 Task: Find connections with filter location Slaný with filter topic #Careerwith filter profile language Spanish with filter current company Hire Rightt - Executive Search with filter school Chaudhary Devi Lal University with filter industry Climate Data and Analytics with filter service category Social Media Marketing with filter keywords title Scrum Master
Action: Mouse moved to (654, 84)
Screenshot: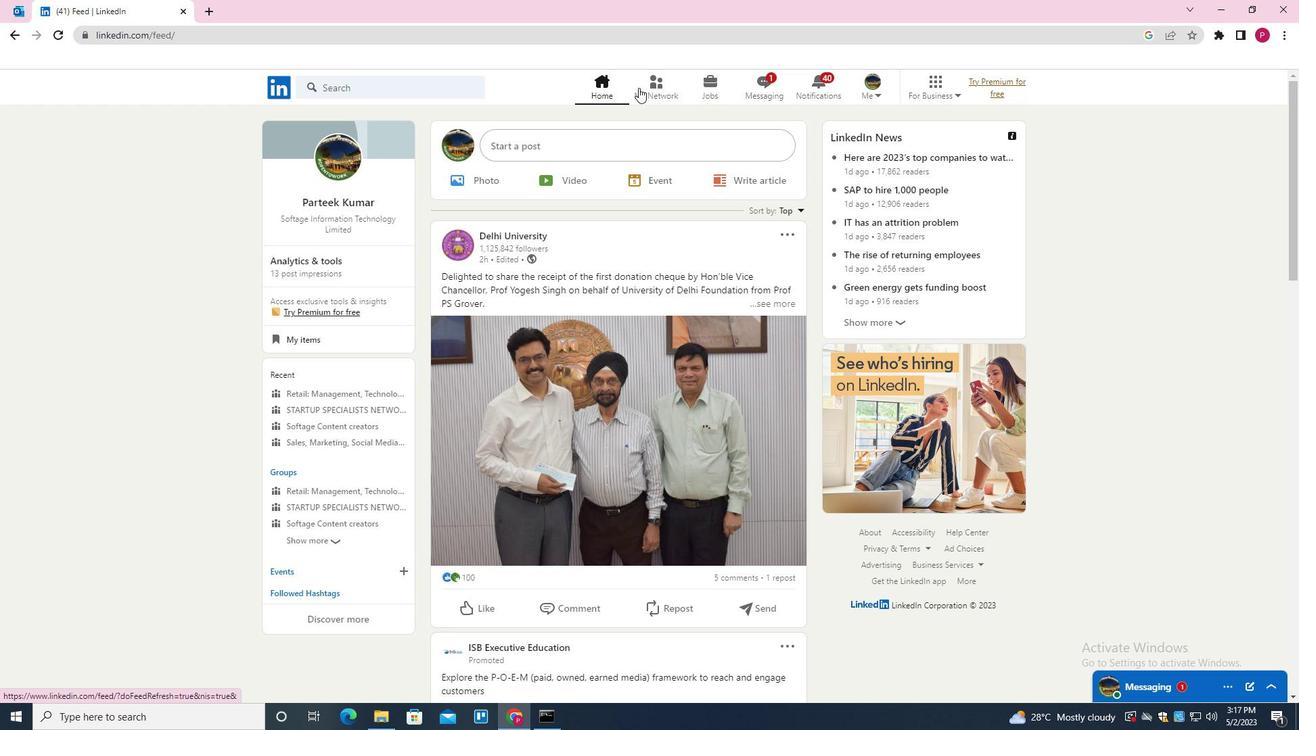 
Action: Mouse pressed left at (654, 84)
Screenshot: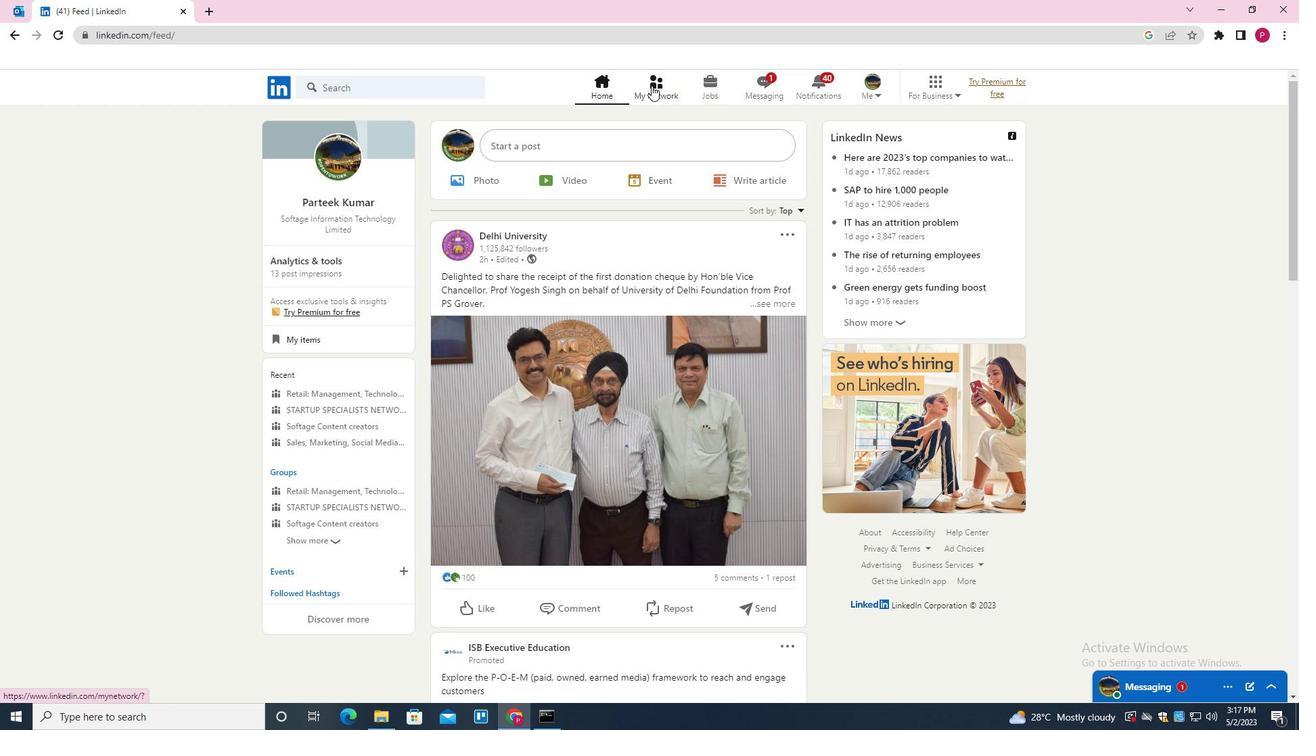 
Action: Mouse moved to (380, 153)
Screenshot: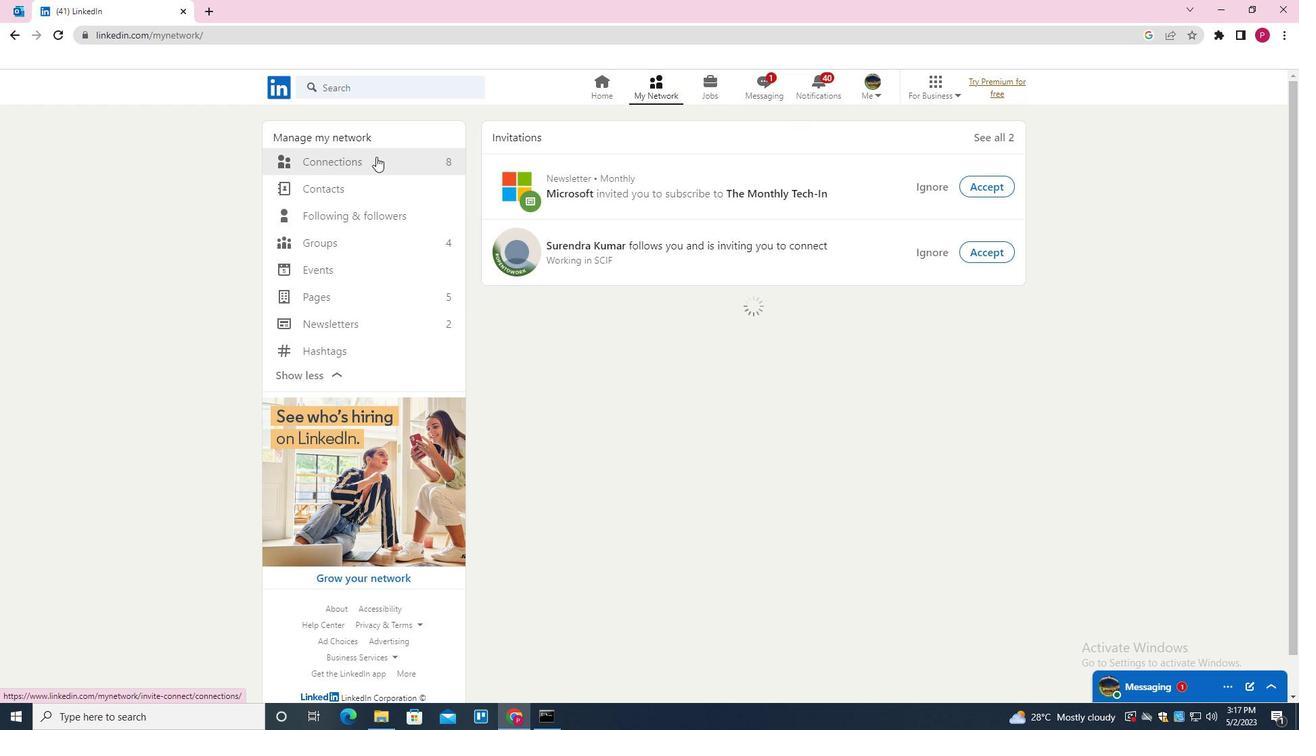 
Action: Mouse pressed left at (380, 153)
Screenshot: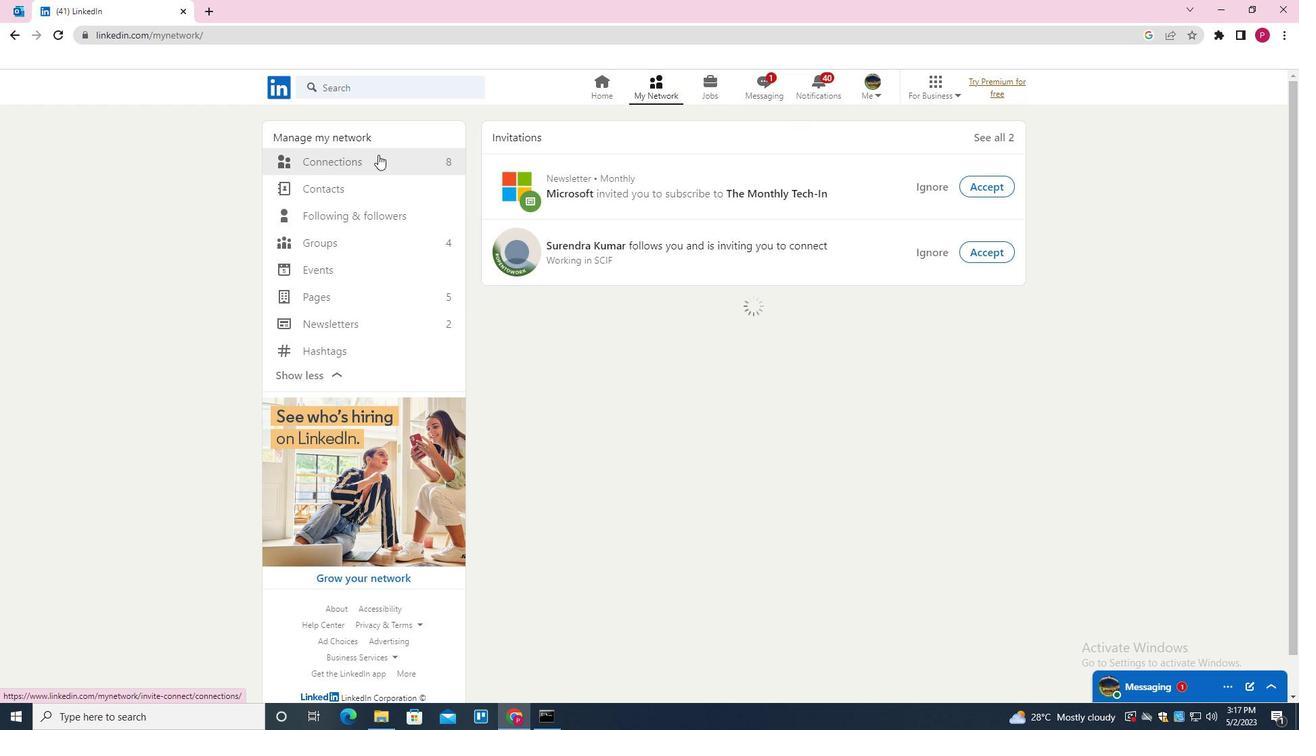 
Action: Mouse moved to (766, 160)
Screenshot: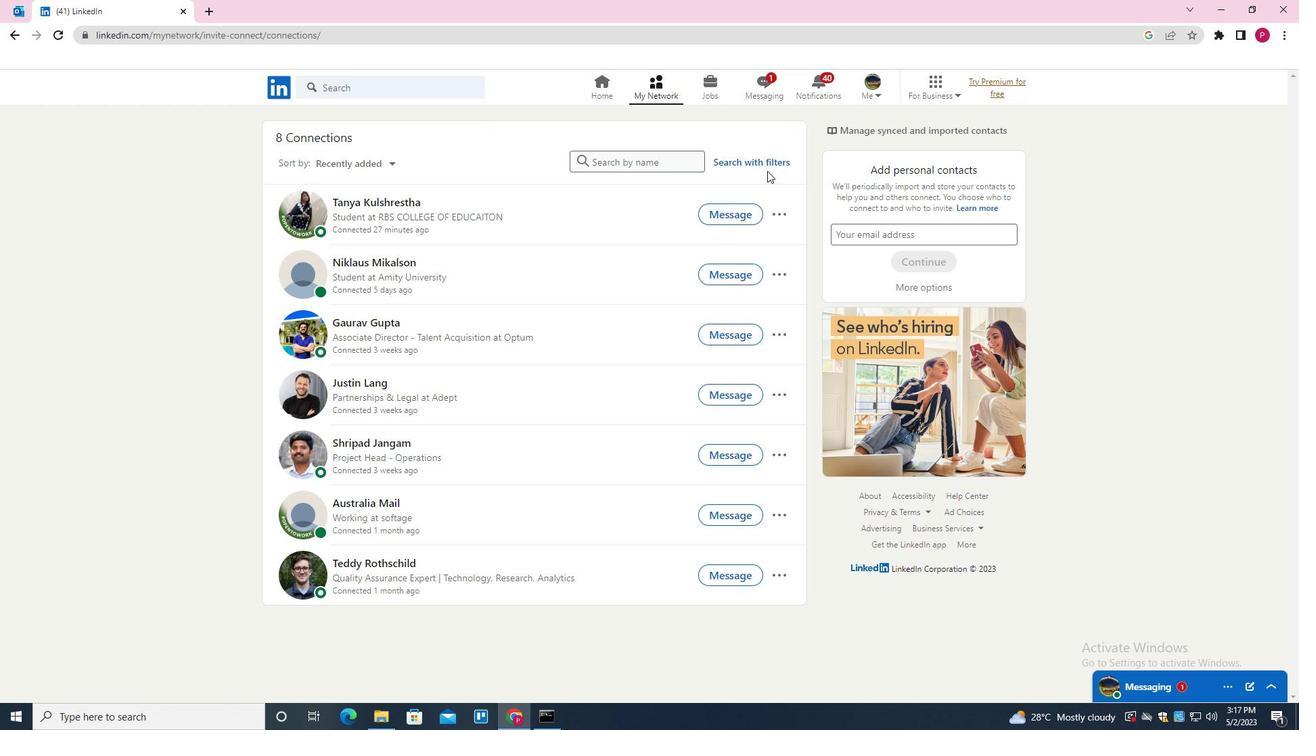 
Action: Mouse pressed left at (766, 160)
Screenshot: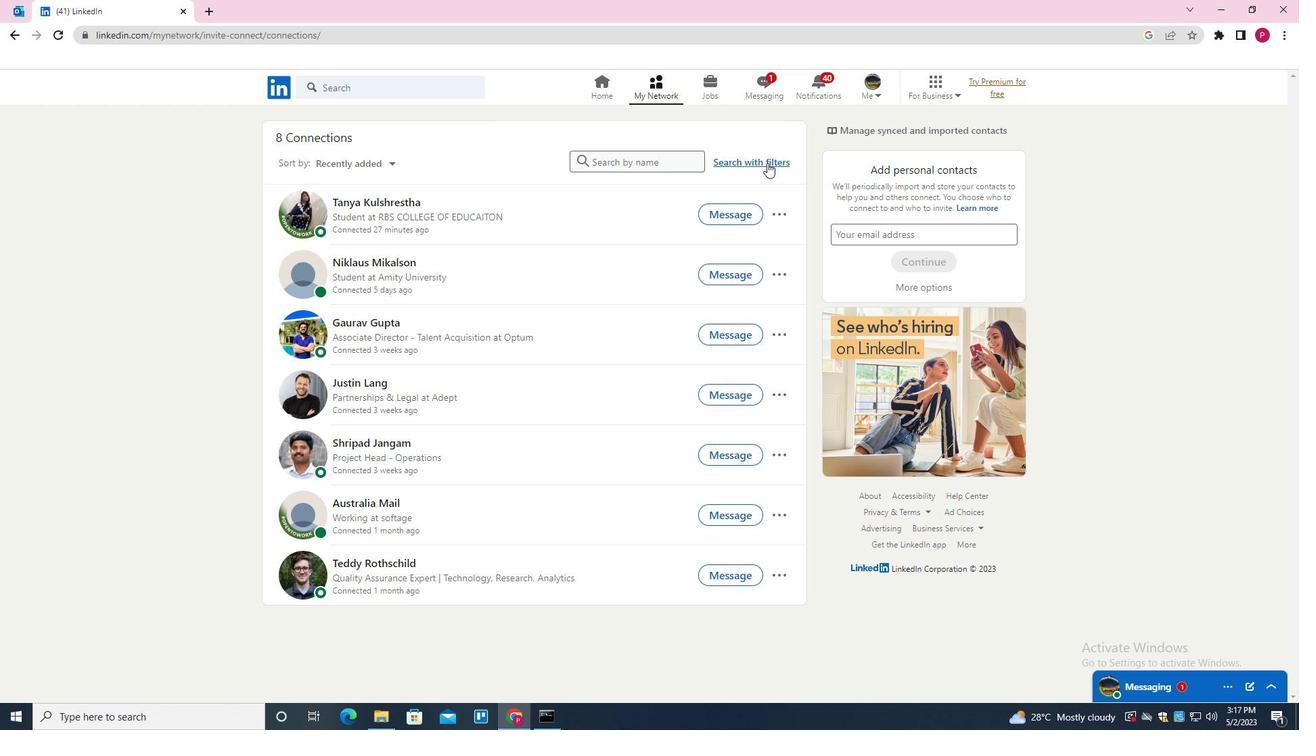 
Action: Mouse moved to (695, 123)
Screenshot: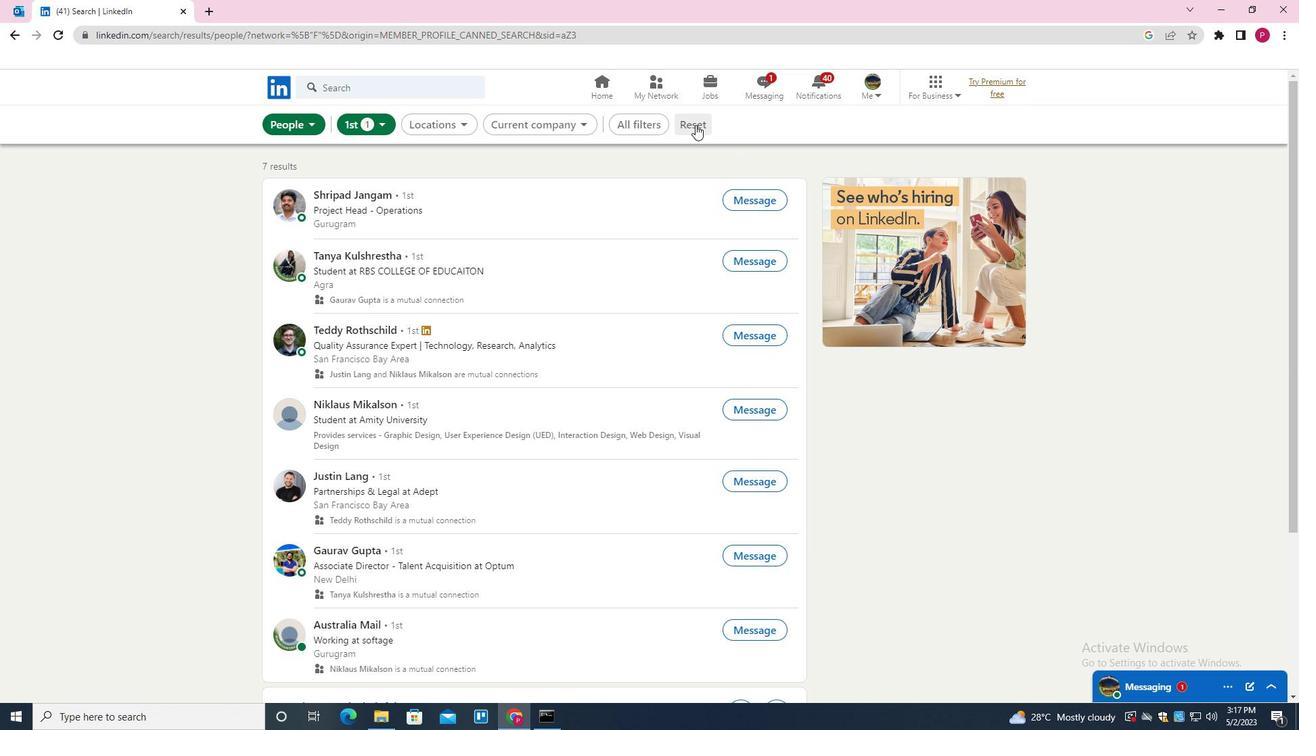 
Action: Mouse pressed left at (695, 123)
Screenshot: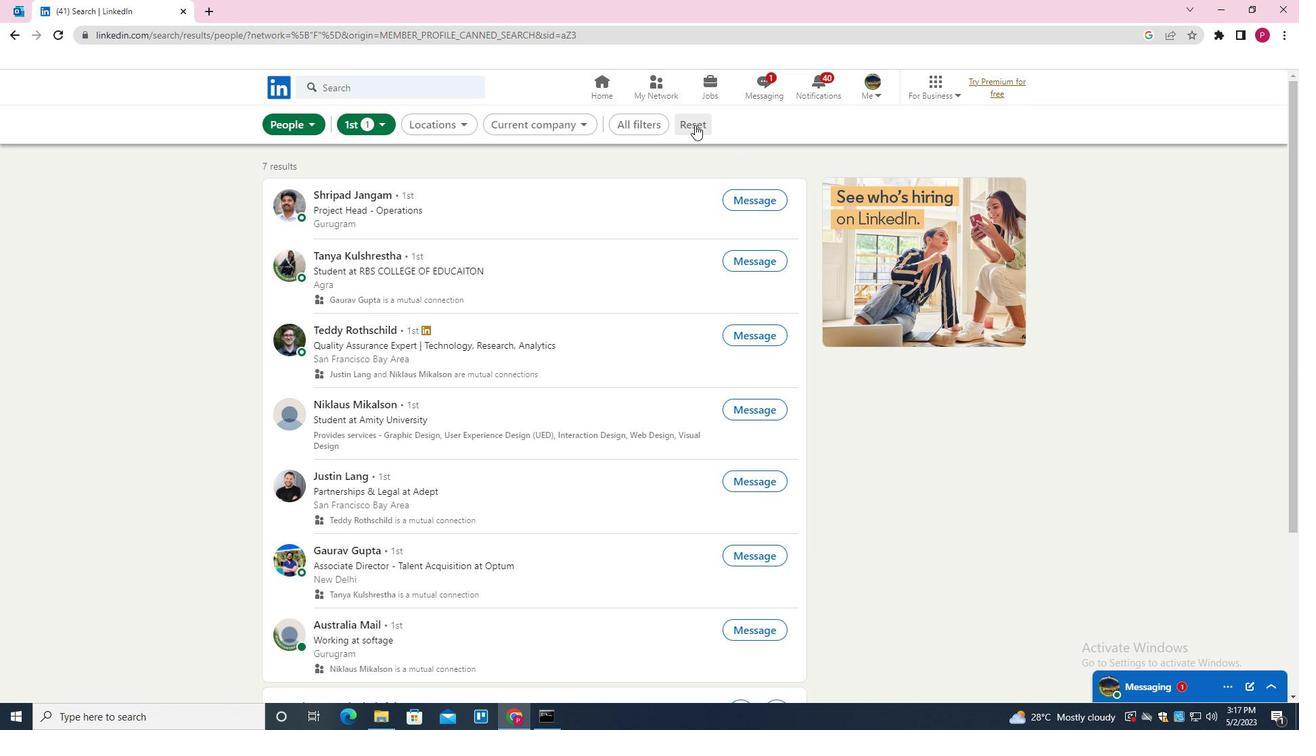 
Action: Mouse moved to (656, 124)
Screenshot: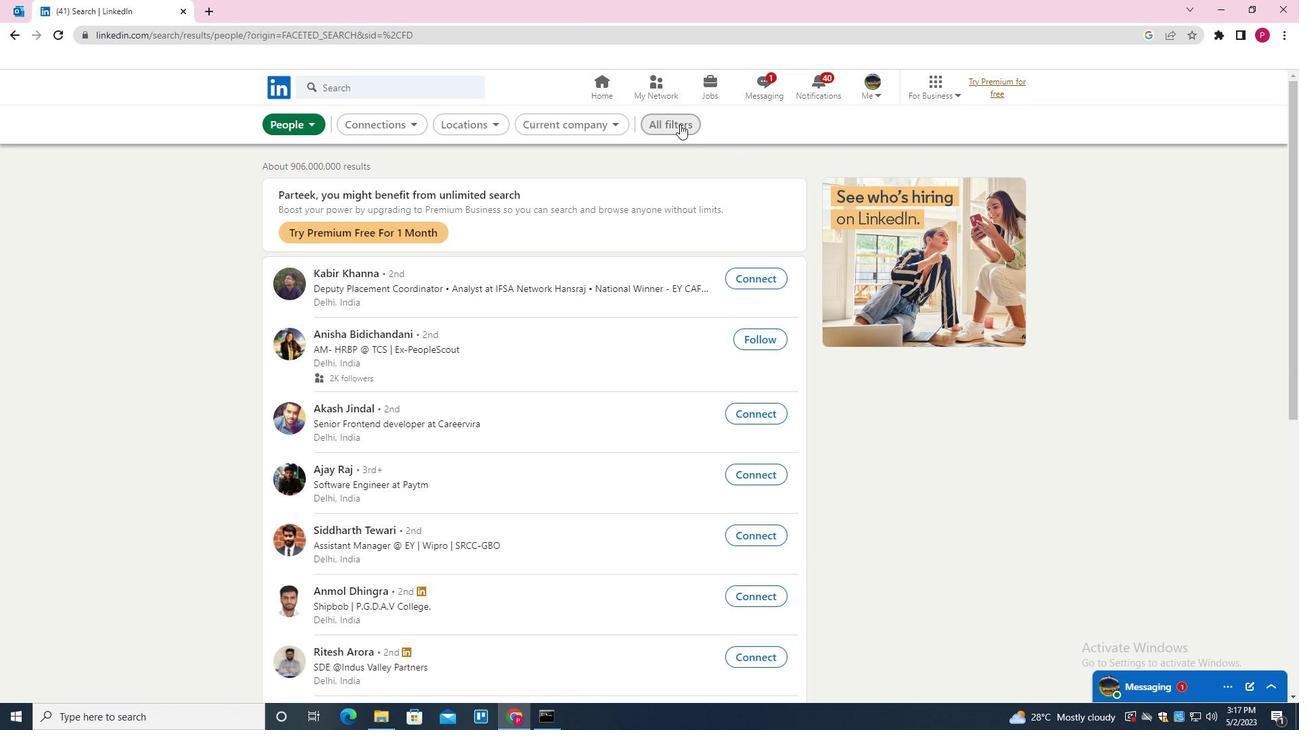 
Action: Mouse pressed left at (656, 124)
Screenshot: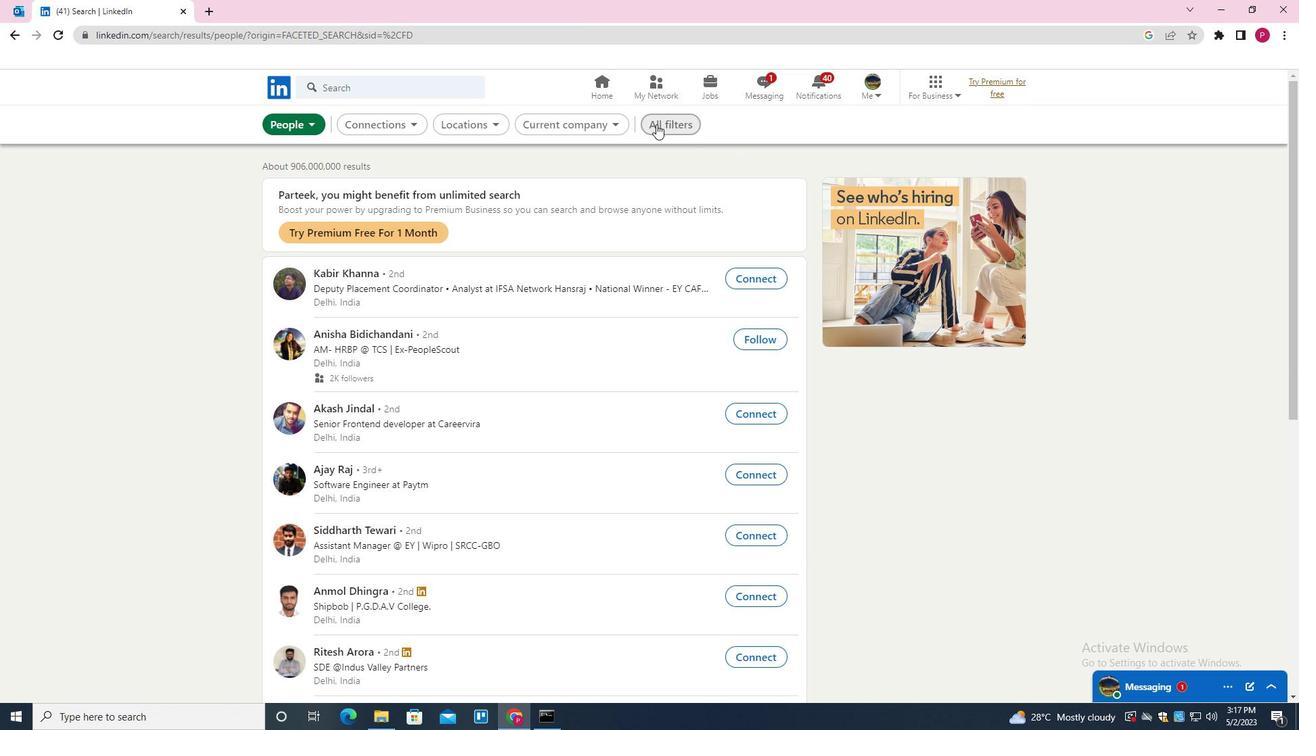 
Action: Mouse moved to (1151, 429)
Screenshot: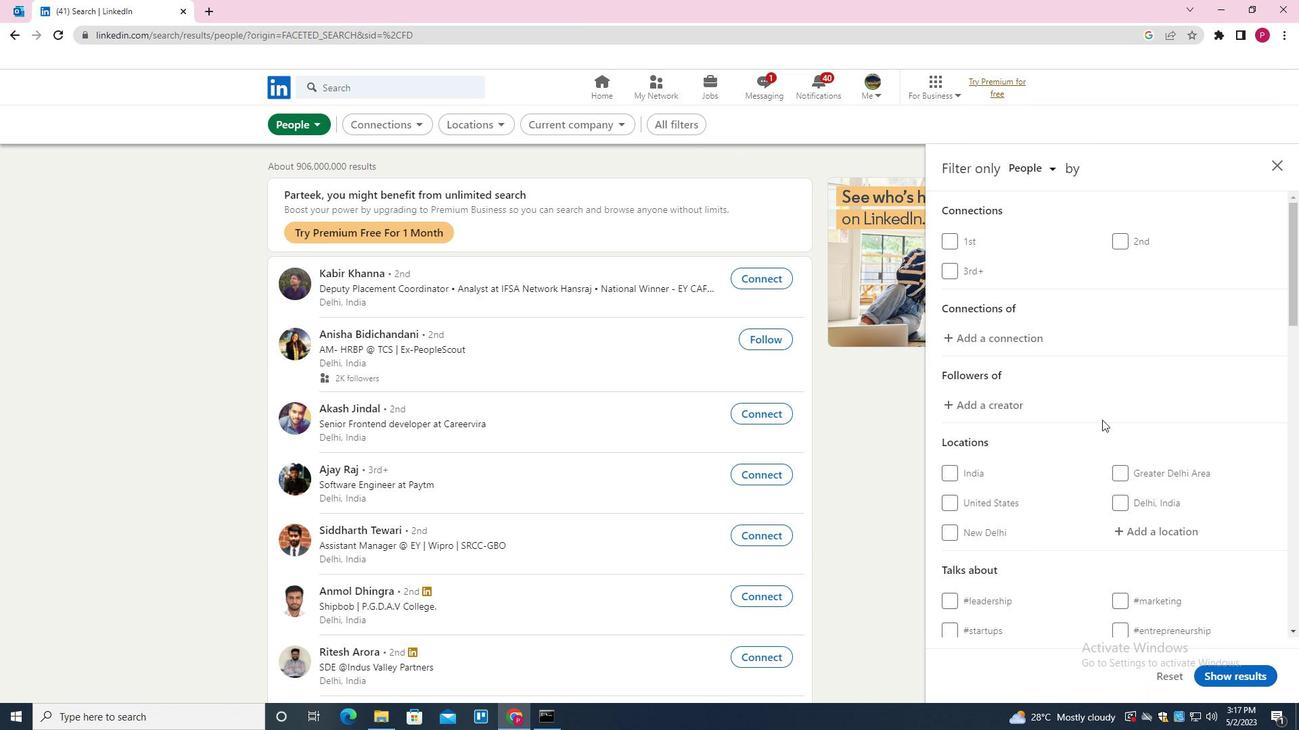 
Action: Mouse scrolled (1151, 429) with delta (0, 0)
Screenshot: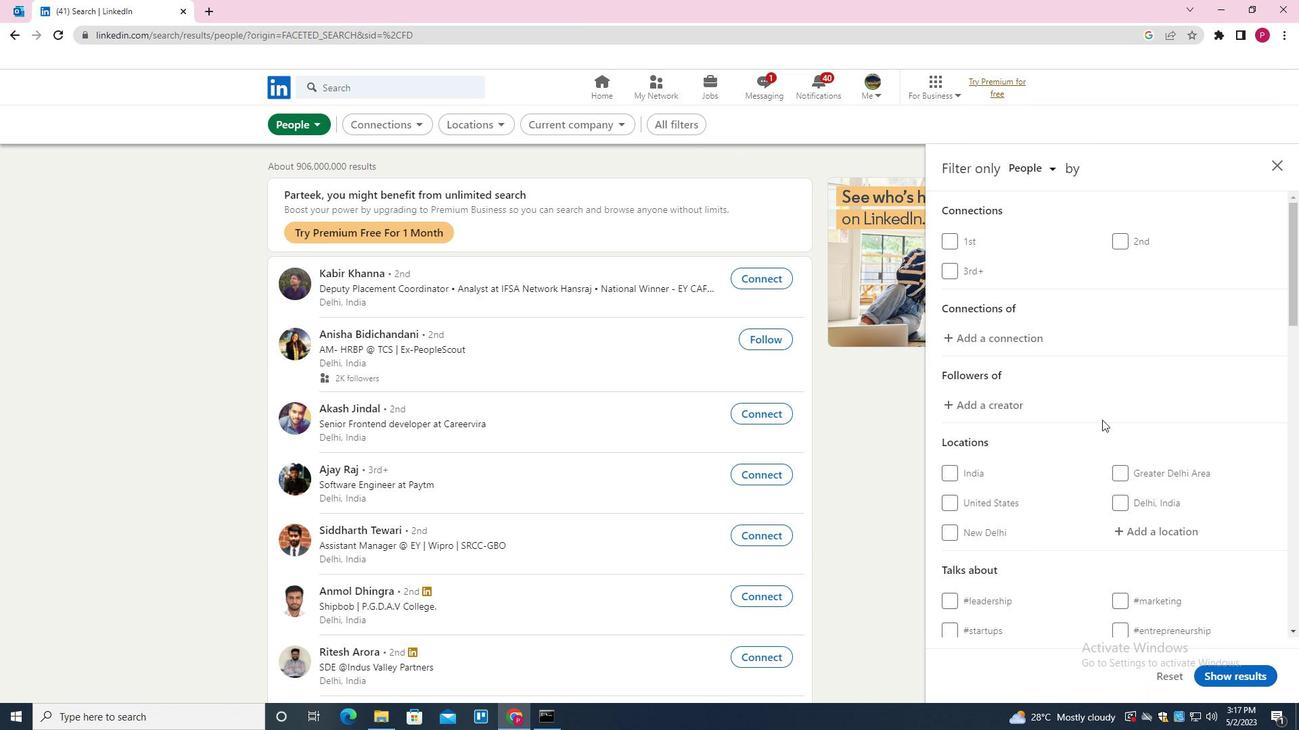 
Action: Mouse scrolled (1151, 429) with delta (0, 0)
Screenshot: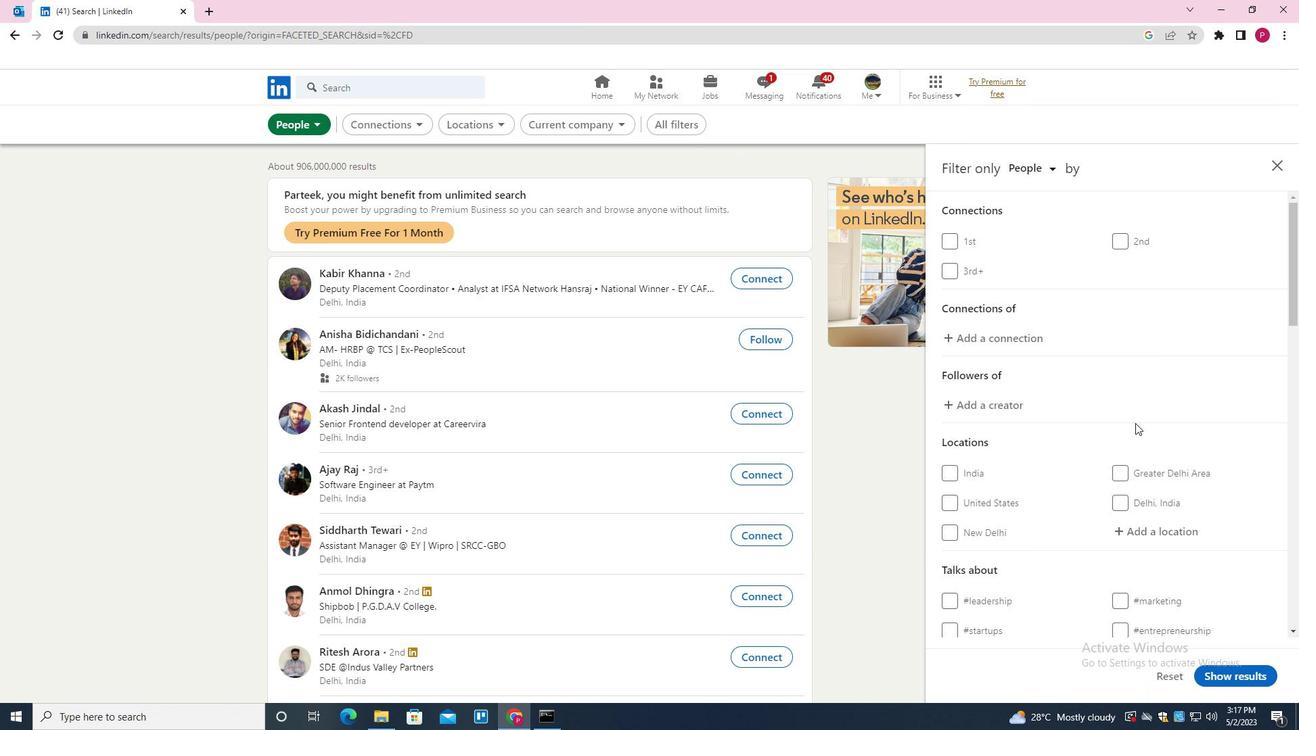
Action: Mouse moved to (1149, 397)
Screenshot: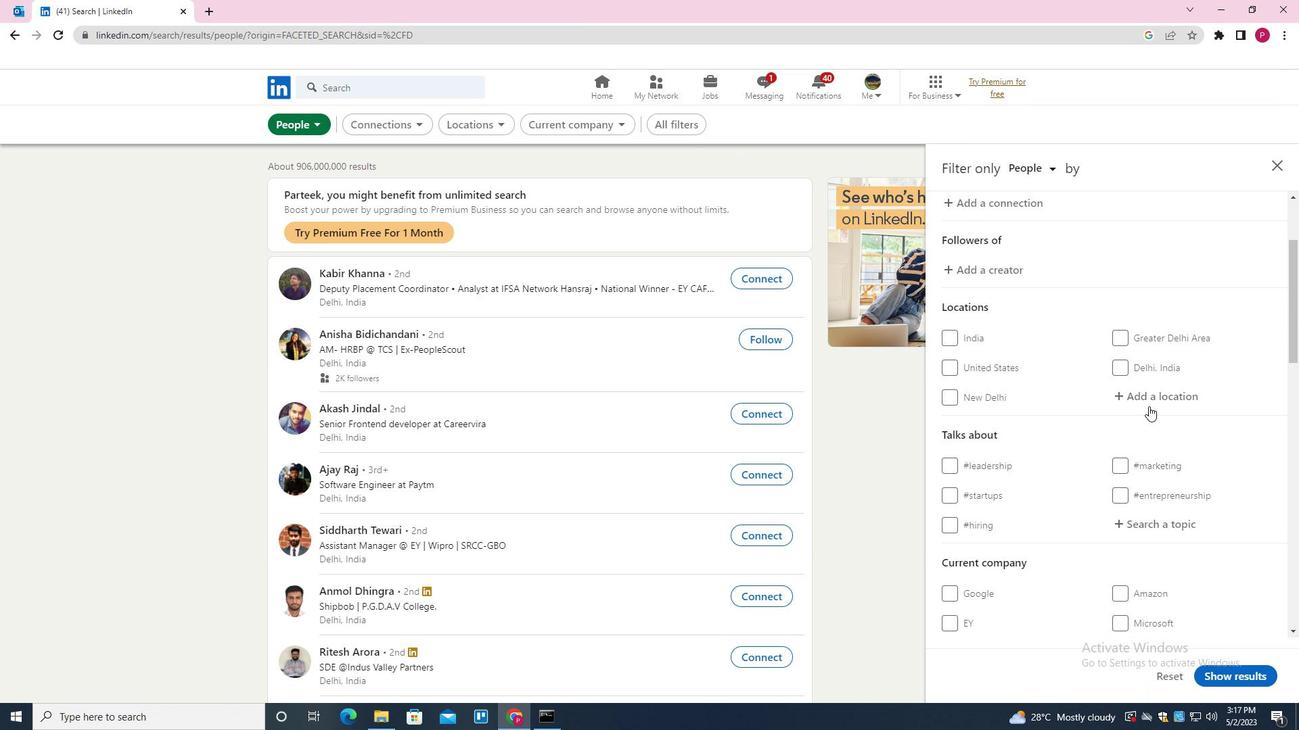 
Action: Mouse pressed left at (1149, 397)
Screenshot: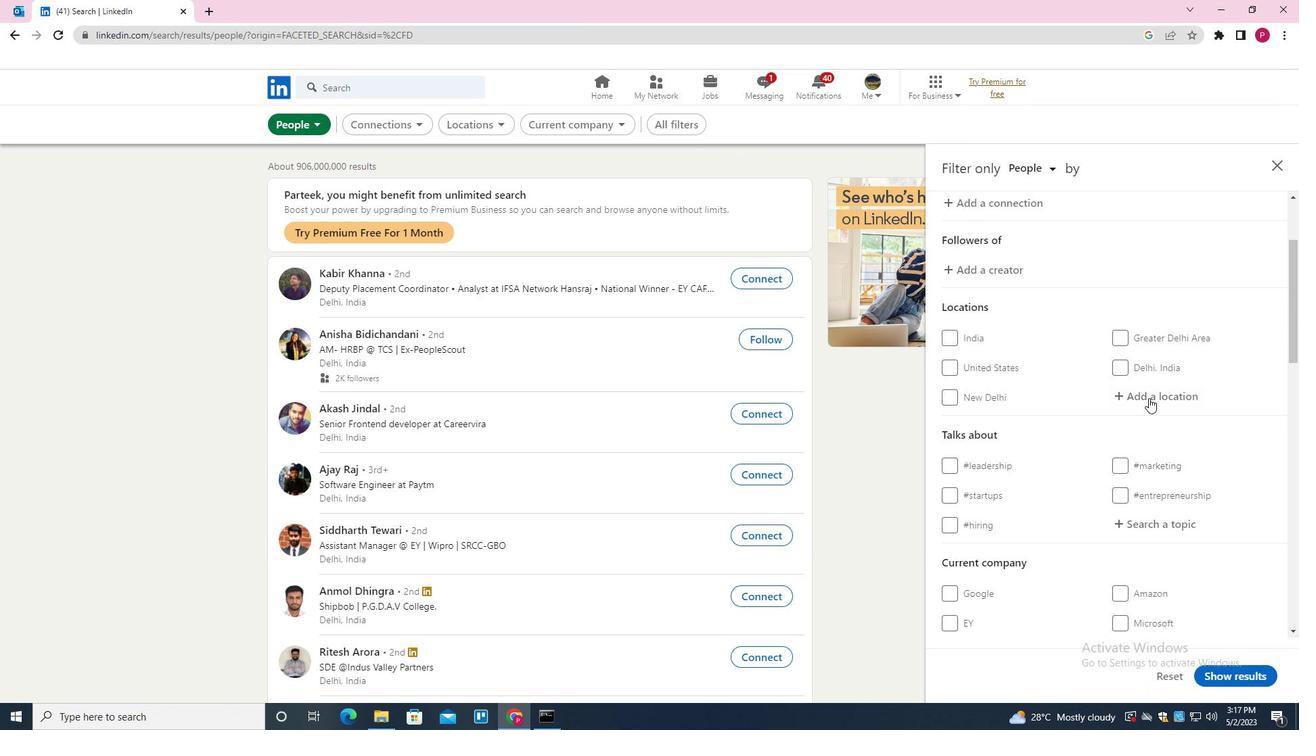 
Action: Key pressed <Key.shift>SLNAY<Key.backspace>
Screenshot: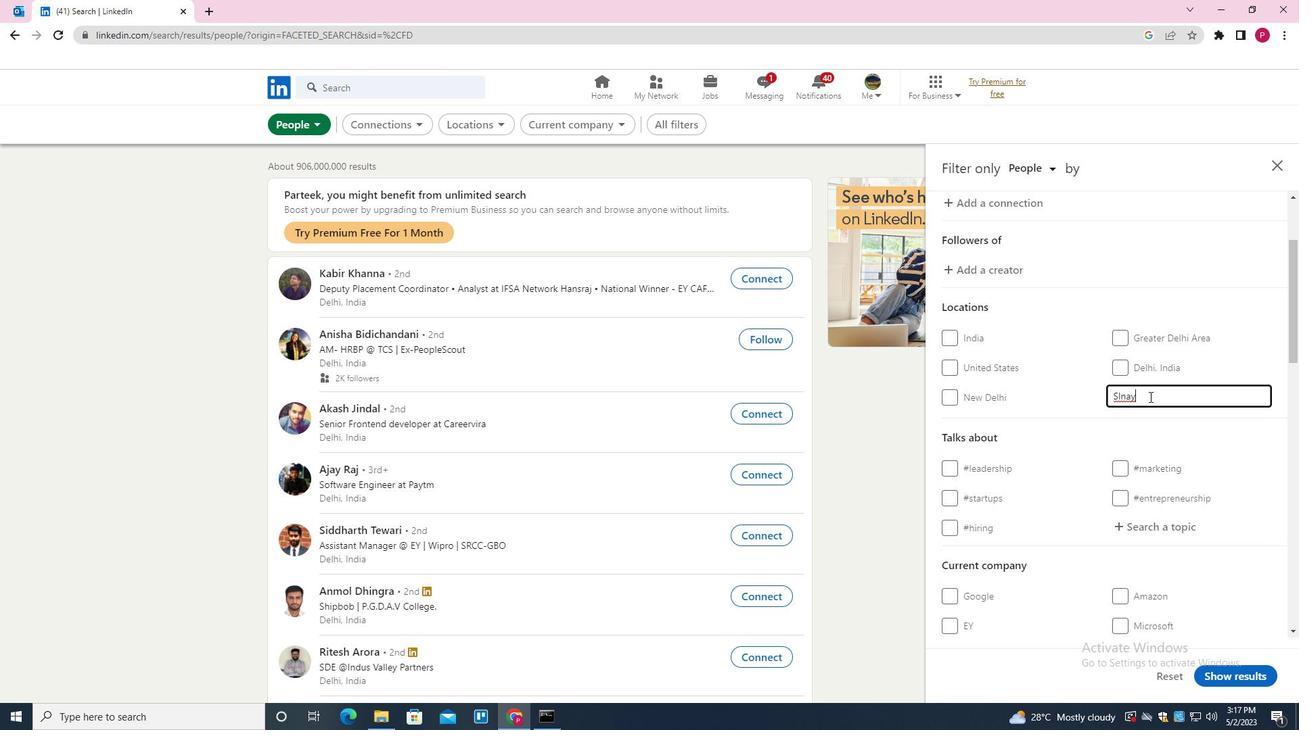 
Action: Mouse moved to (1149, 397)
Screenshot: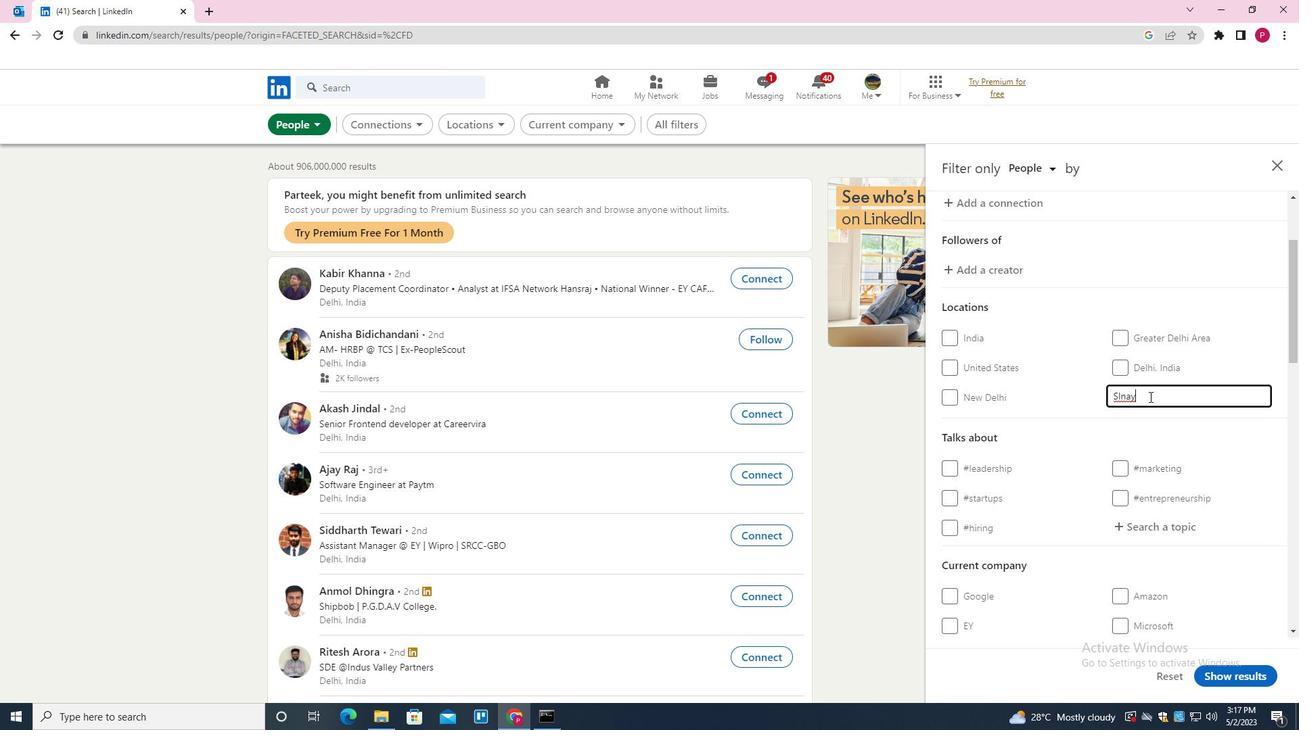 
Action: Key pressed <Key.backspace><Key.backspace>ANY<Key.down><Key.enter>
Screenshot: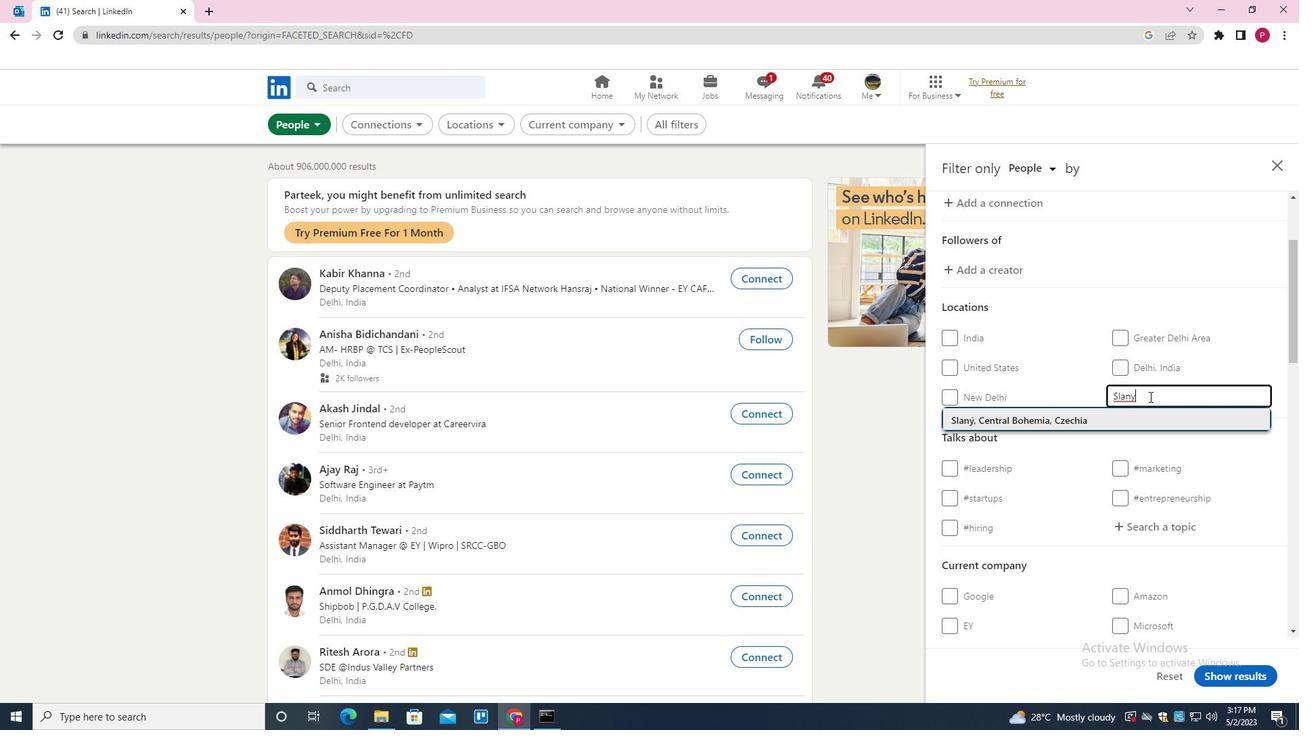 
Action: Mouse moved to (1116, 419)
Screenshot: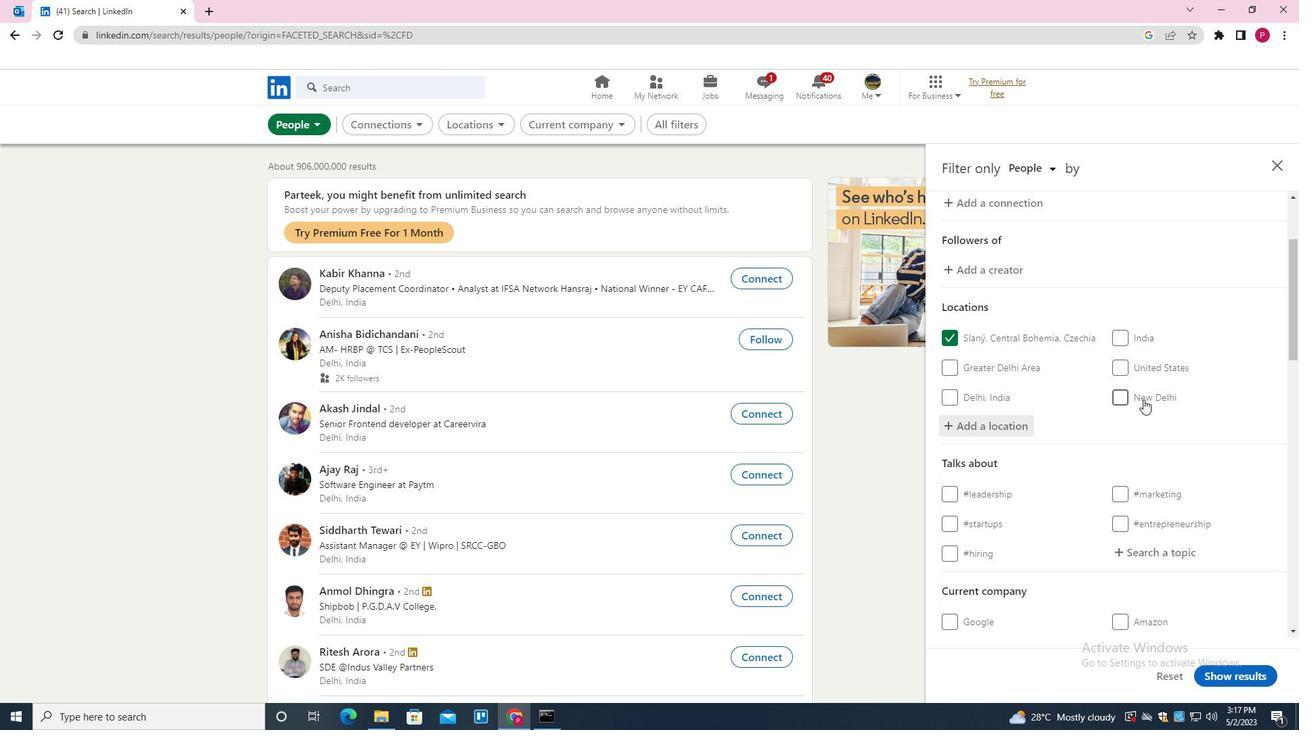 
Action: Mouse scrolled (1116, 418) with delta (0, 0)
Screenshot: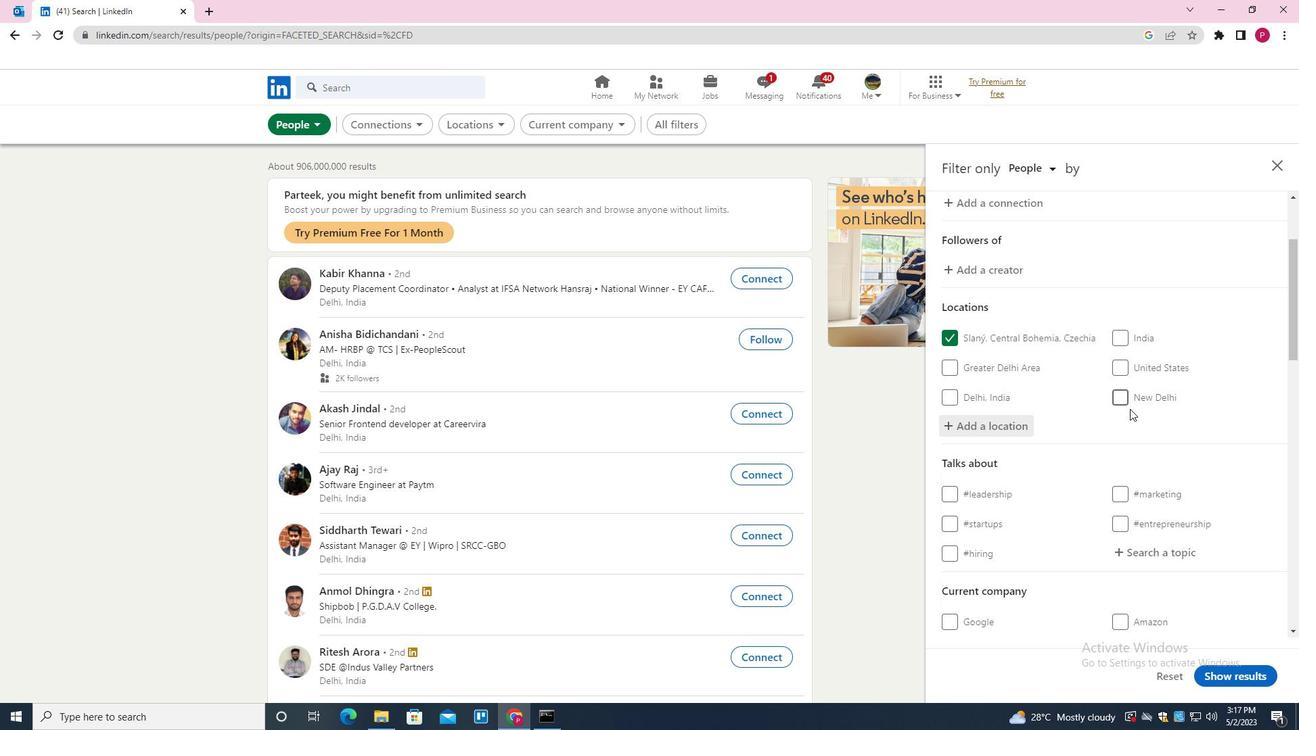 
Action: Mouse scrolled (1116, 418) with delta (0, 0)
Screenshot: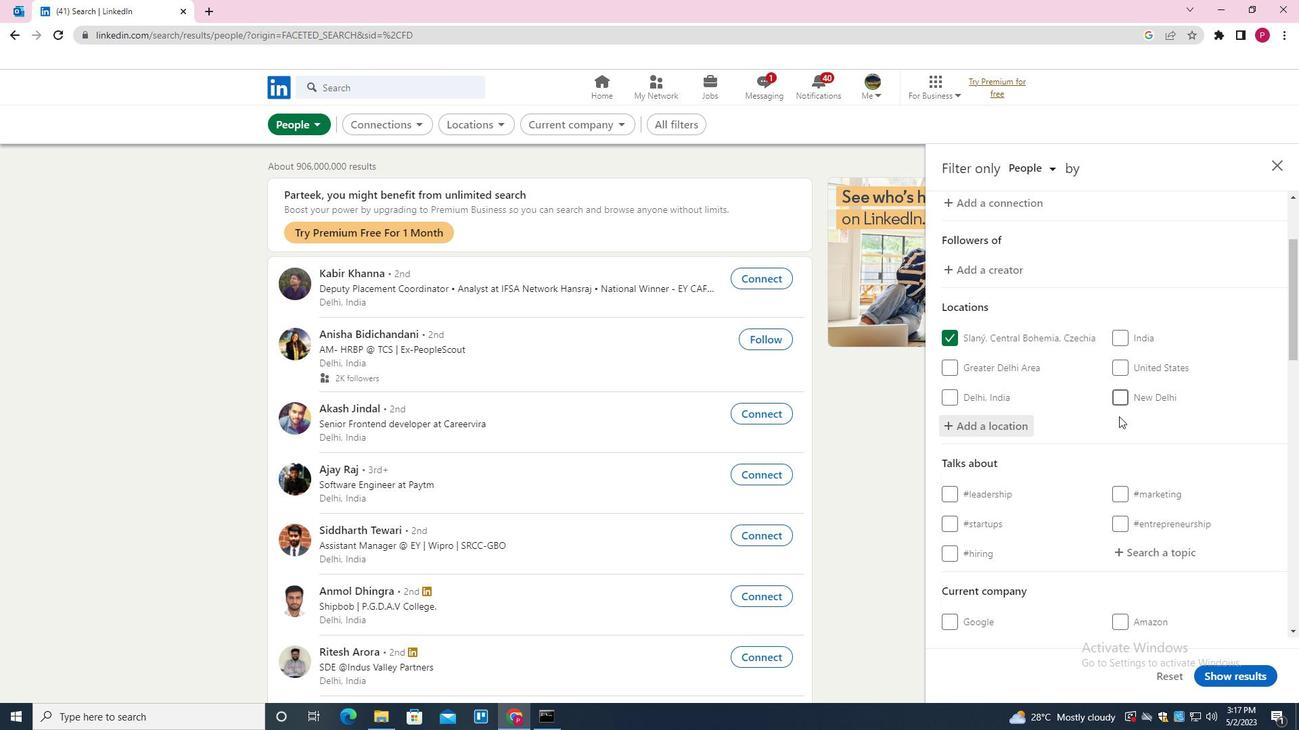 
Action: Mouse scrolled (1116, 418) with delta (0, 0)
Screenshot: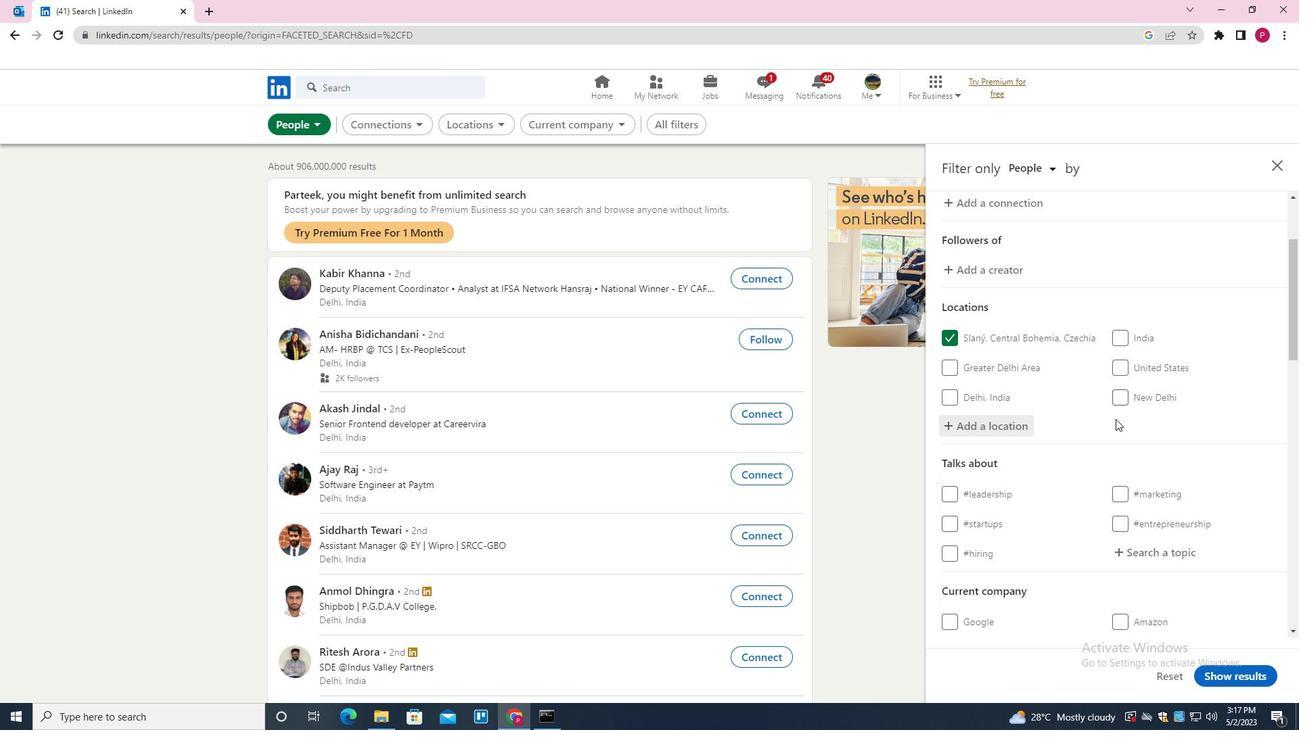 
Action: Mouse moved to (1143, 354)
Screenshot: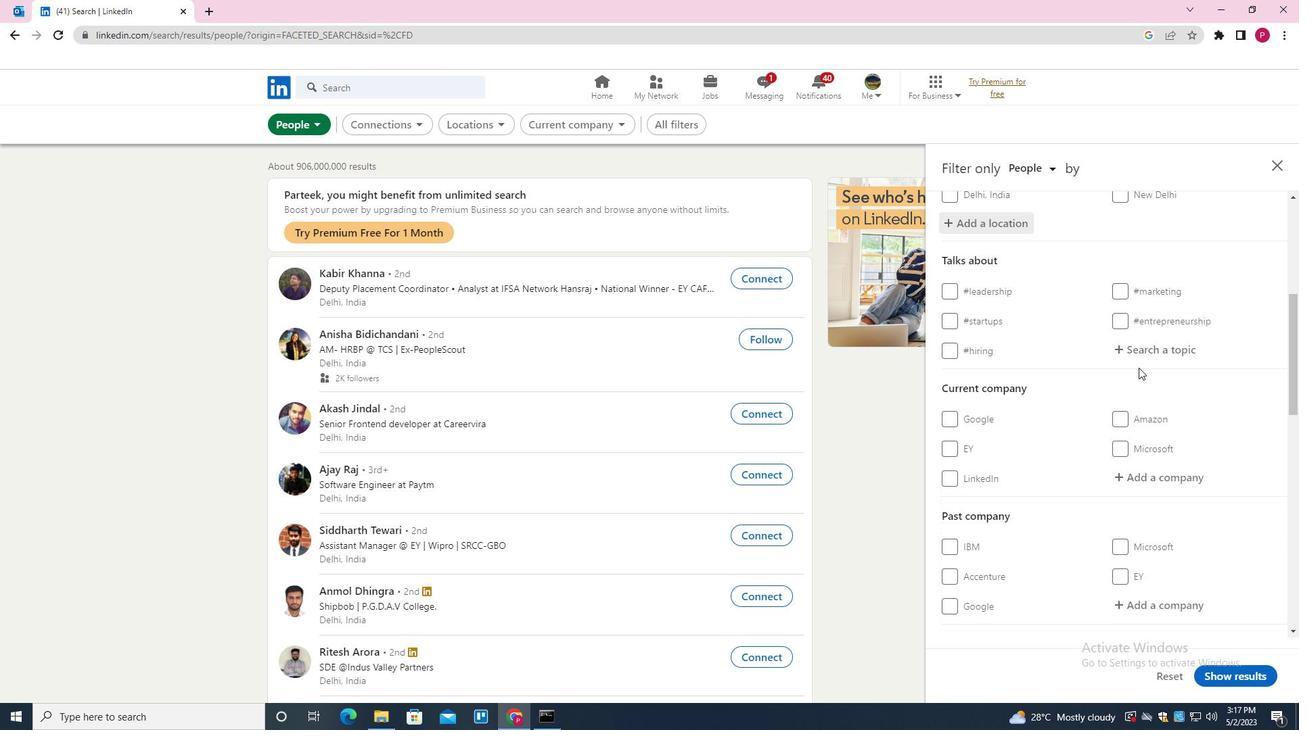 
Action: Mouse pressed left at (1143, 354)
Screenshot: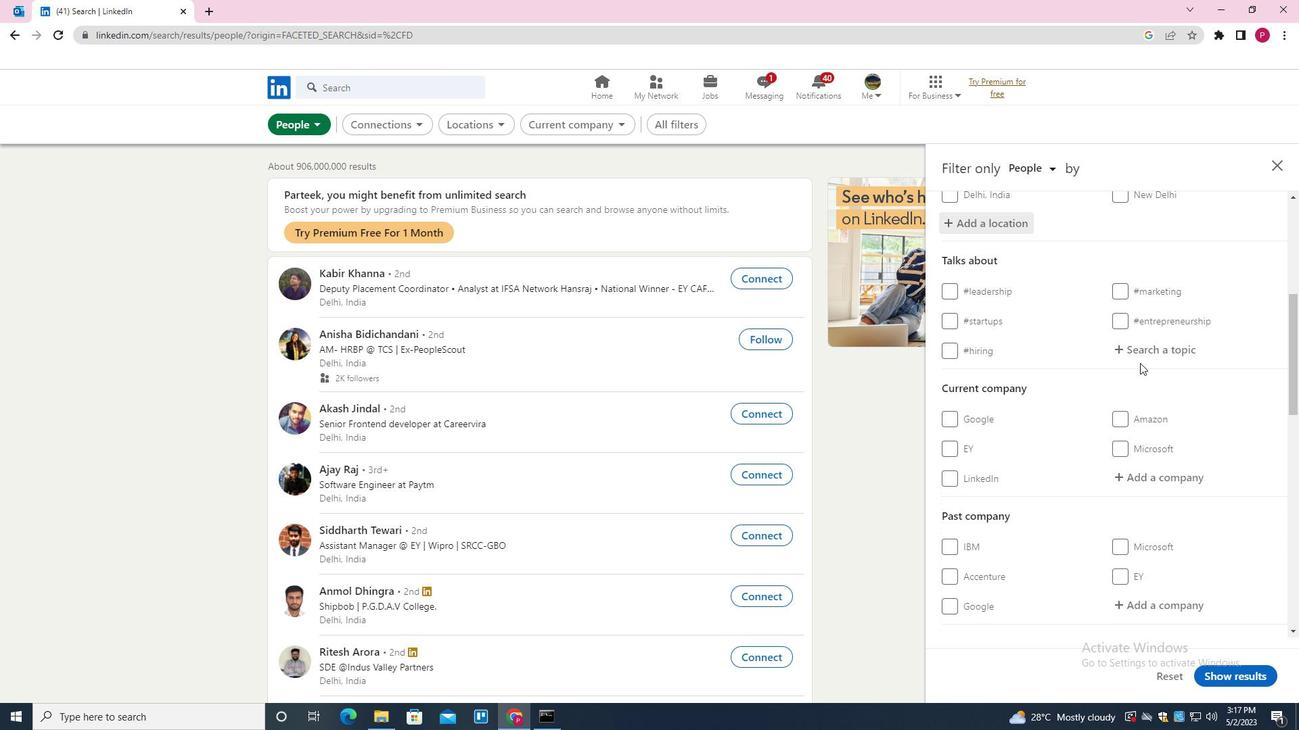 
Action: Key pressed <Key.shift><Key.shift><Key.shift><Key.shift><Key.shift><Key.shift><Key.shift><Key.shift><Key.shift><Key.shift>CAREER<Key.down><Key.enter>
Screenshot: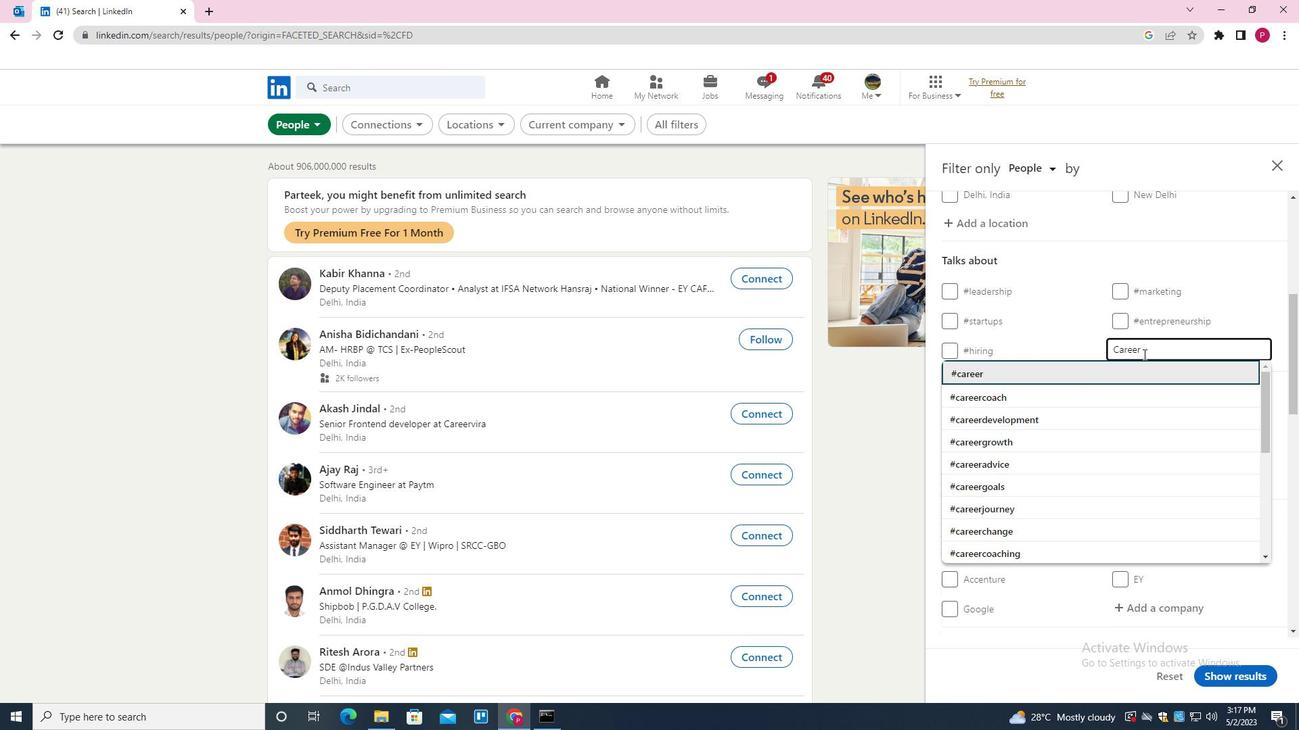 
Action: Mouse moved to (1074, 391)
Screenshot: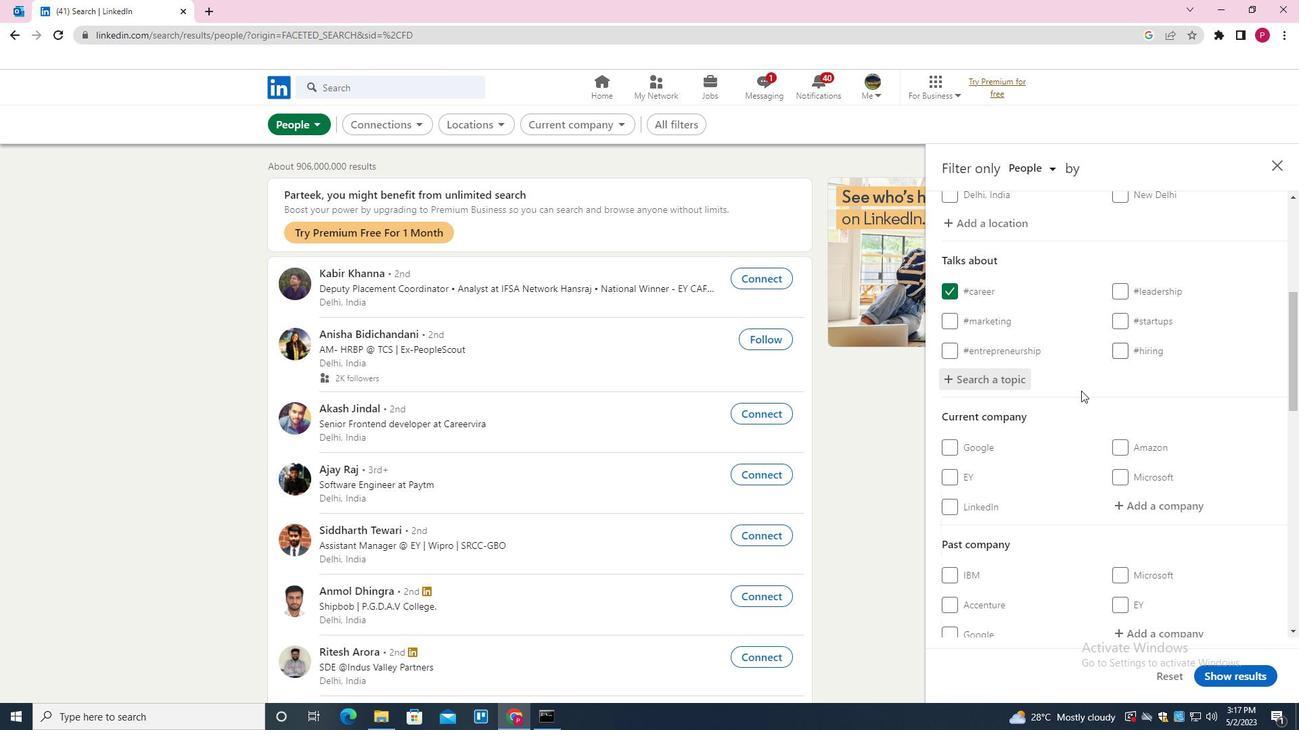 
Action: Mouse scrolled (1074, 390) with delta (0, 0)
Screenshot: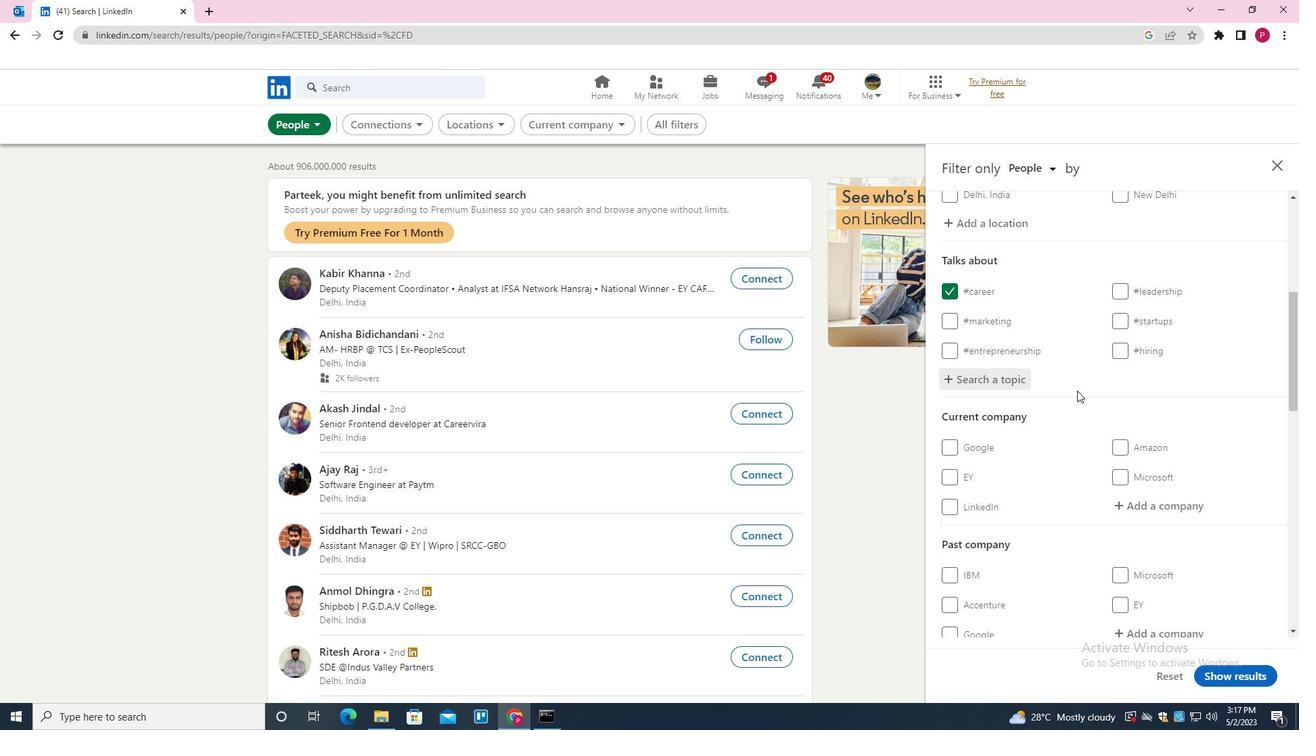 
Action: Mouse scrolled (1074, 390) with delta (0, 0)
Screenshot: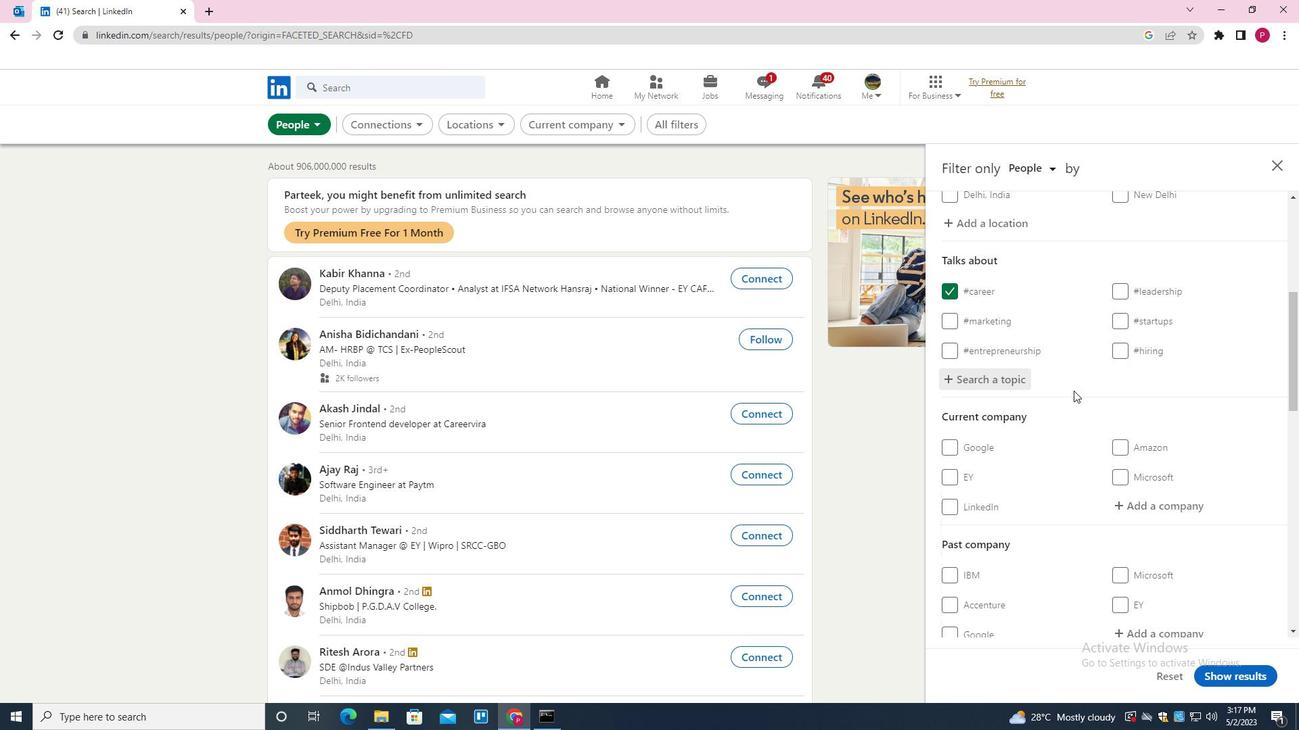 
Action: Mouse scrolled (1074, 390) with delta (0, 0)
Screenshot: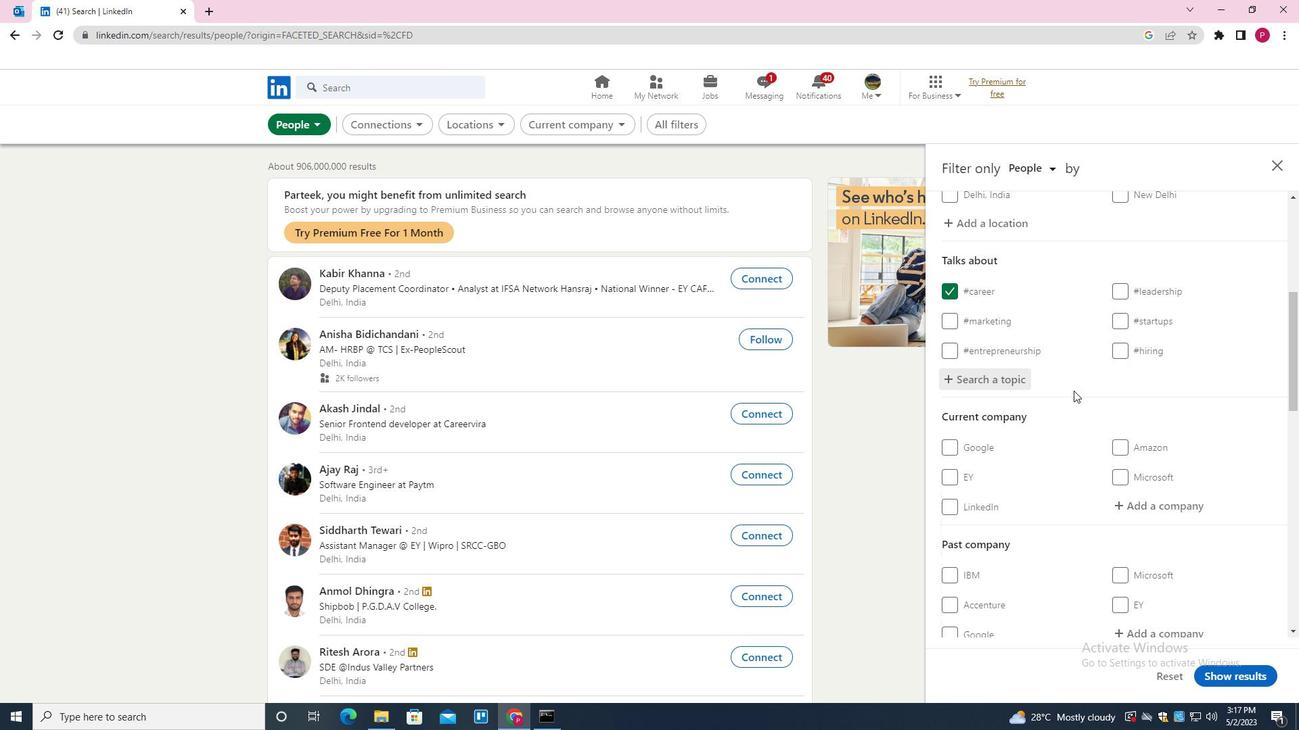 
Action: Mouse scrolled (1074, 390) with delta (0, 0)
Screenshot: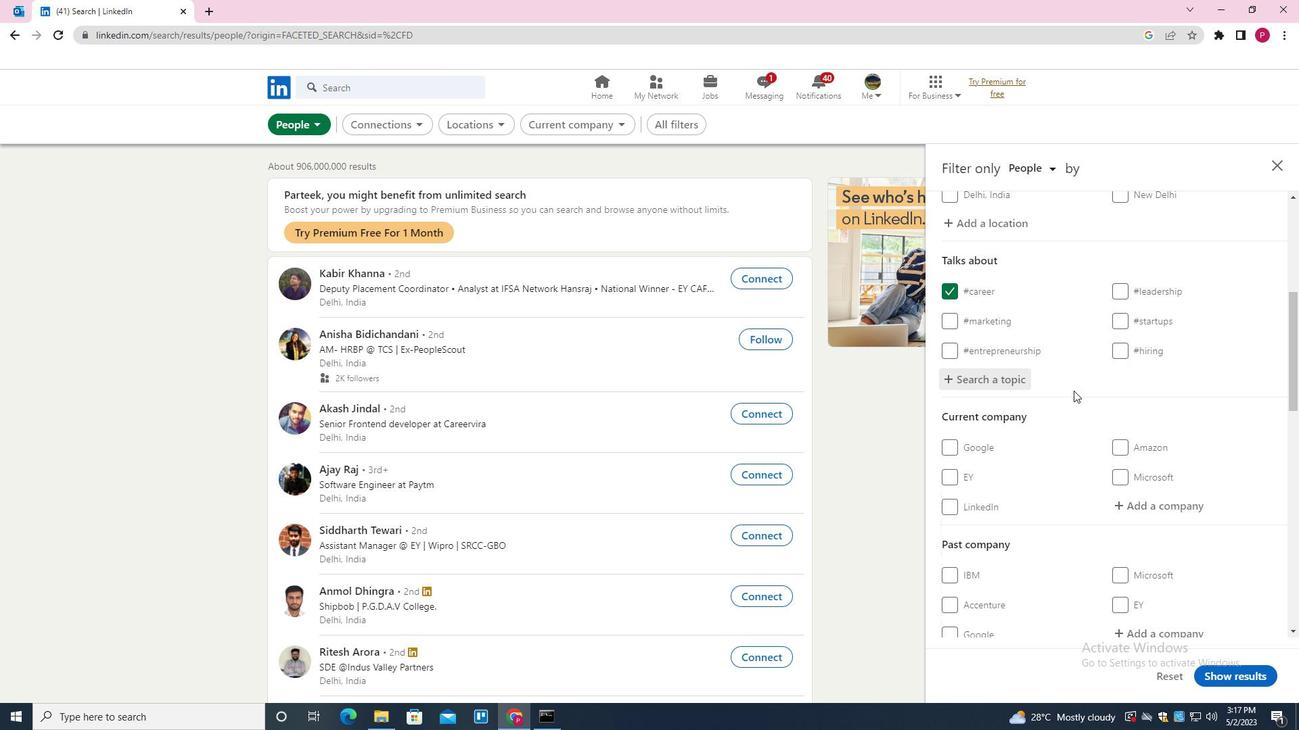
Action: Mouse scrolled (1074, 390) with delta (0, 0)
Screenshot: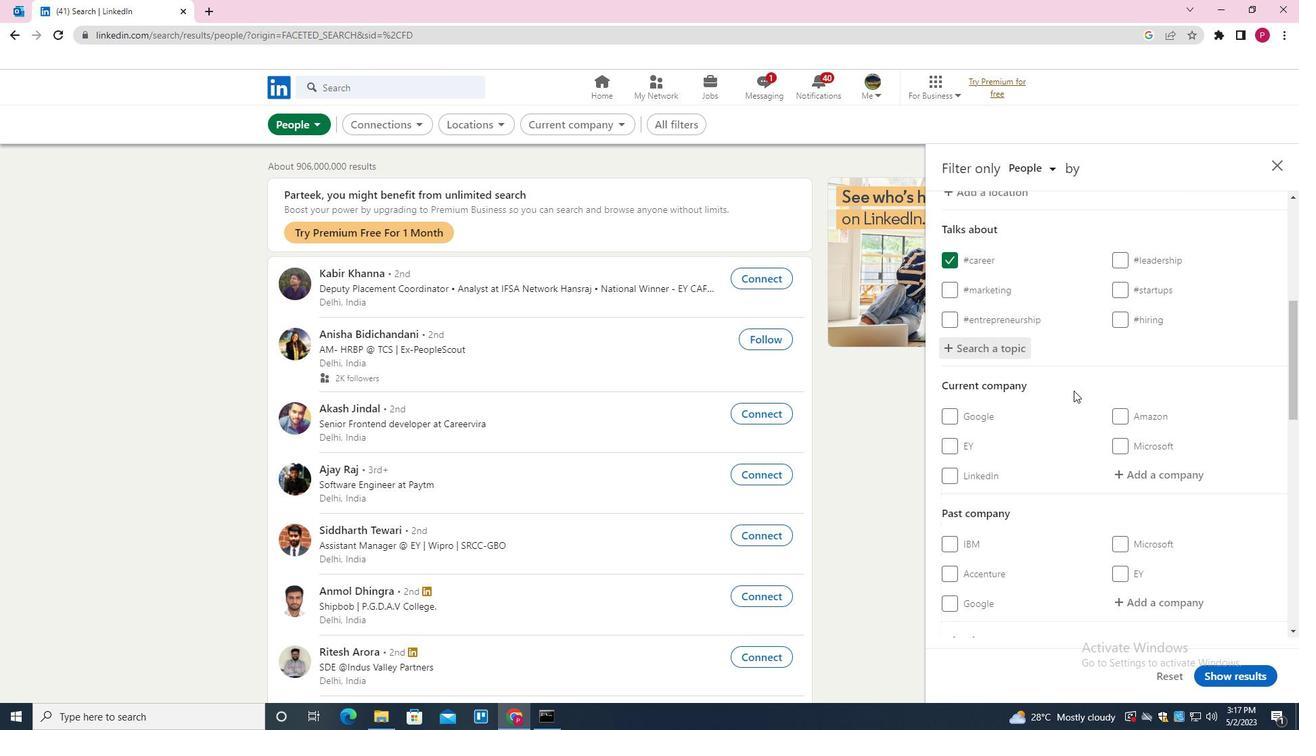 
Action: Mouse moved to (1074, 392)
Screenshot: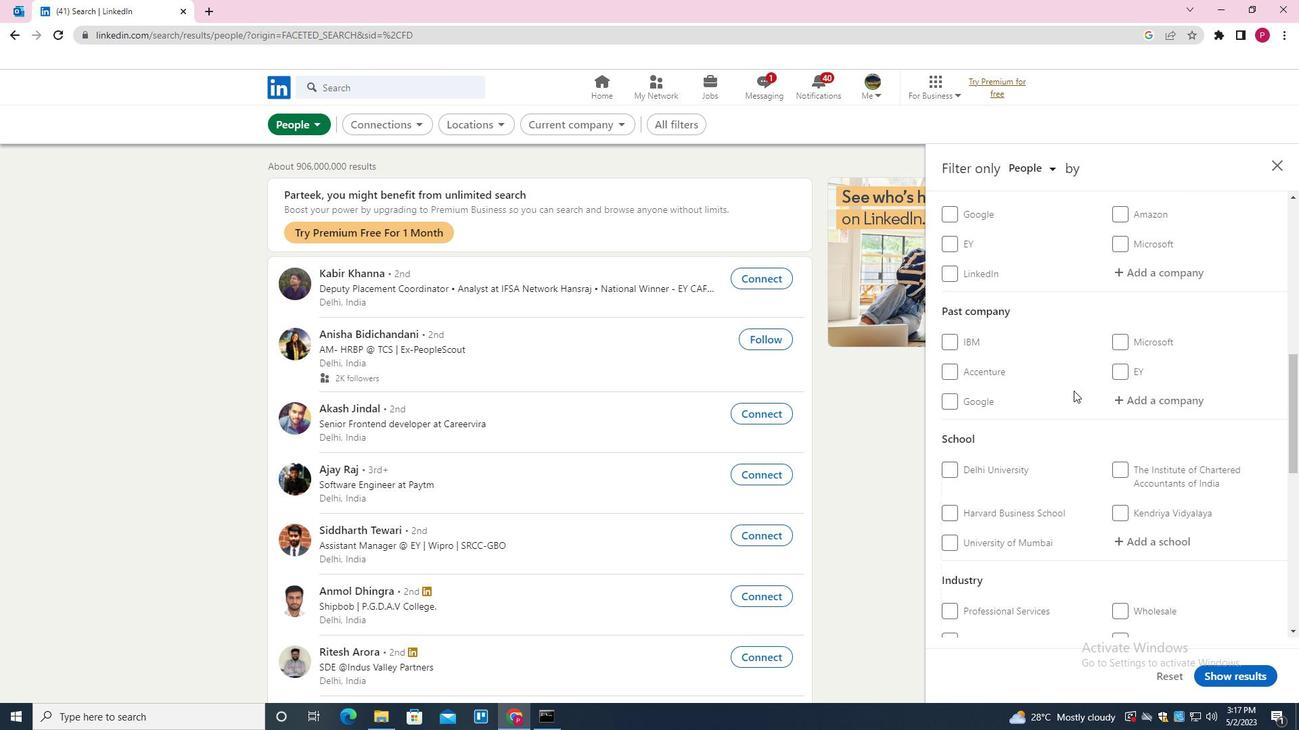 
Action: Mouse scrolled (1074, 391) with delta (0, 0)
Screenshot: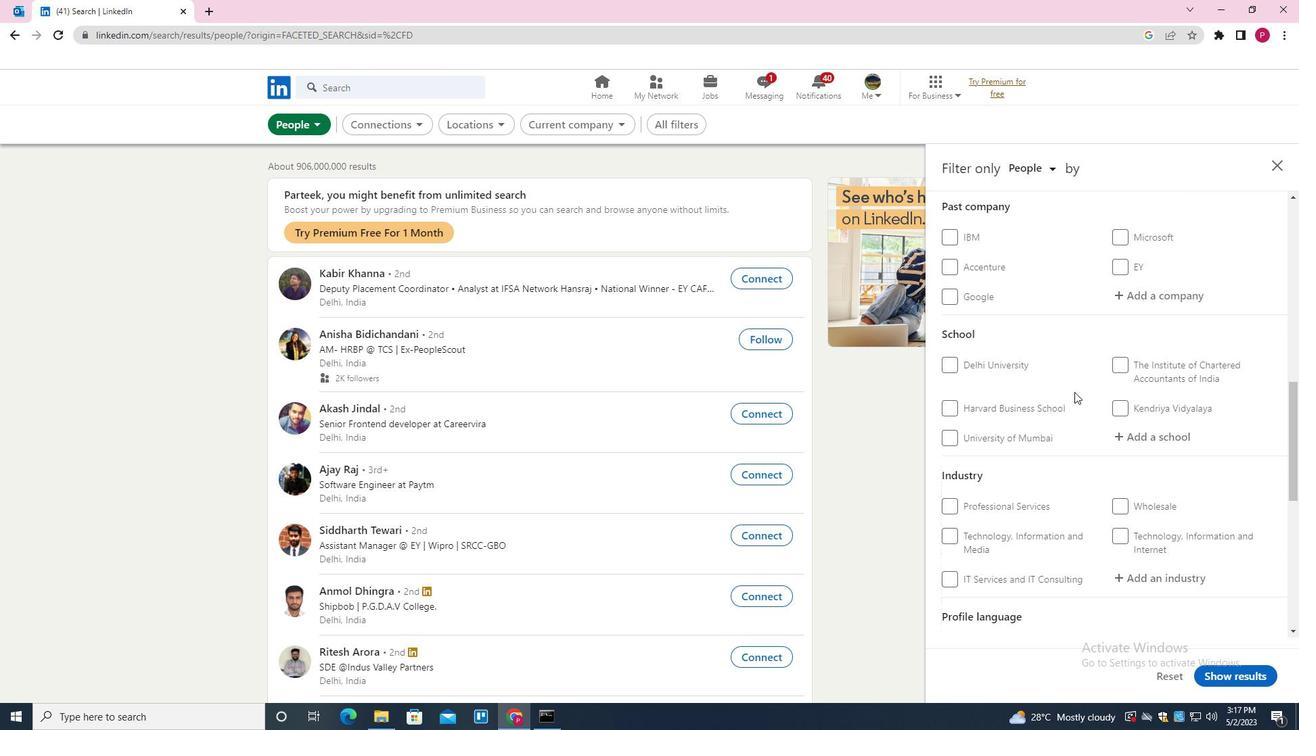 
Action: Mouse scrolled (1074, 391) with delta (0, 0)
Screenshot: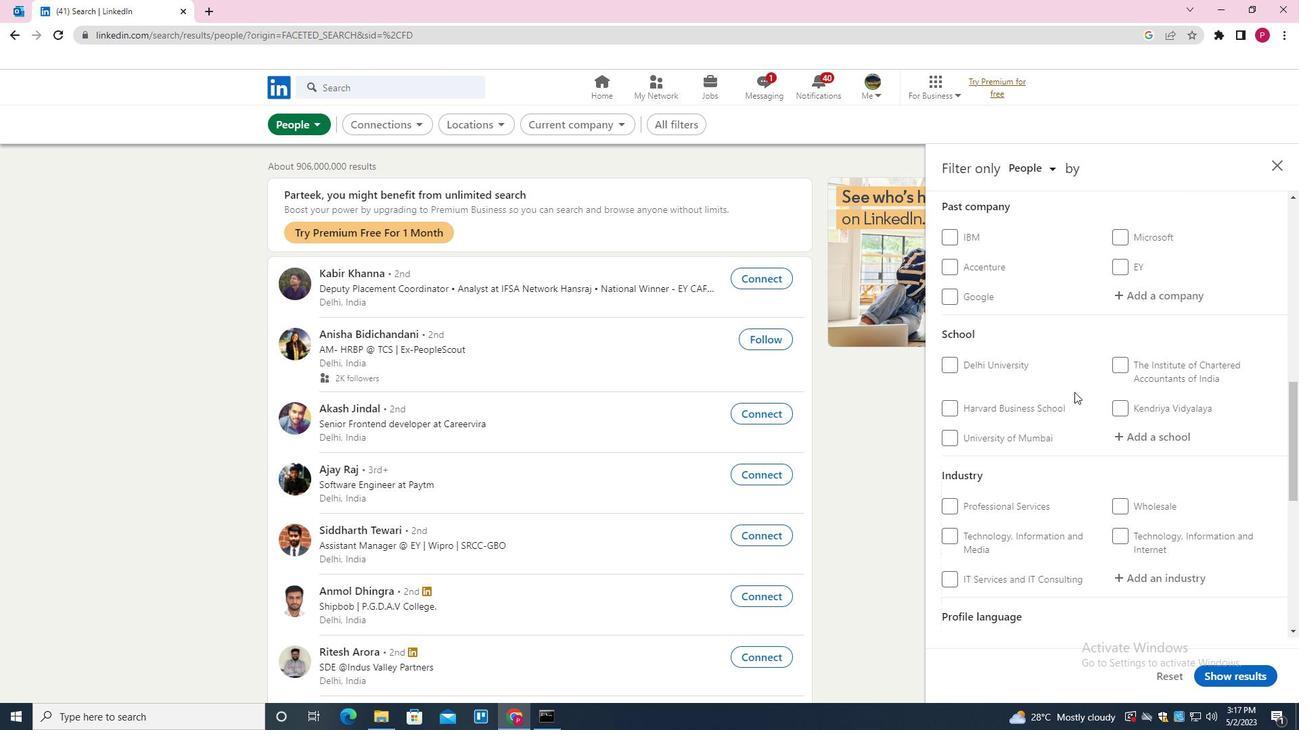 
Action: Mouse scrolled (1074, 391) with delta (0, 0)
Screenshot: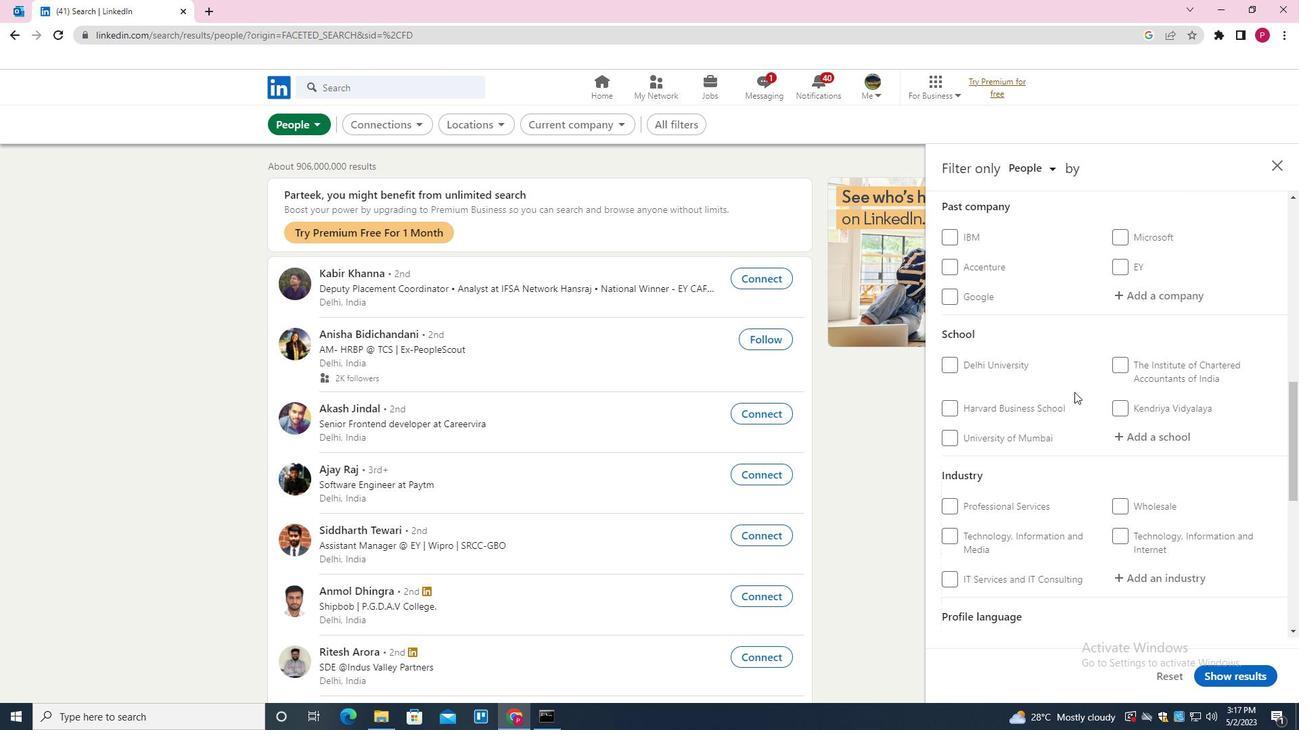 
Action: Mouse scrolled (1074, 391) with delta (0, 0)
Screenshot: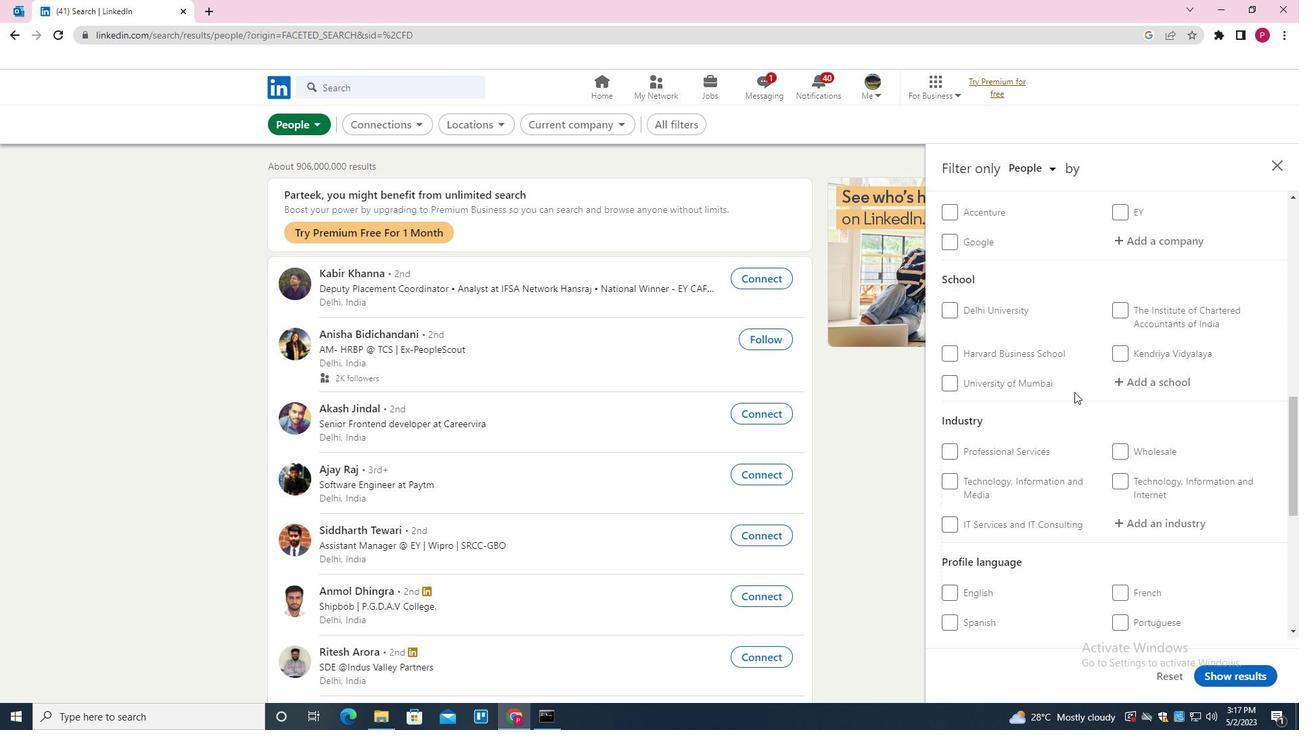 
Action: Mouse moved to (986, 406)
Screenshot: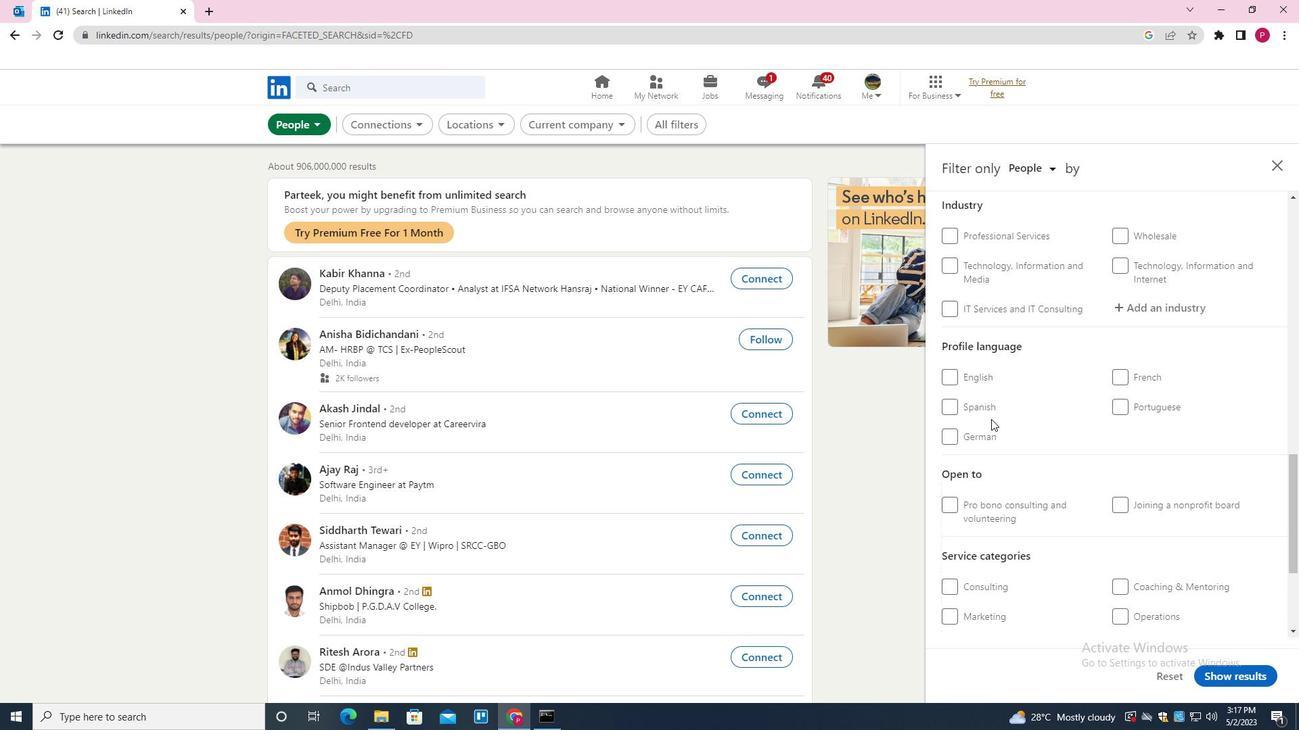 
Action: Mouse pressed left at (986, 406)
Screenshot: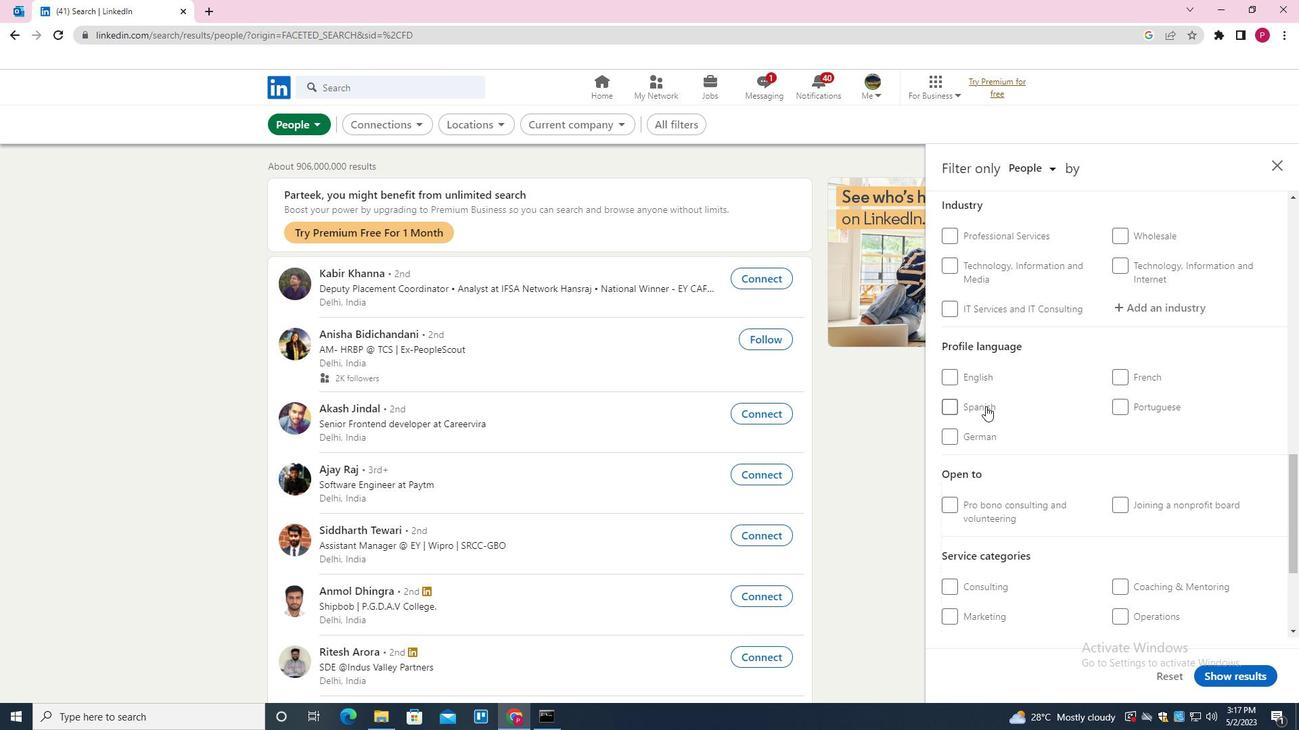 
Action: Mouse moved to (1013, 412)
Screenshot: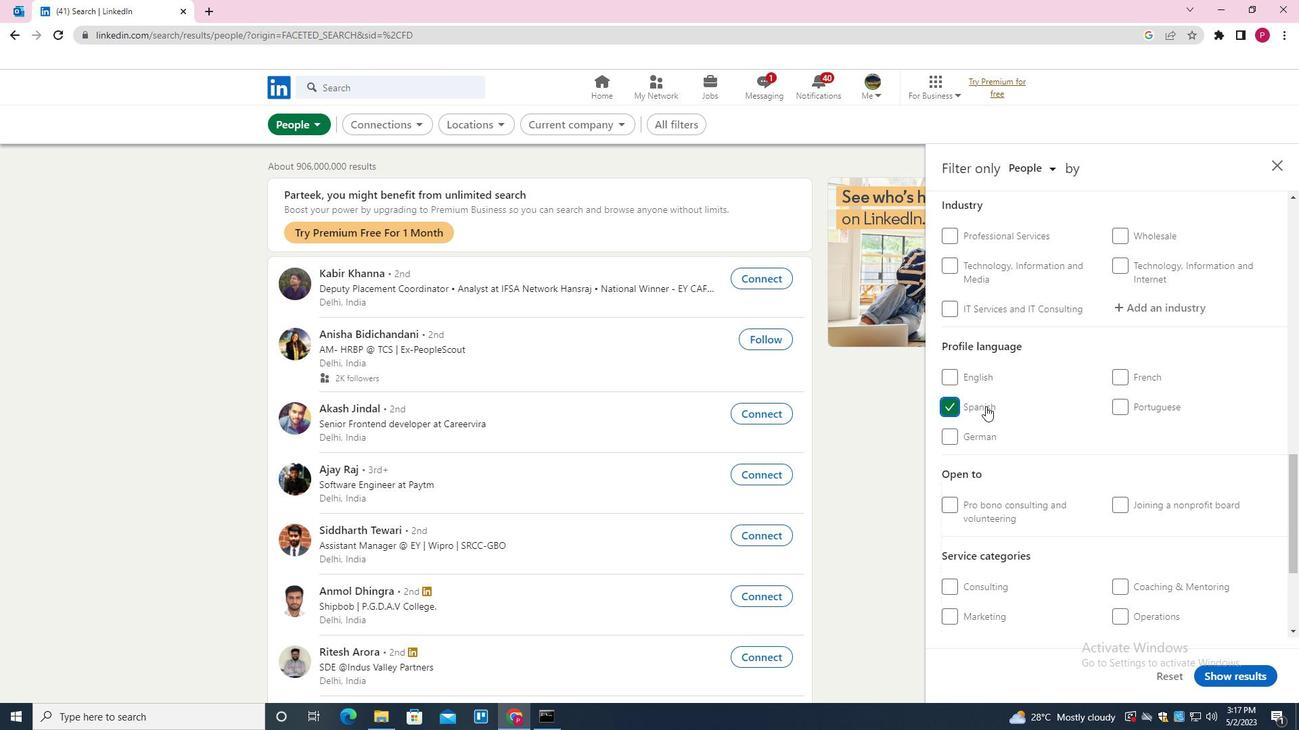 
Action: Mouse scrolled (1013, 413) with delta (0, 0)
Screenshot: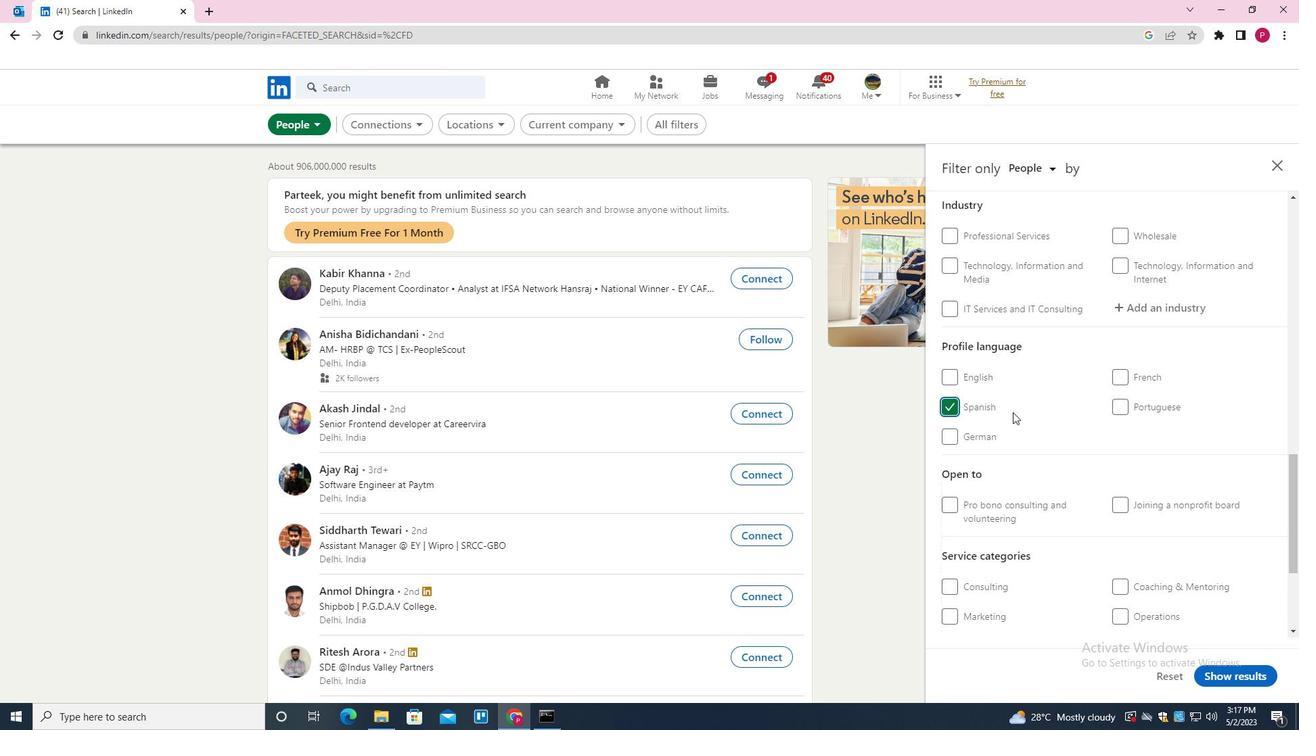 
Action: Mouse scrolled (1013, 413) with delta (0, 0)
Screenshot: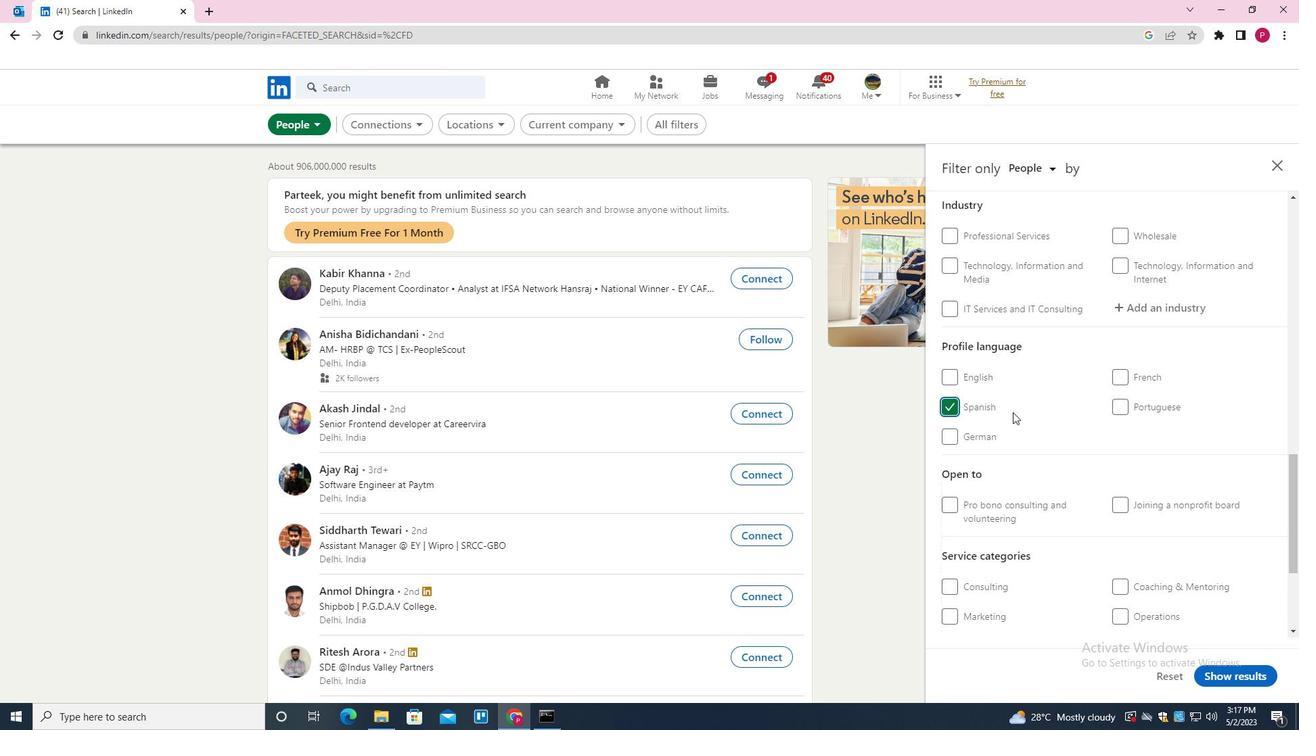 
Action: Mouse scrolled (1013, 413) with delta (0, 0)
Screenshot: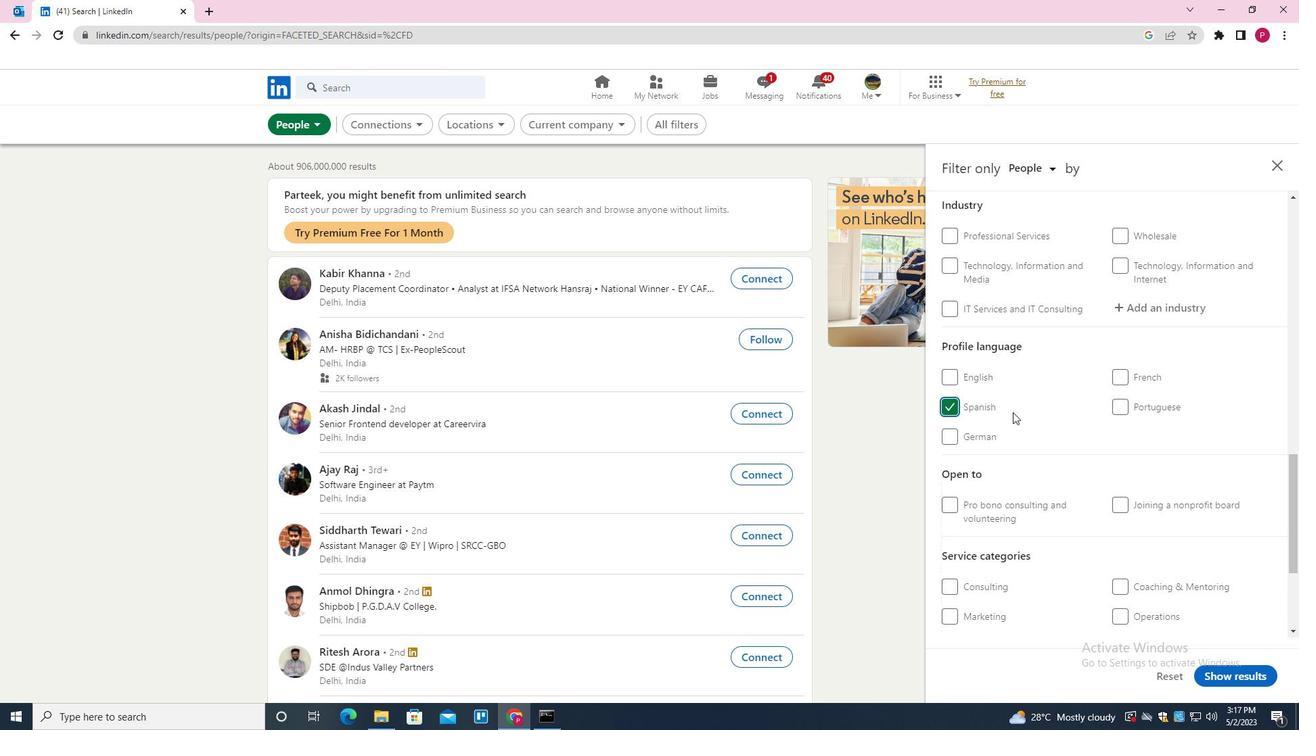 
Action: Mouse scrolled (1013, 413) with delta (0, 0)
Screenshot: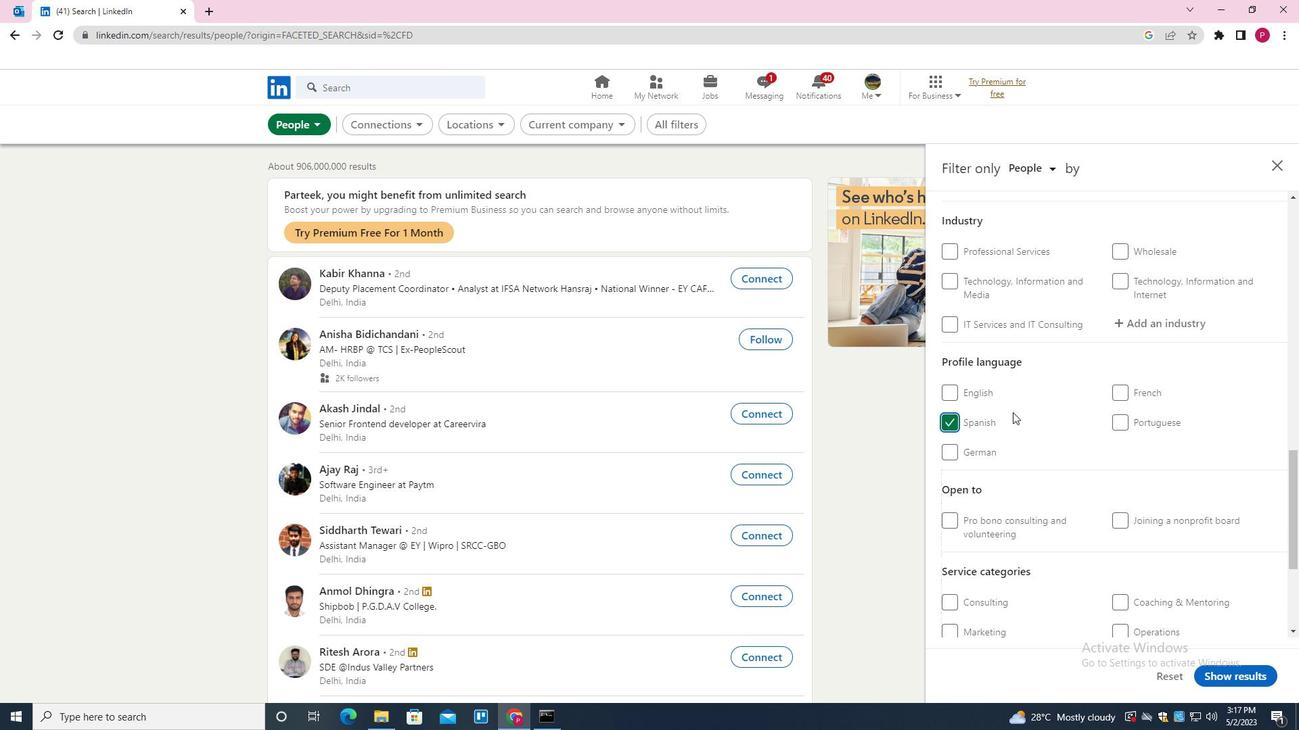 
Action: Mouse scrolled (1013, 413) with delta (0, 0)
Screenshot: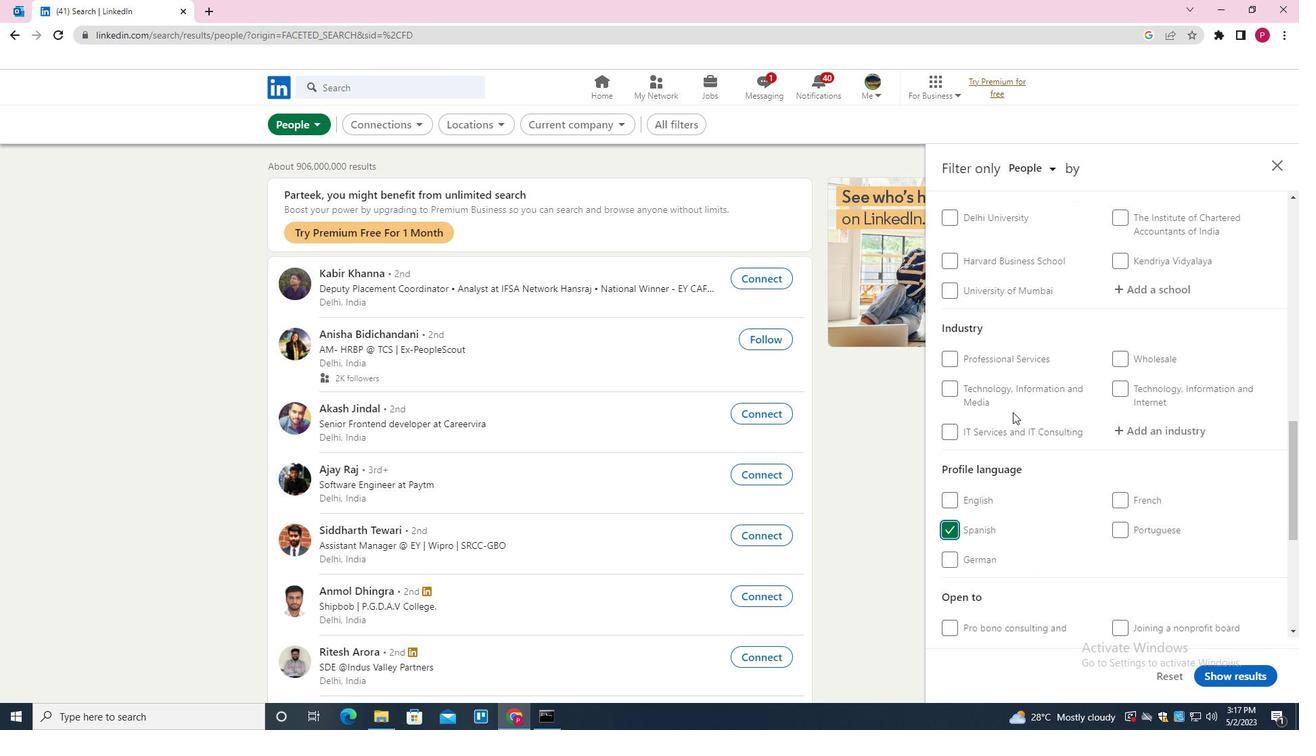 
Action: Mouse scrolled (1013, 413) with delta (0, 0)
Screenshot: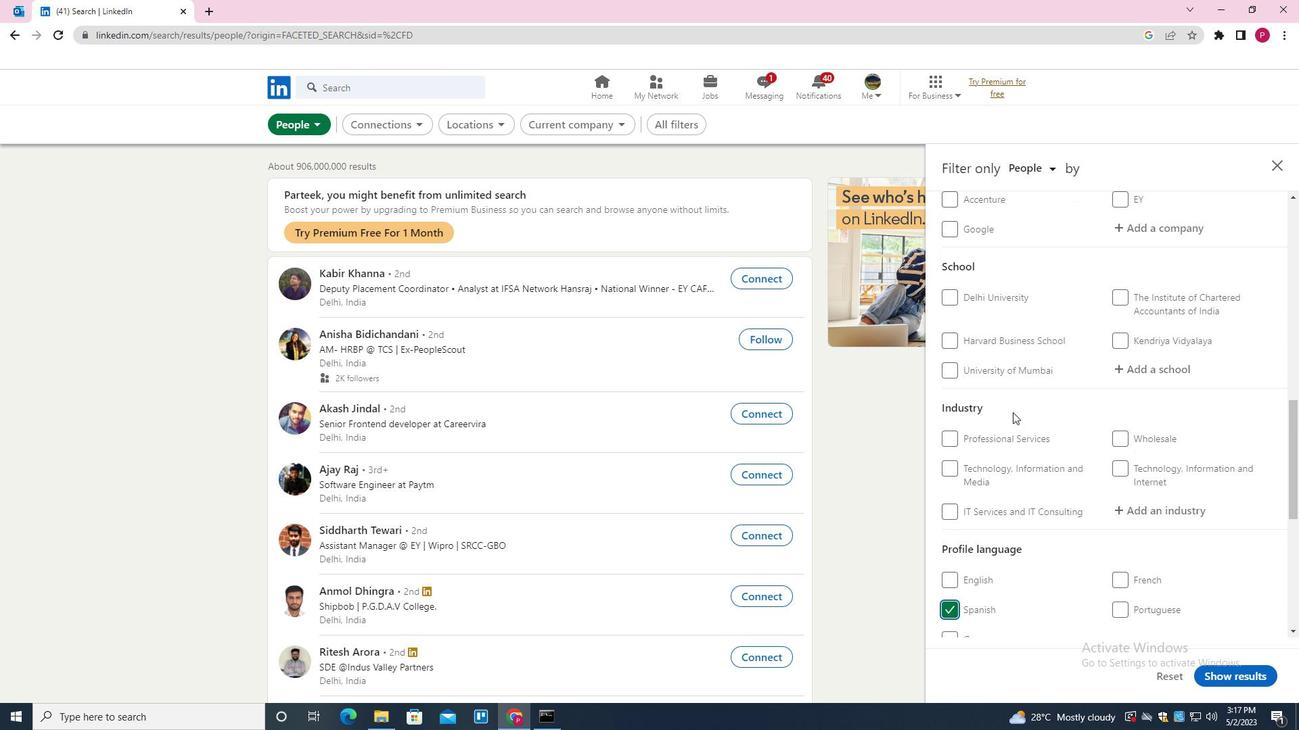 
Action: Mouse moved to (1171, 301)
Screenshot: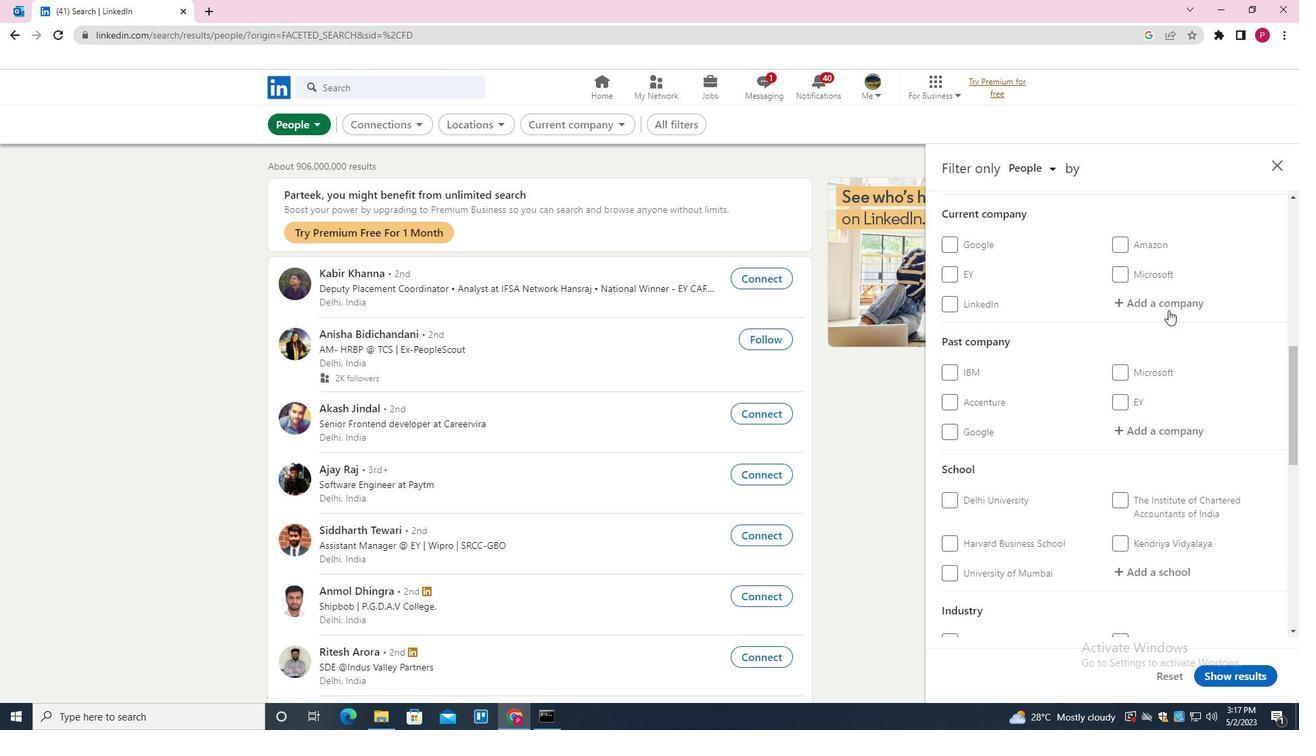 
Action: Mouse pressed left at (1171, 301)
Screenshot: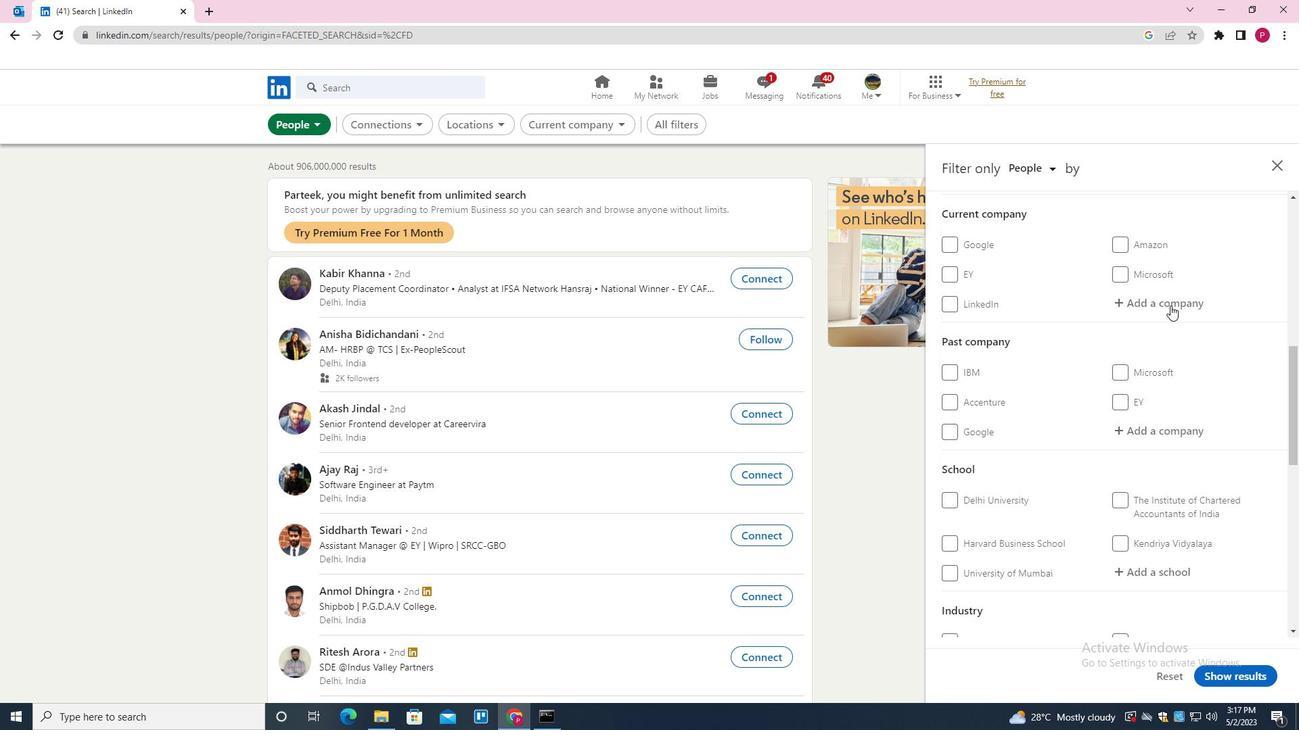 
Action: Key pressed <Key.shift><Key.shift><Key.shift><Key.shift><Key.shift><Key.shift><Key.shift><Key.shift><Key.shift><Key.shift><Key.shift><Key.shift><Key.shift><Key.shift><Key.shift><Key.shift><Key.shift><Key.shift><Key.shift><Key.shift><Key.shift><Key.shift><Key.shift><Key.shift><Key.shift><Key.shift><Key.shift><Key.shift><Key.shift><Key.shift><Key.shift>HIRE<Key.space><Key.shift><Key.shift><Key.shift><Key.shift><Key.shift><Key.shift><Key.shift><Key.shift><Key.shift>RIGHTT<Key.down><Key.enter>
Screenshot: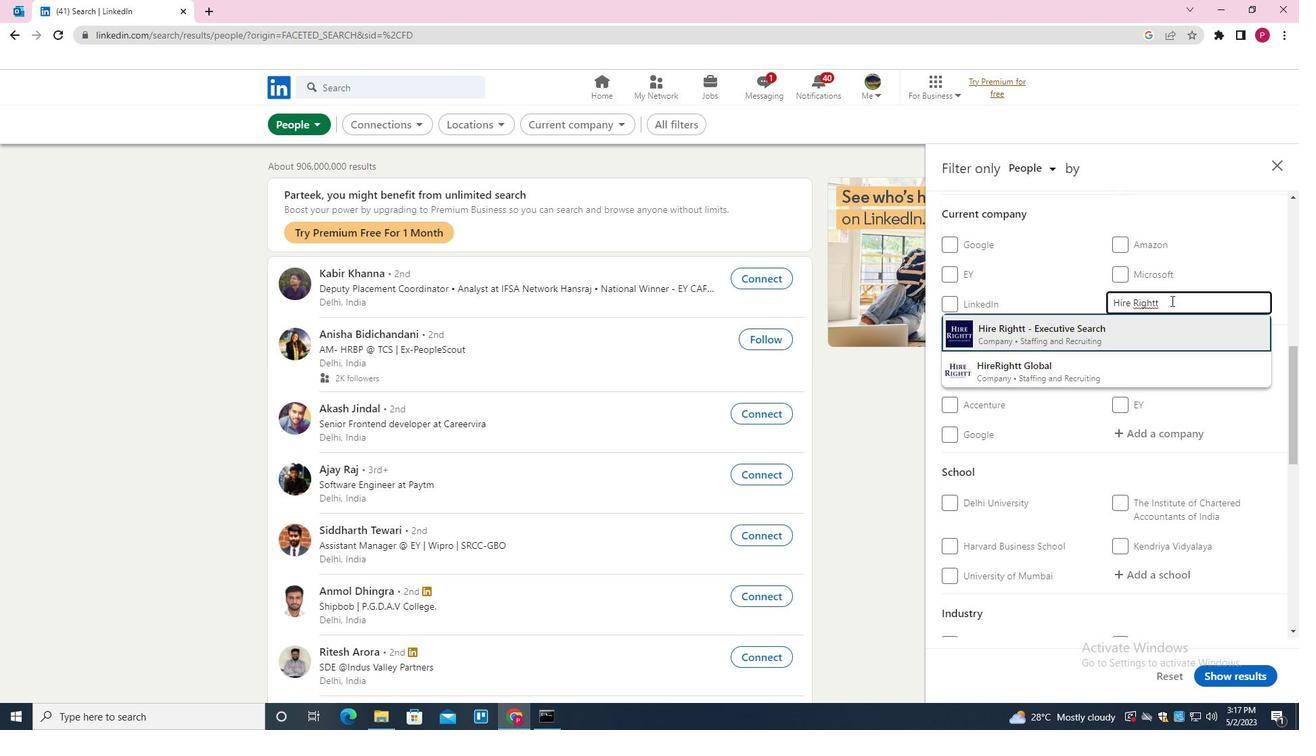 
Action: Mouse moved to (1103, 362)
Screenshot: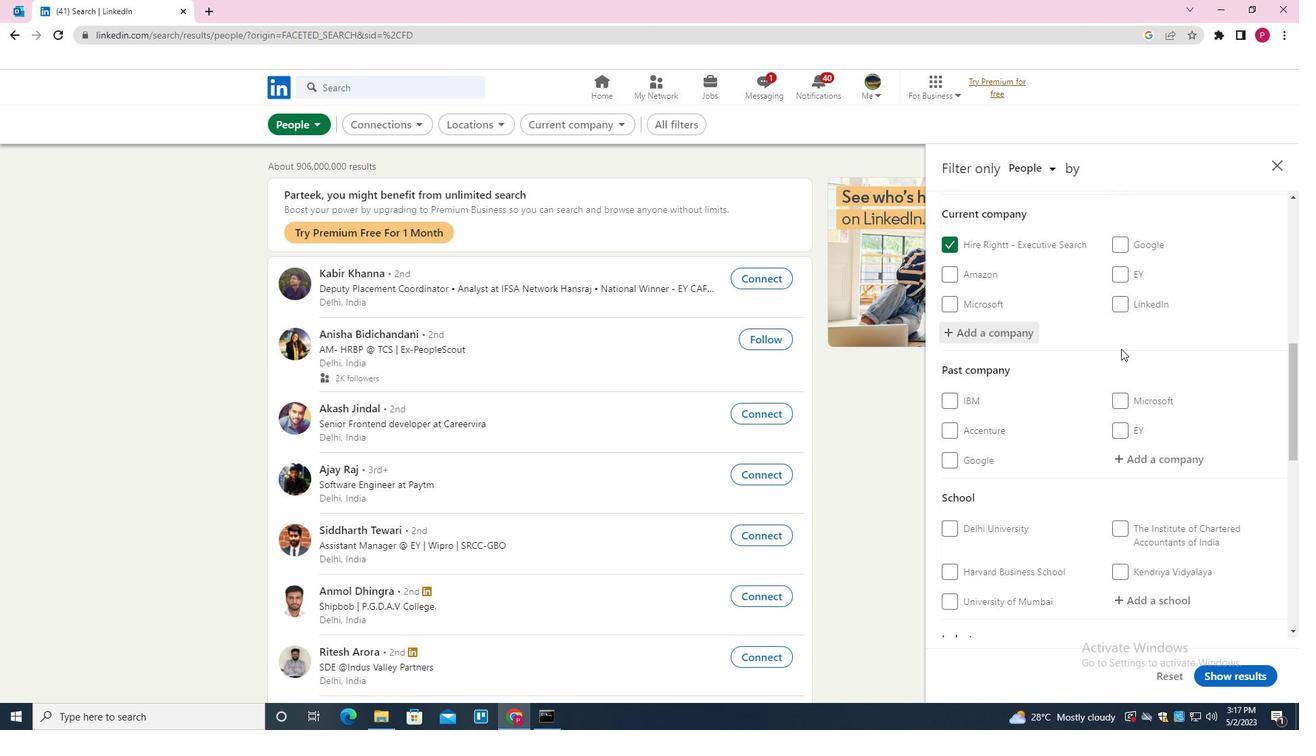 
Action: Mouse scrolled (1103, 362) with delta (0, 0)
Screenshot: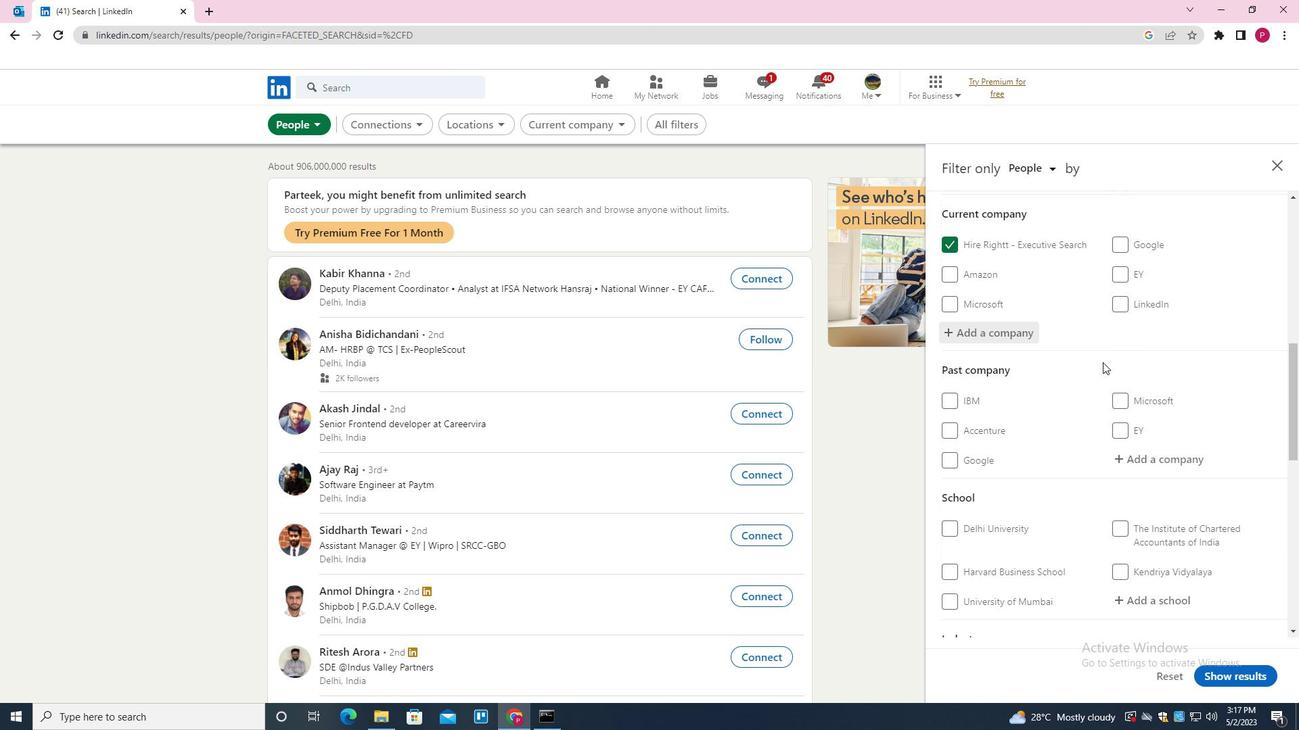 
Action: Mouse scrolled (1103, 362) with delta (0, 0)
Screenshot: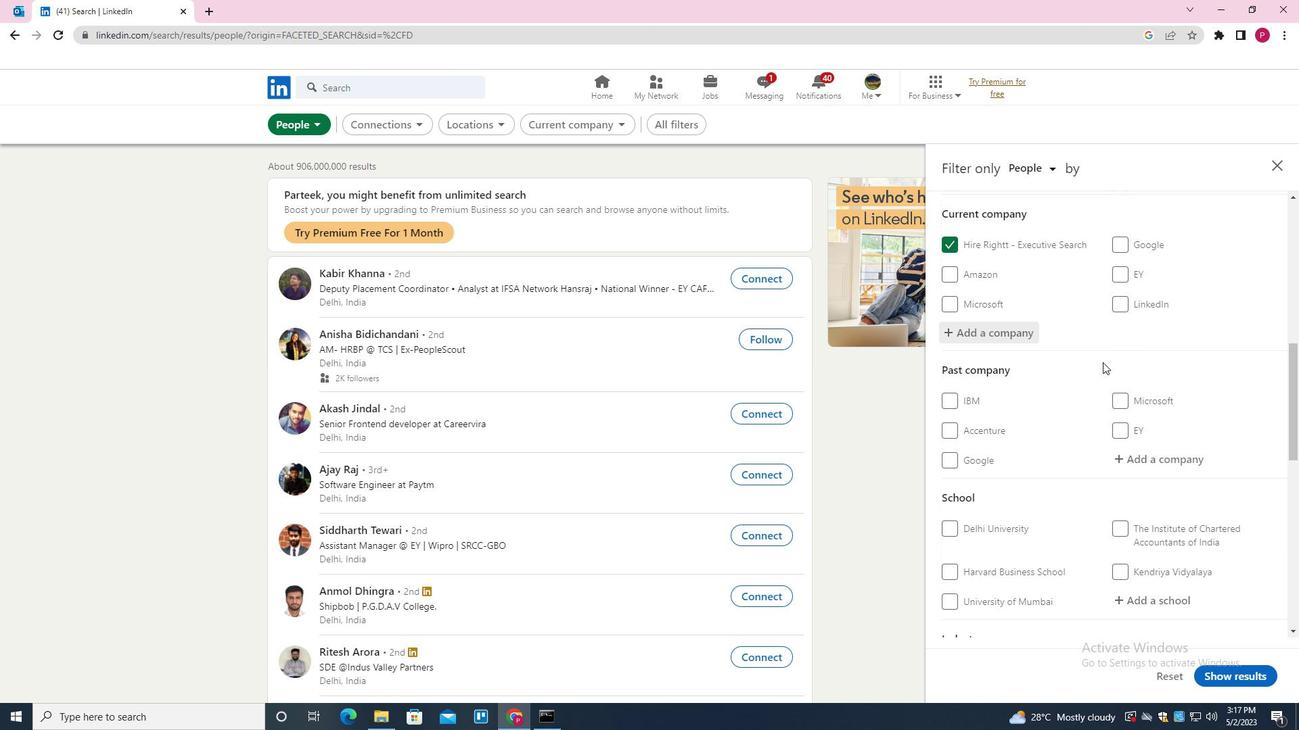 
Action: Mouse scrolled (1103, 362) with delta (0, 0)
Screenshot: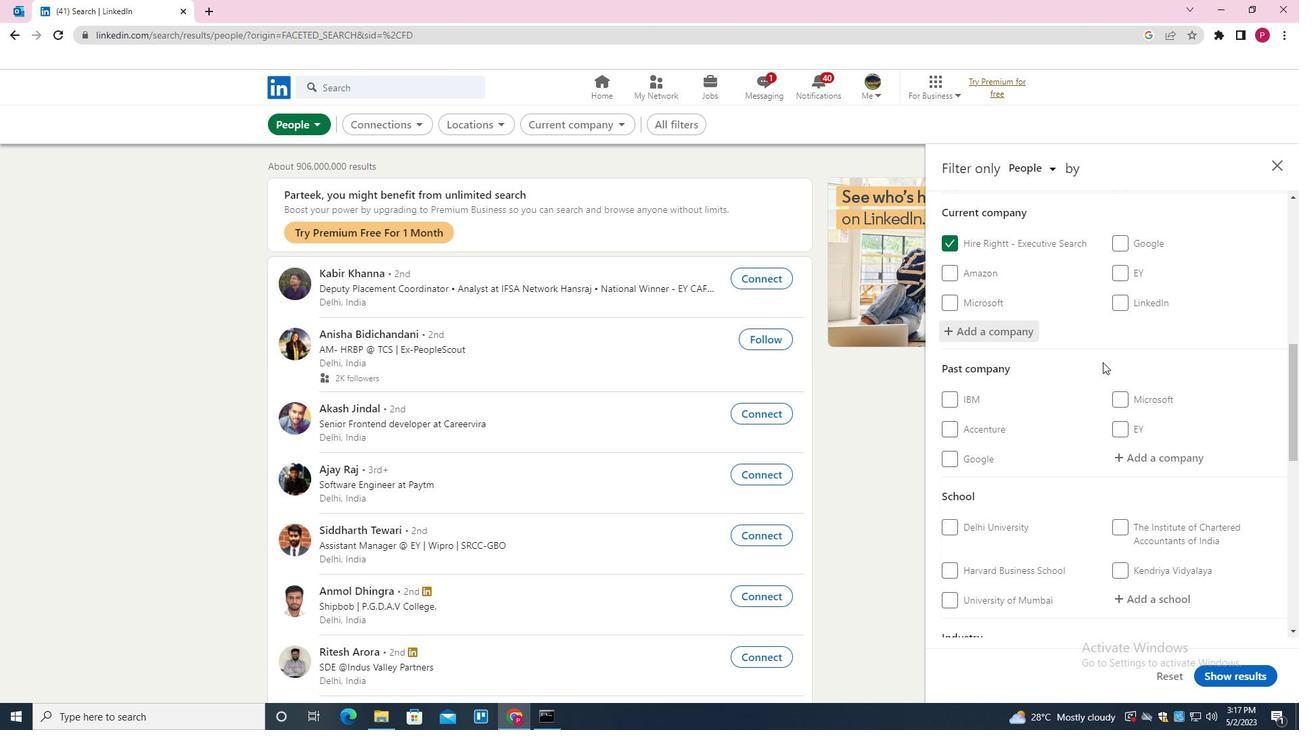 
Action: Mouse scrolled (1103, 362) with delta (0, 0)
Screenshot: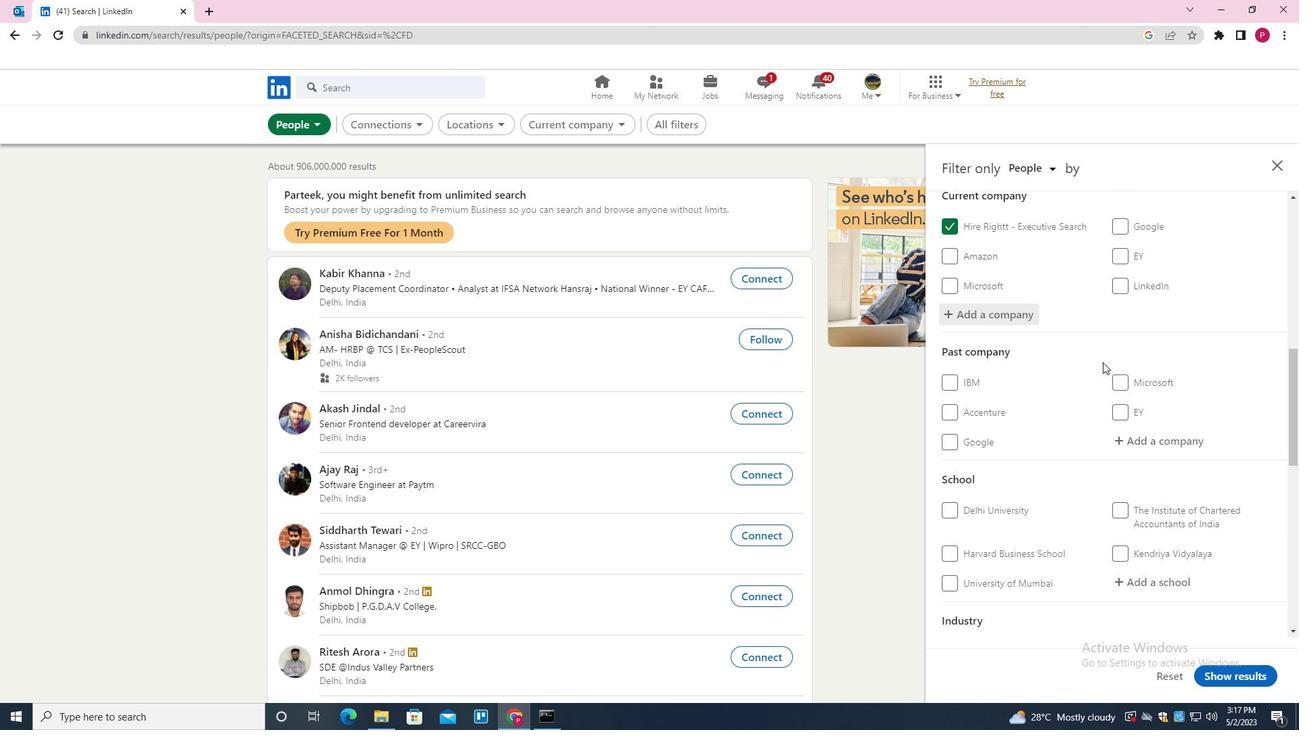 
Action: Mouse scrolled (1103, 362) with delta (0, 0)
Screenshot: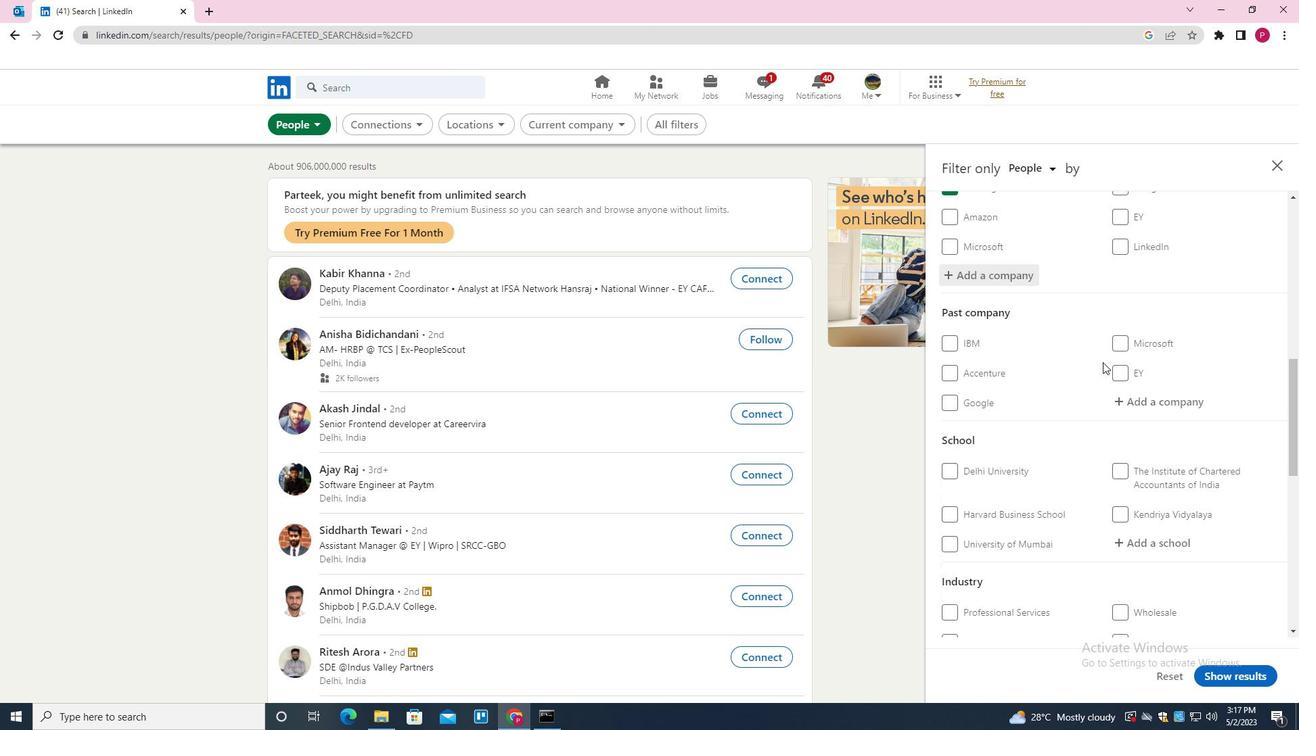 
Action: Mouse moved to (1155, 265)
Screenshot: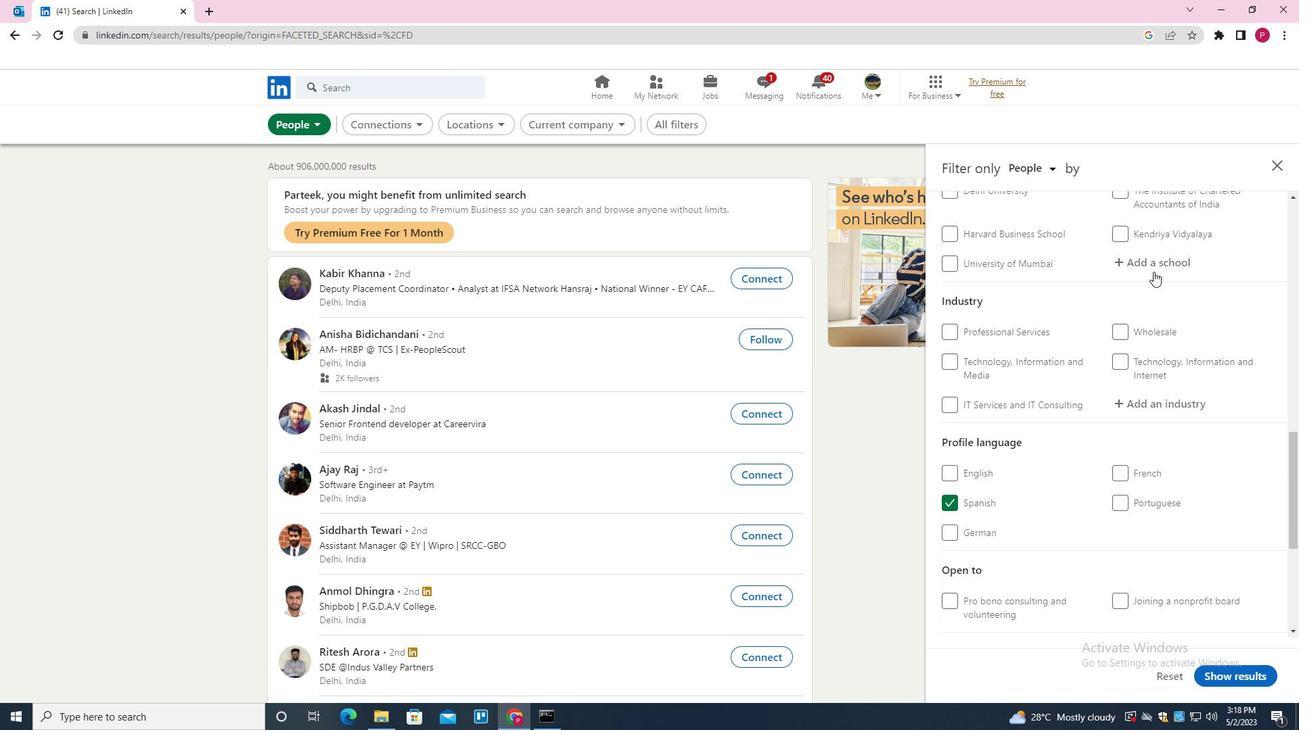 
Action: Mouse pressed left at (1155, 265)
Screenshot: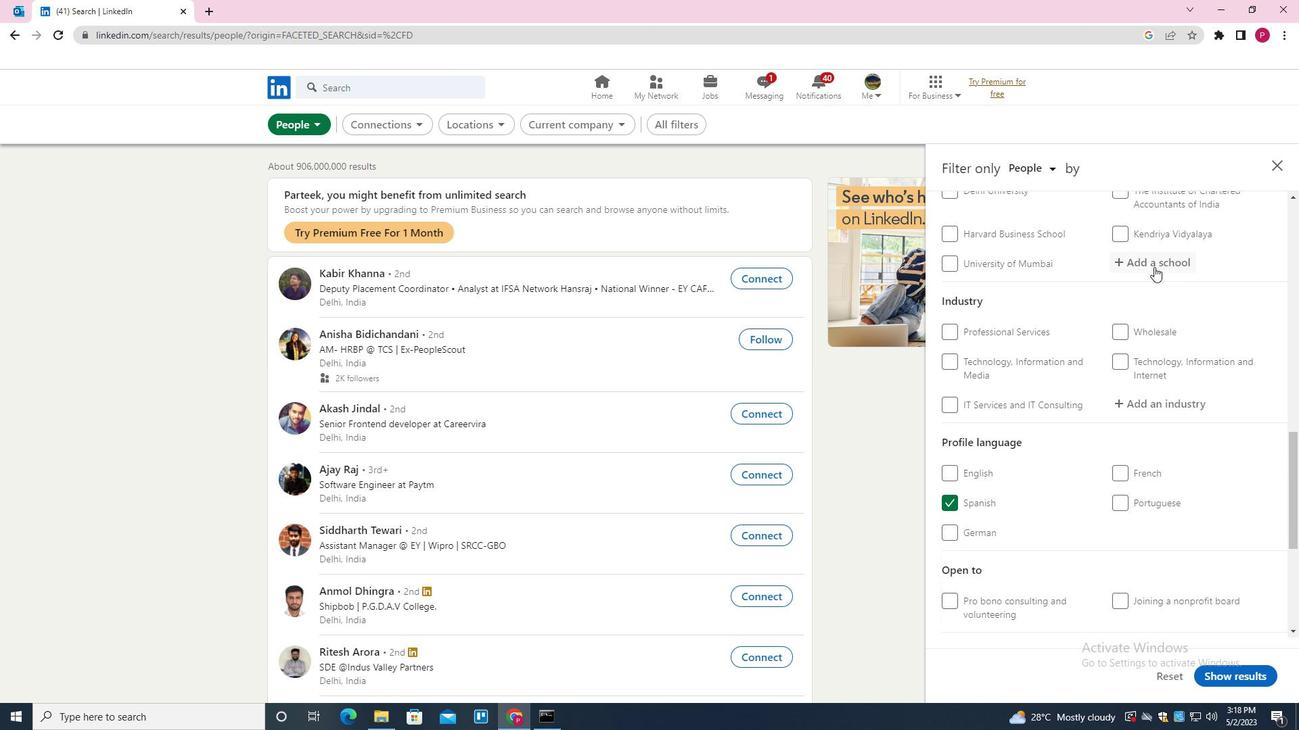 
Action: Key pressed <Key.shift><Key.shift><Key.shift><Key.shift><Key.shift>CHAUDHARY<Key.space><Key.shift>DEVI<Key.space><Key.shift>LAL<Key.space><Key.shift><Key.shift><Key.shift><Key.shift>I<Key.backspace>UNIVERSITY
Screenshot: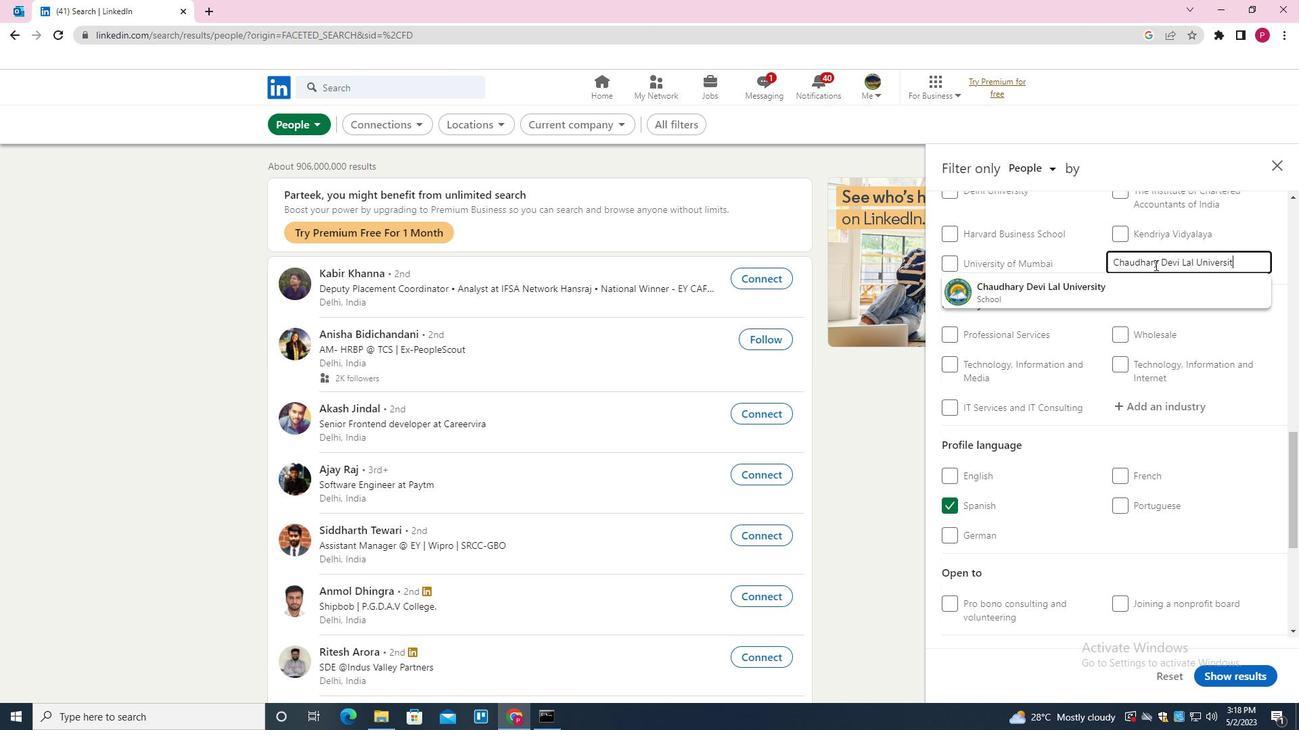 
Action: Mouse moved to (1120, 301)
Screenshot: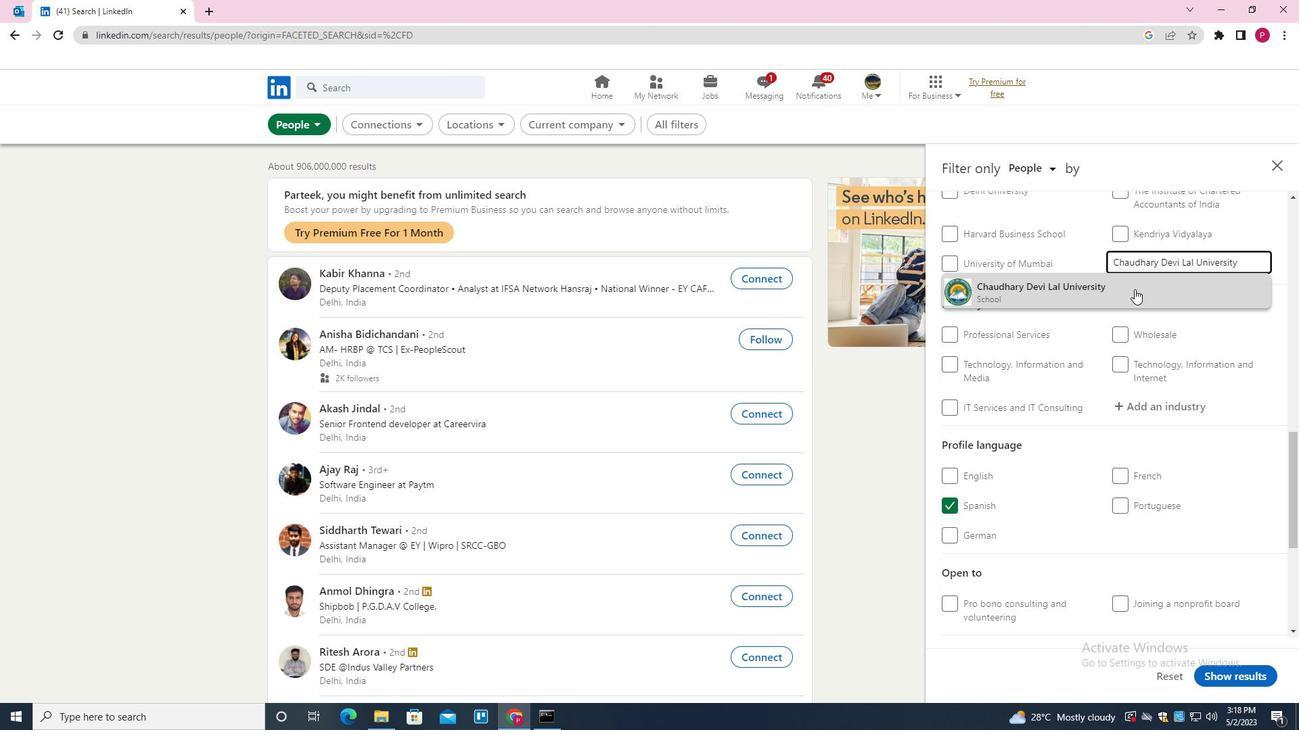 
Action: Mouse pressed left at (1120, 301)
Screenshot: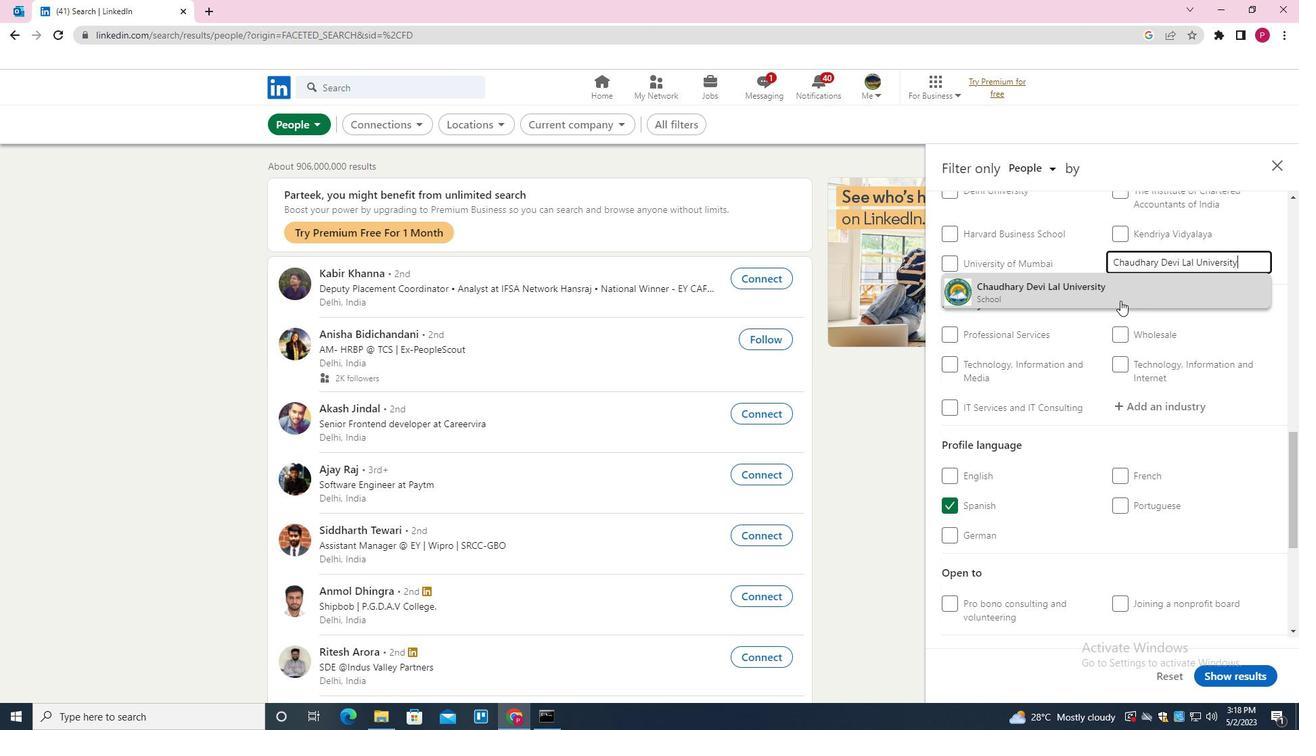 
Action: Mouse moved to (993, 336)
Screenshot: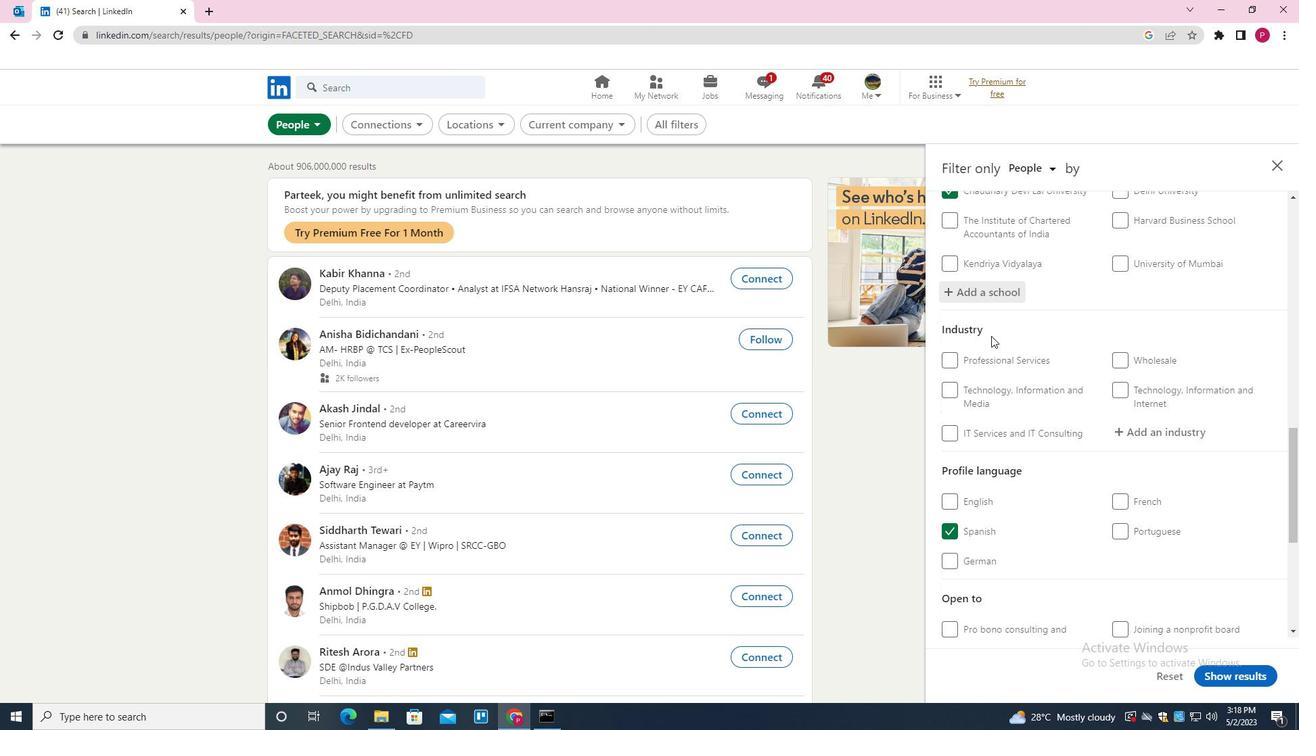 
Action: Mouse scrolled (993, 335) with delta (0, 0)
Screenshot: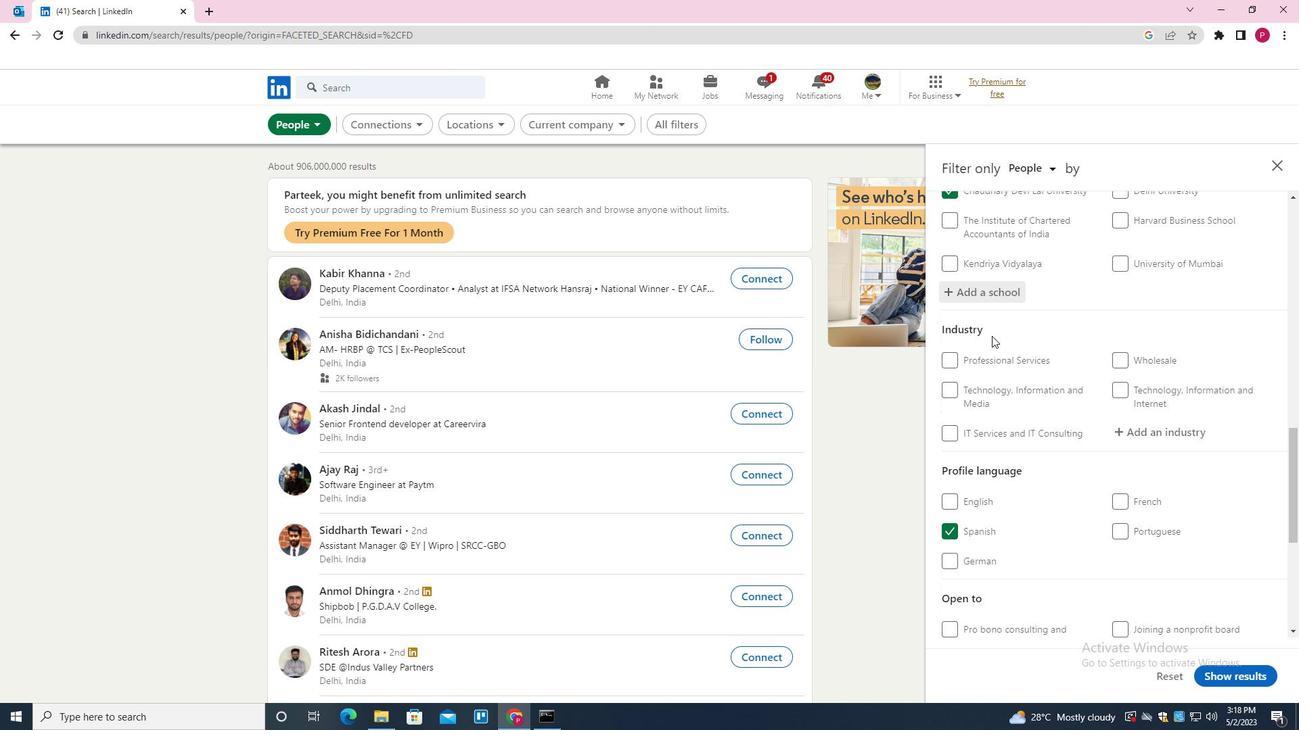 
Action: Mouse moved to (994, 335)
Screenshot: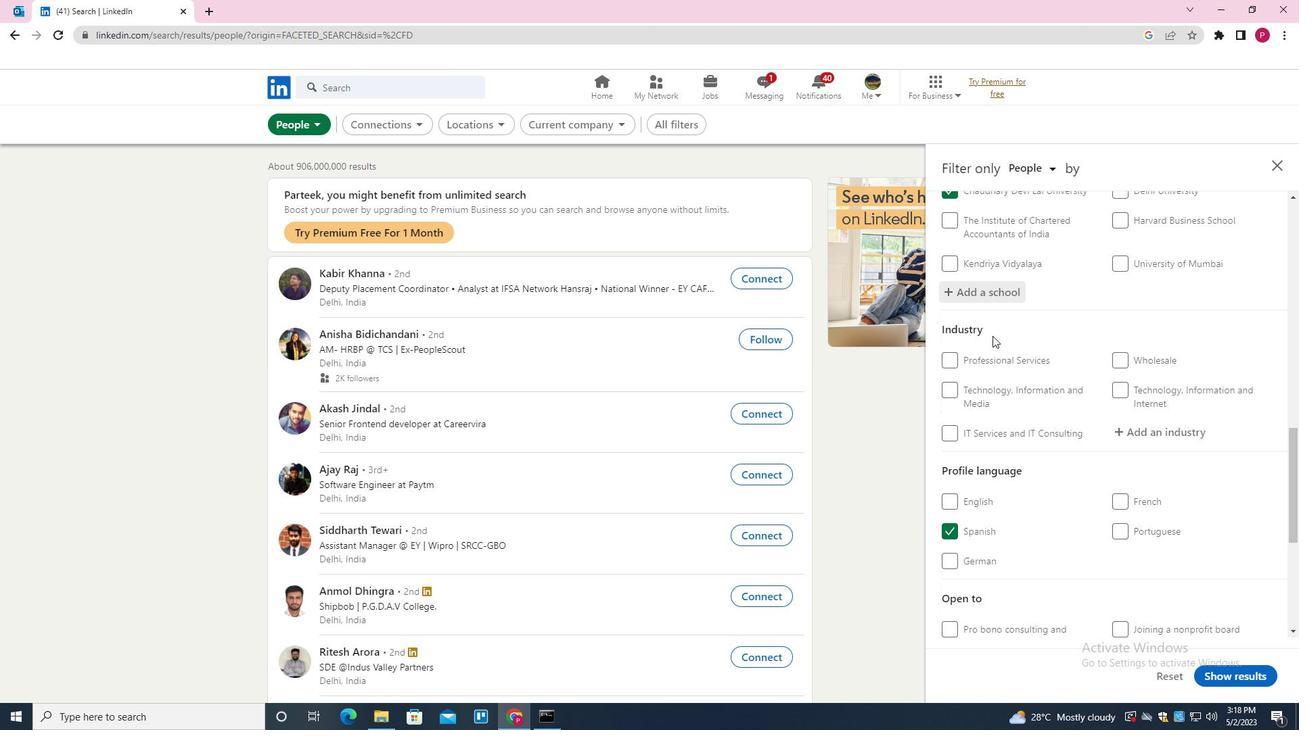 
Action: Mouse scrolled (994, 335) with delta (0, 0)
Screenshot: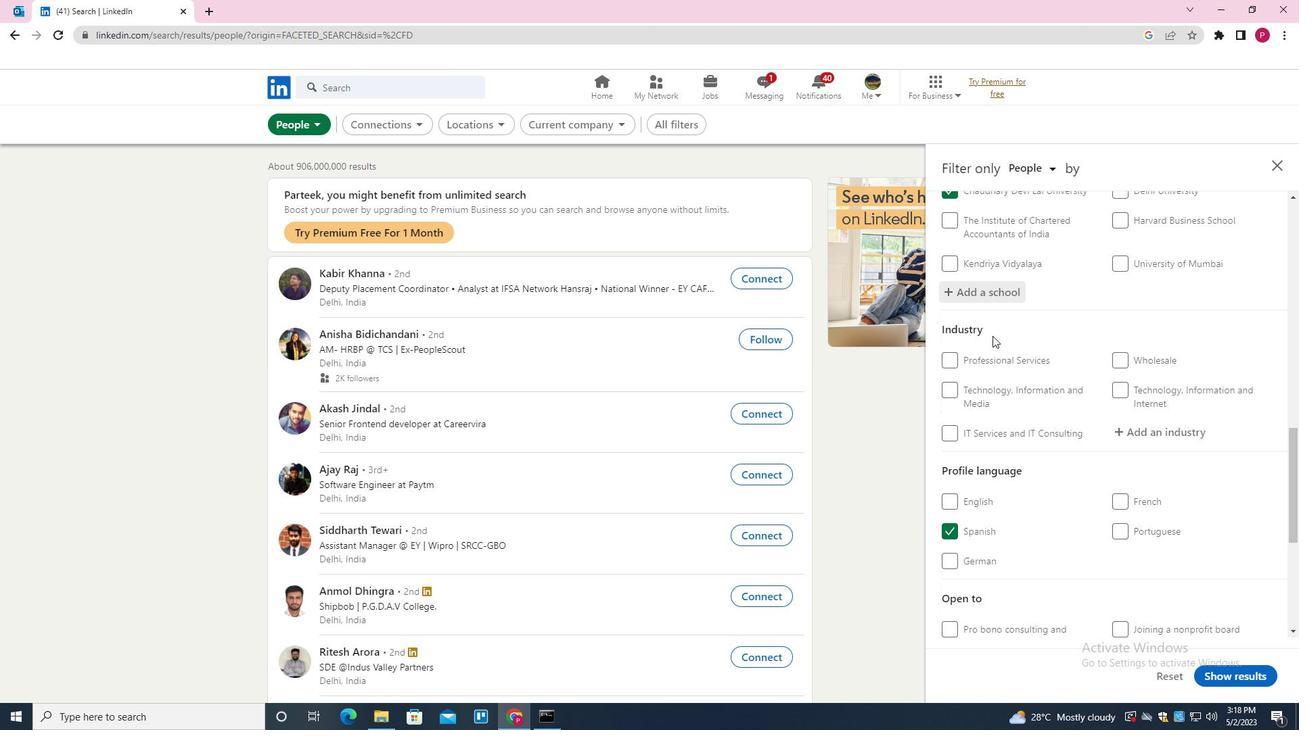 
Action: Mouse moved to (996, 335)
Screenshot: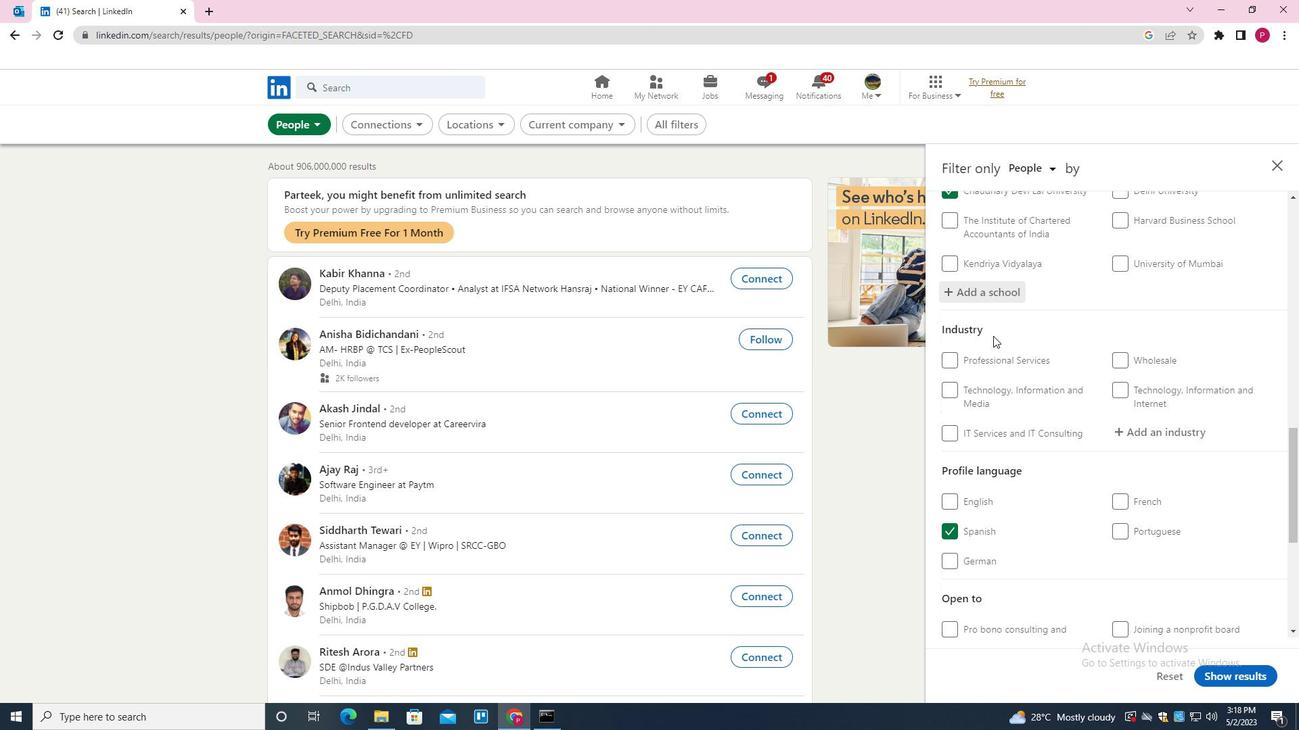 
Action: Mouse scrolled (996, 334) with delta (0, 0)
Screenshot: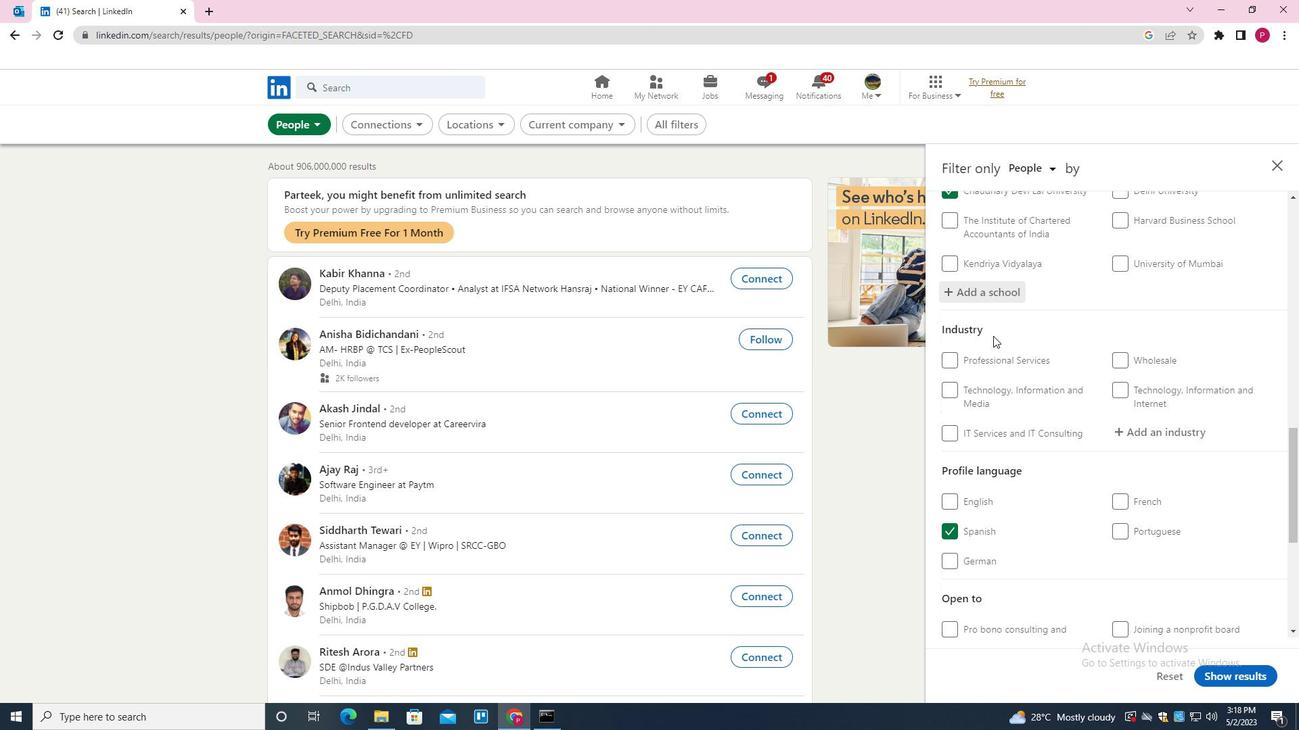 
Action: Mouse moved to (1144, 231)
Screenshot: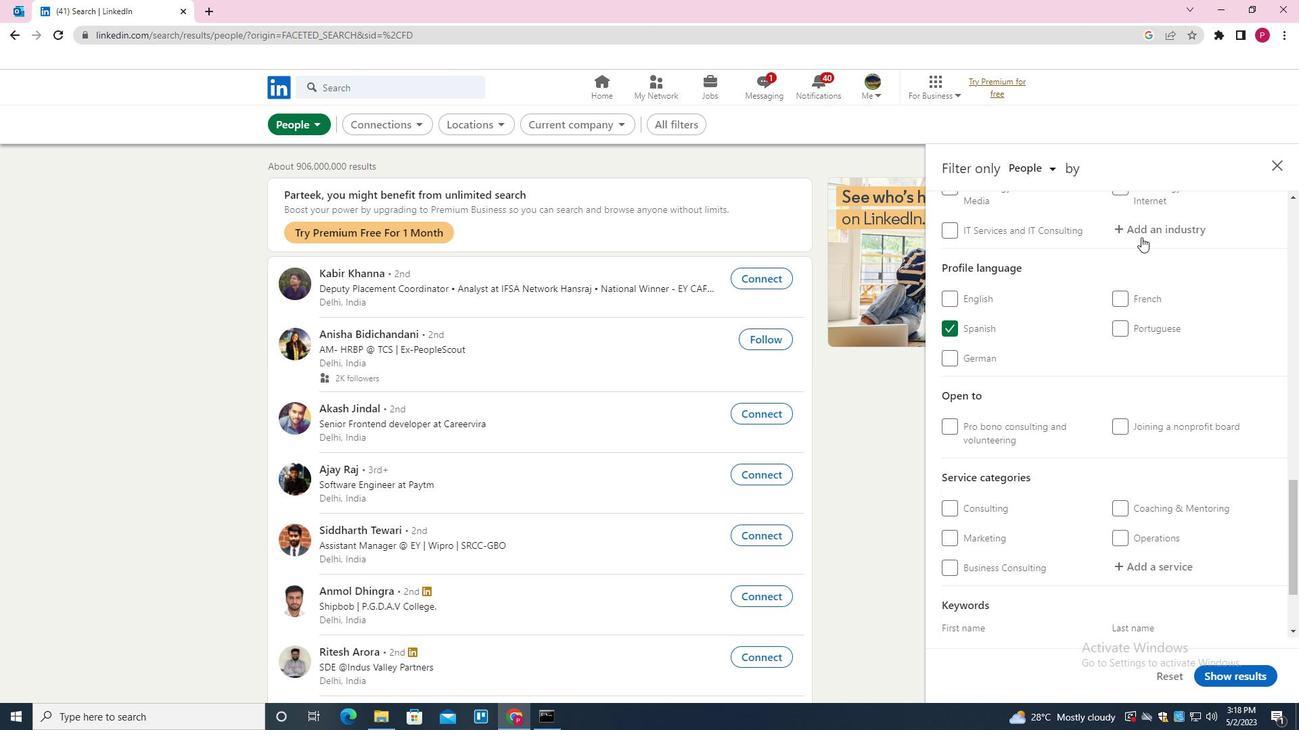 
Action: Mouse pressed left at (1144, 231)
Screenshot: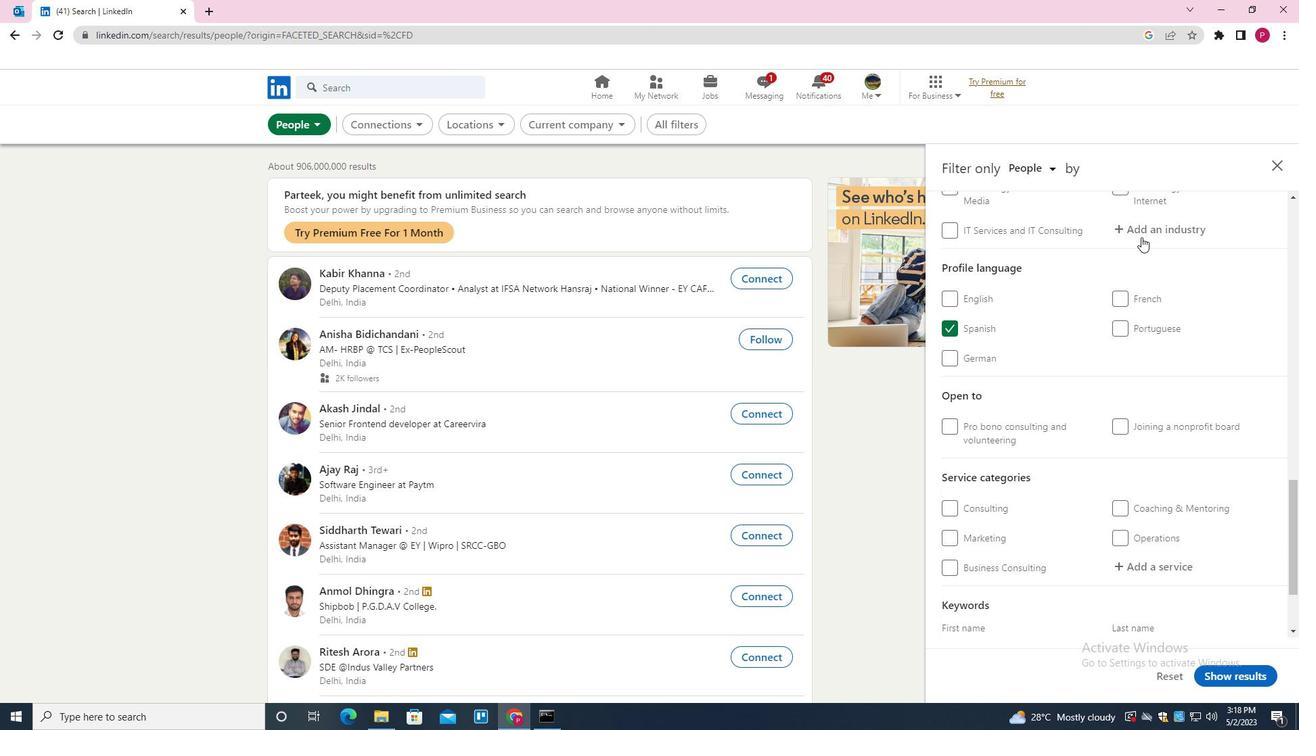 
Action: Key pressed <Key.shift><Key.shift><Key.shift><Key.shift><Key.shift><Key.shift><Key.shift><Key.shift><Key.shift><Key.shift><Key.shift><Key.shift><Key.shift><Key.shift><Key.shift><Key.shift><Key.shift><Key.shift><Key.shift><Key.shift><Key.shift><Key.shift><Key.shift>CLIMATE<Key.space><Key.shift>DATA<Key.space>AND<Key.space><Key.shift>ANALYTICS<Key.down><Key.enter>
Screenshot: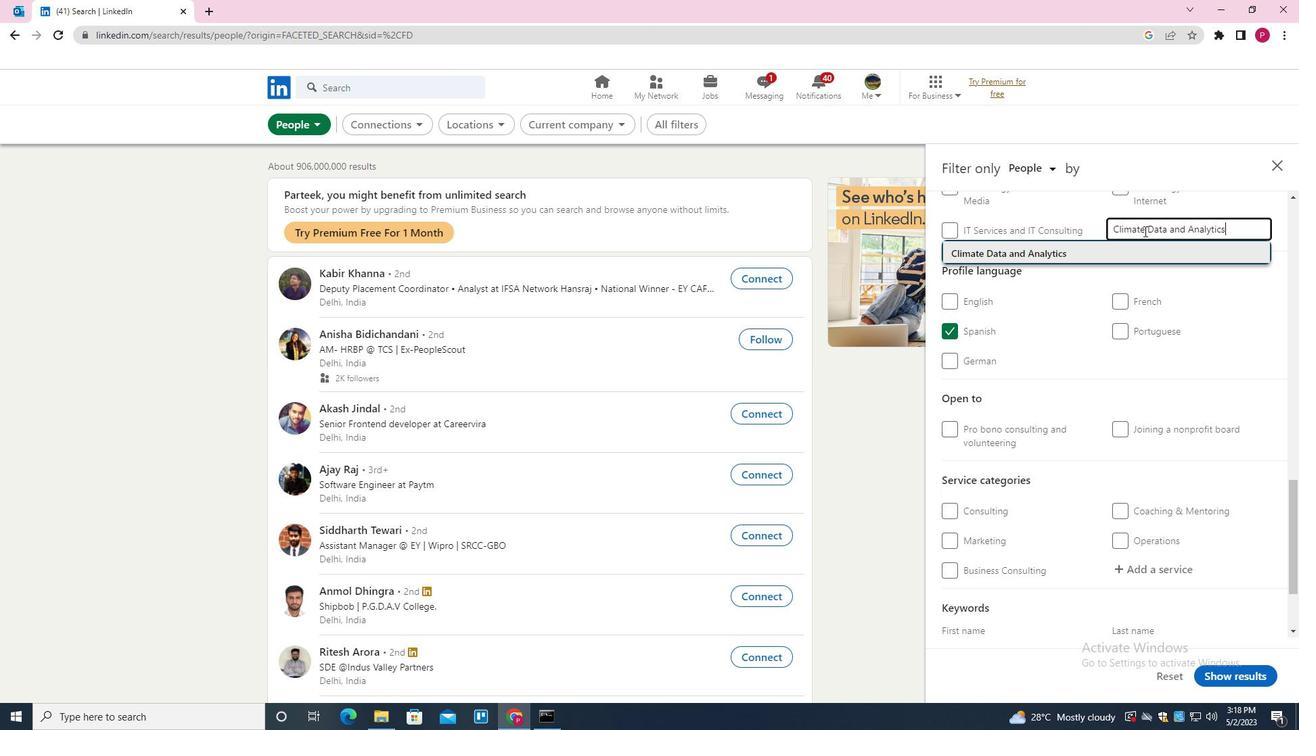 
Action: Mouse moved to (1080, 441)
Screenshot: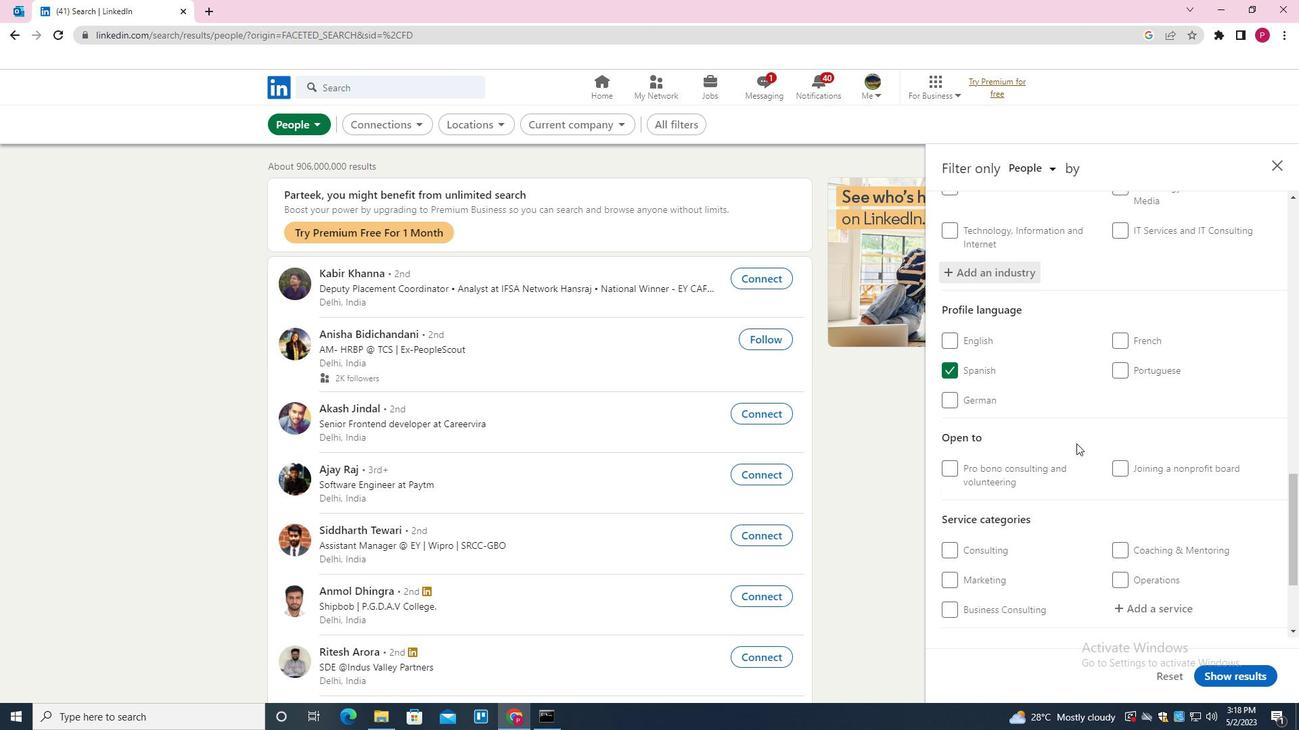 
Action: Mouse scrolled (1080, 441) with delta (0, 0)
Screenshot: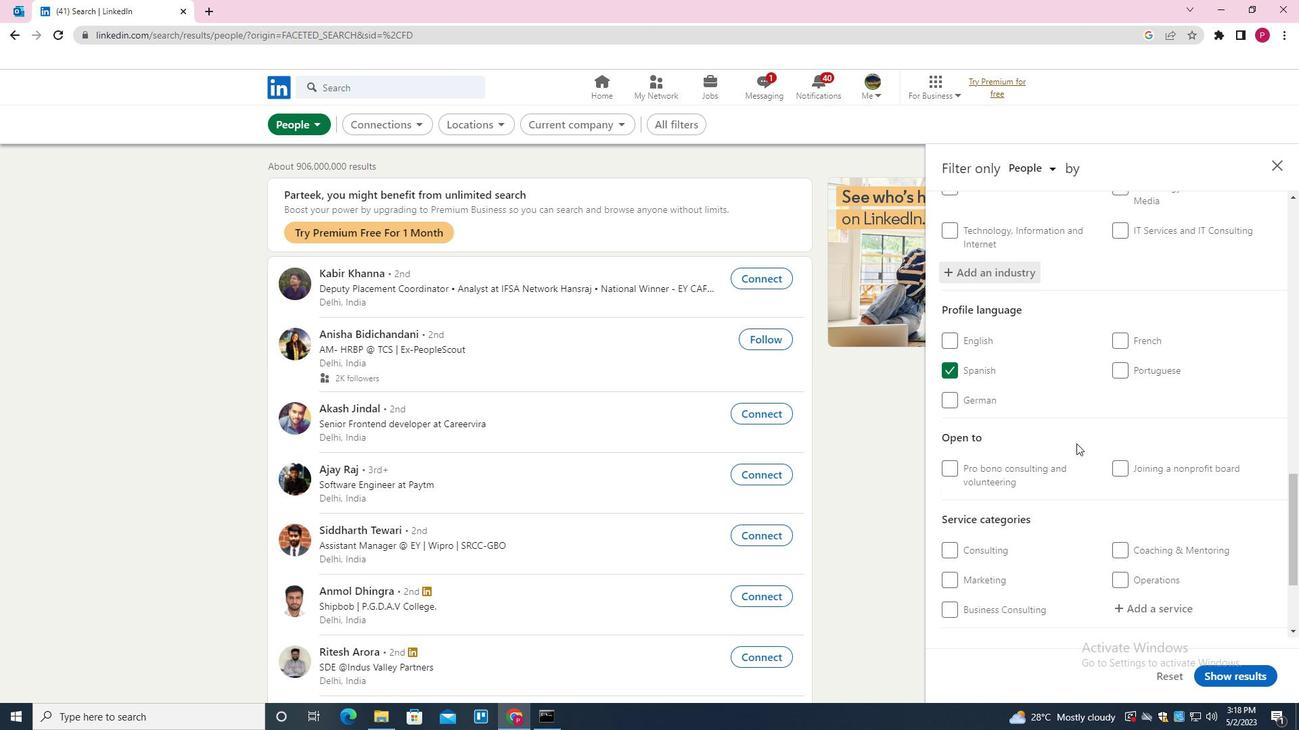 
Action: Mouse moved to (1080, 441)
Screenshot: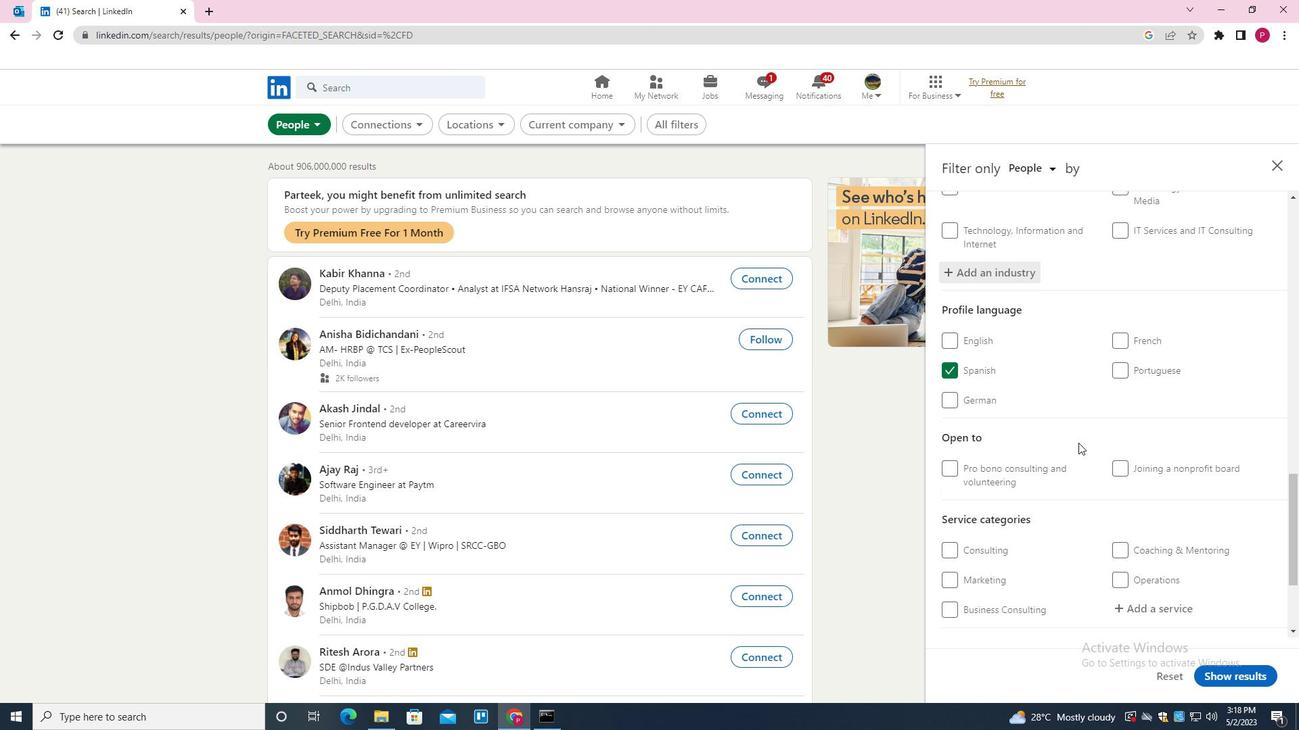 
Action: Mouse scrolled (1080, 440) with delta (0, 0)
Screenshot: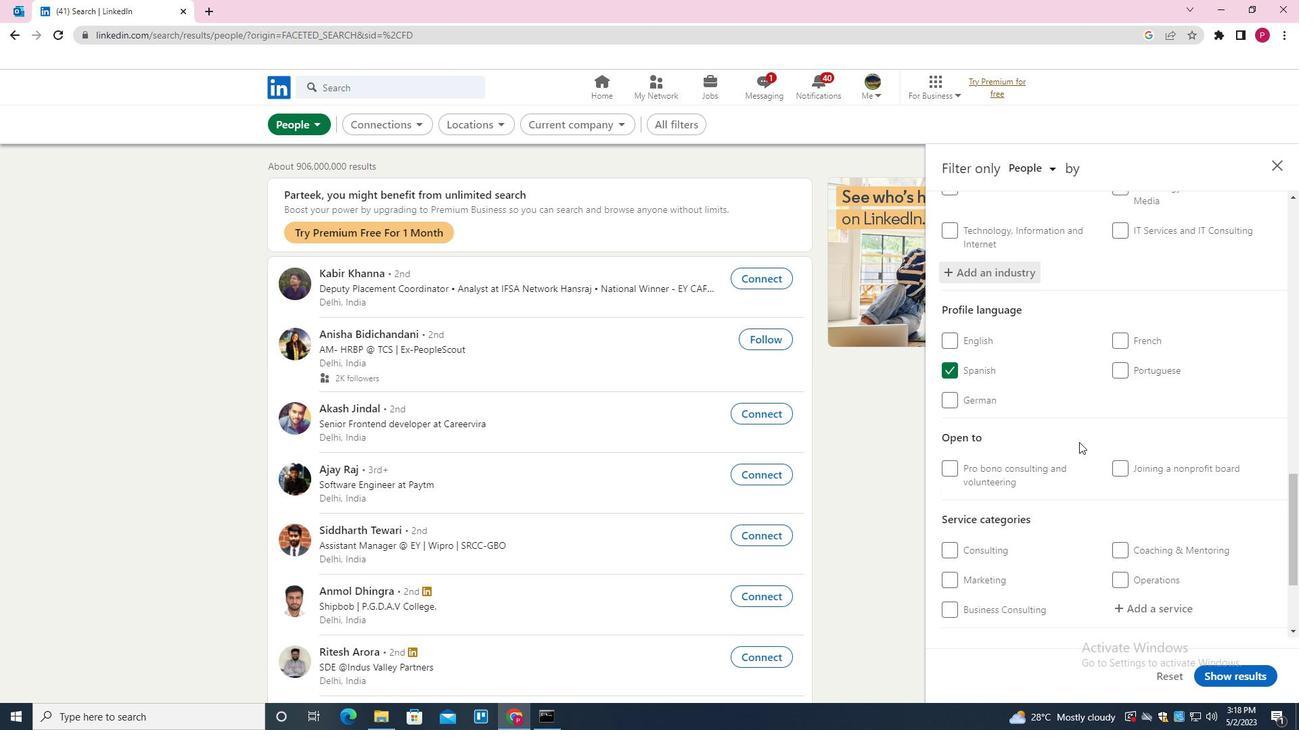 
Action: Mouse scrolled (1080, 440) with delta (0, 0)
Screenshot: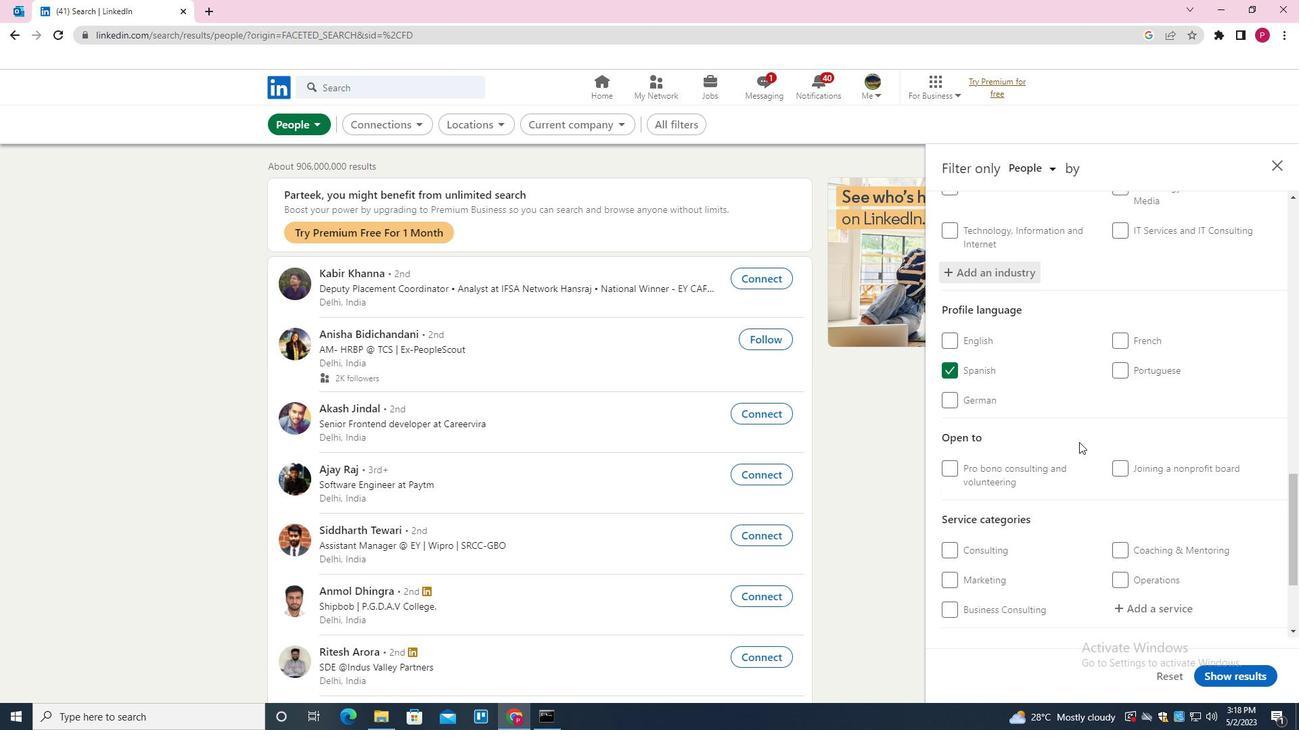 
Action: Mouse moved to (1147, 447)
Screenshot: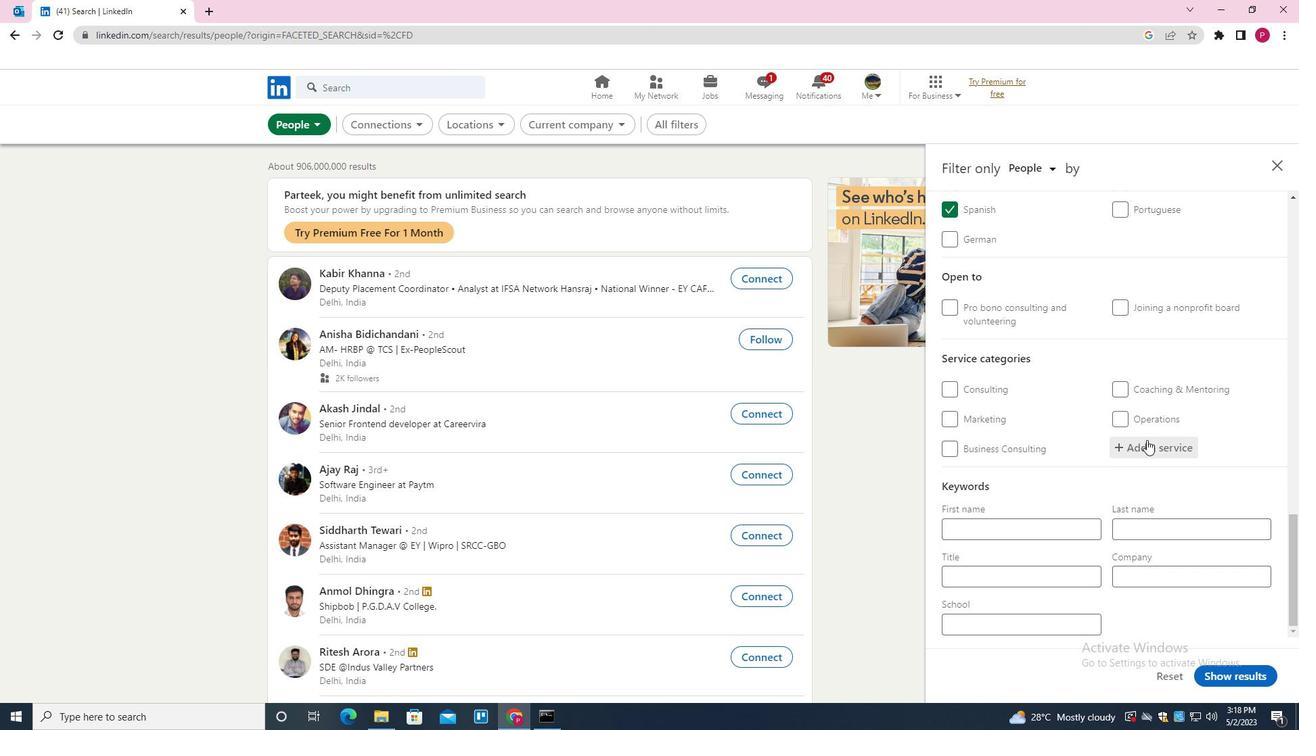 
Action: Mouse pressed left at (1147, 447)
Screenshot: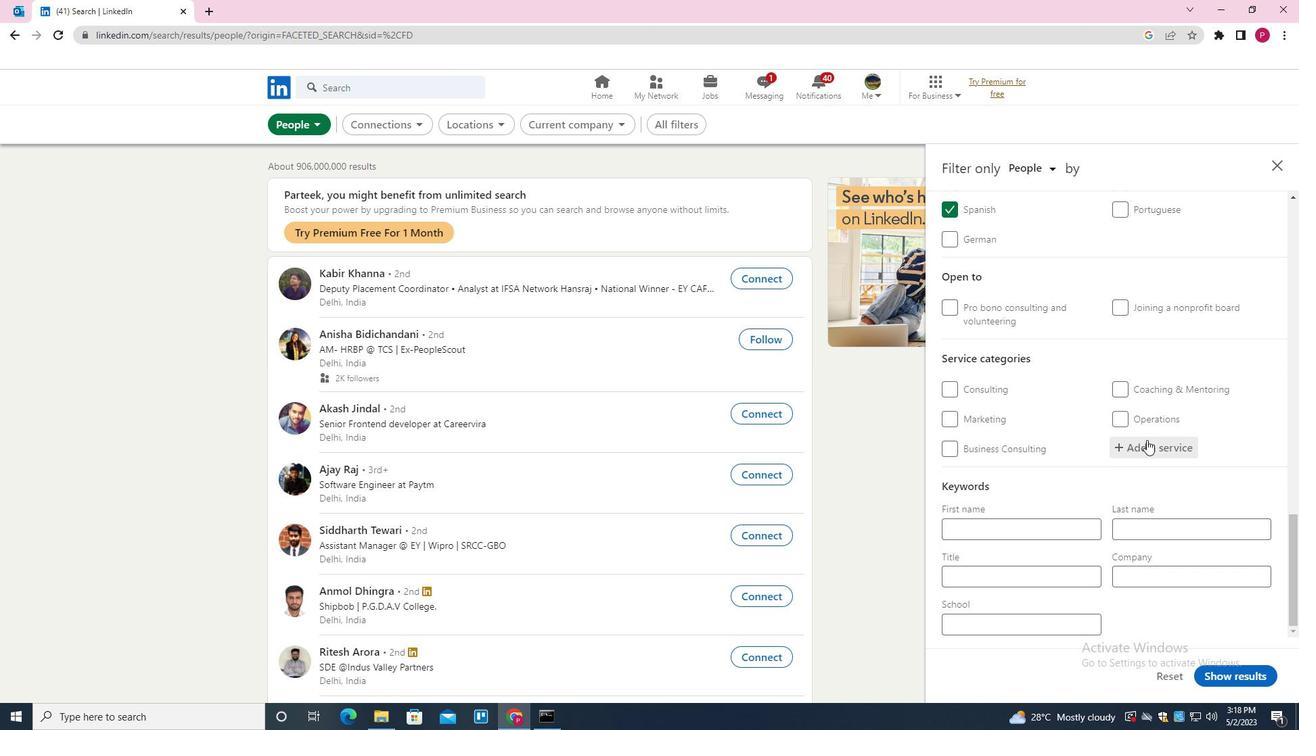 
Action: Key pressed <Key.shift><Key.shift><Key.shift>SOV<Key.backspace>CIAL<Key.space><Key.shift>MEDIA<Key.space><Key.shift>MARKETING<Key.down><Key.enter>
Screenshot: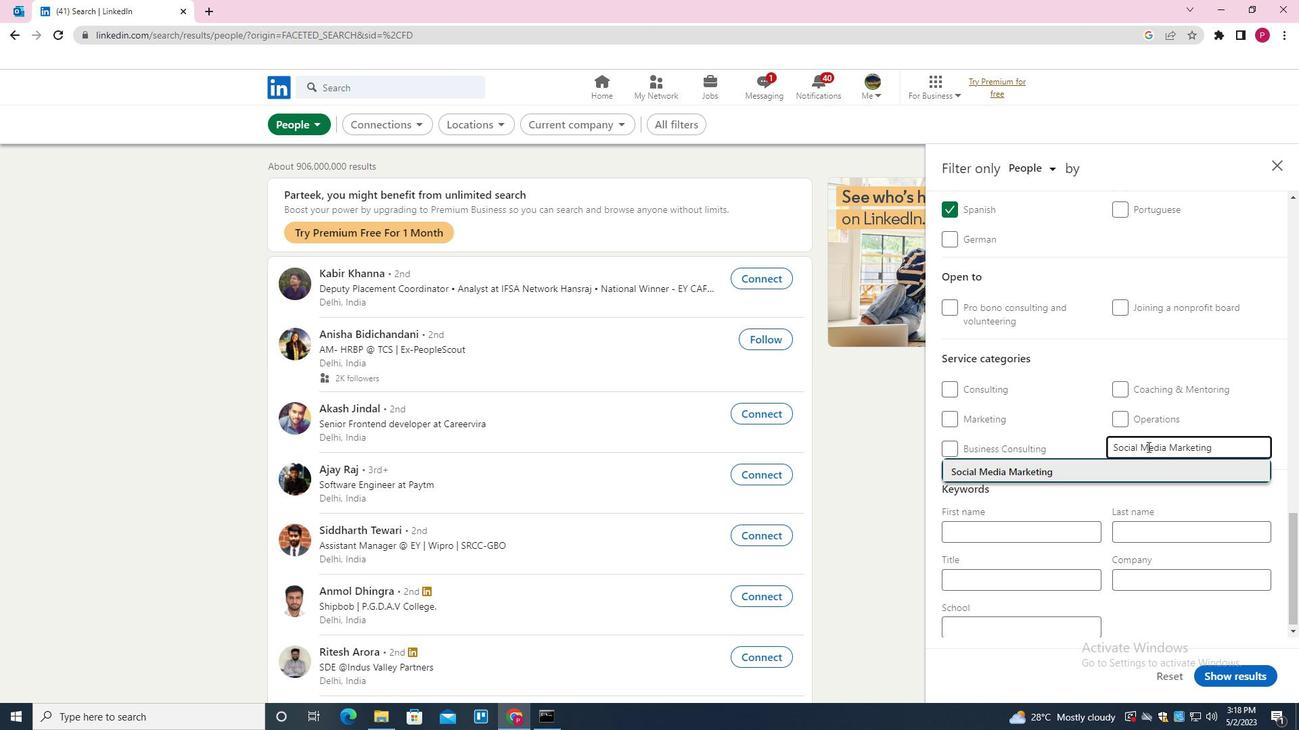 
Action: Mouse moved to (1148, 447)
Screenshot: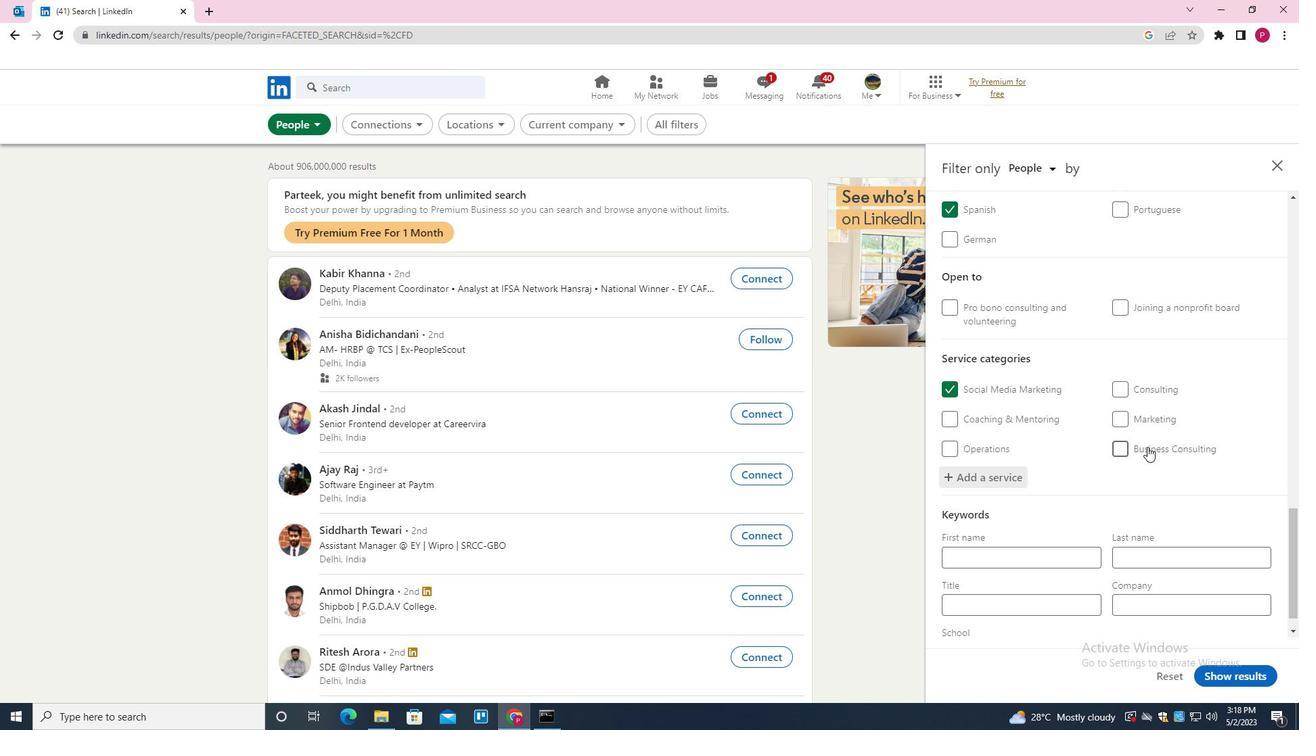 
Action: Mouse scrolled (1148, 446) with delta (0, 0)
Screenshot: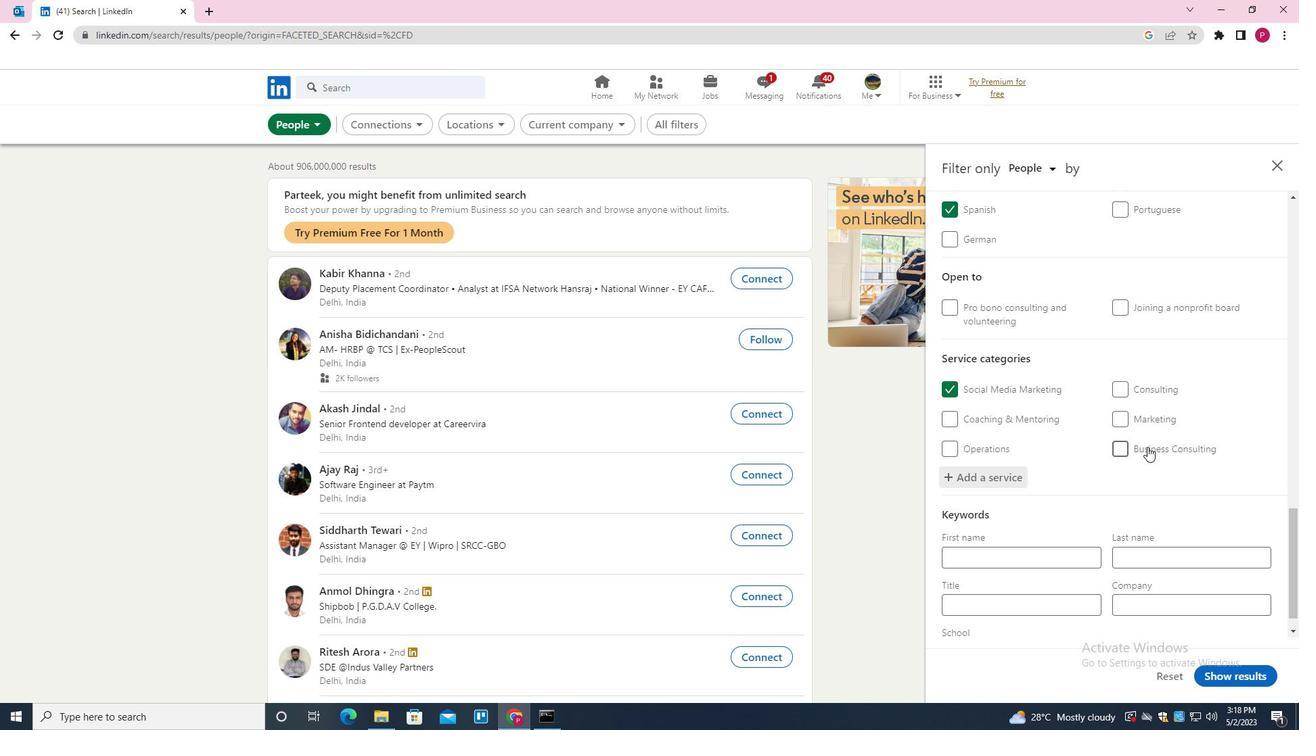 
Action: Mouse moved to (1147, 448)
Screenshot: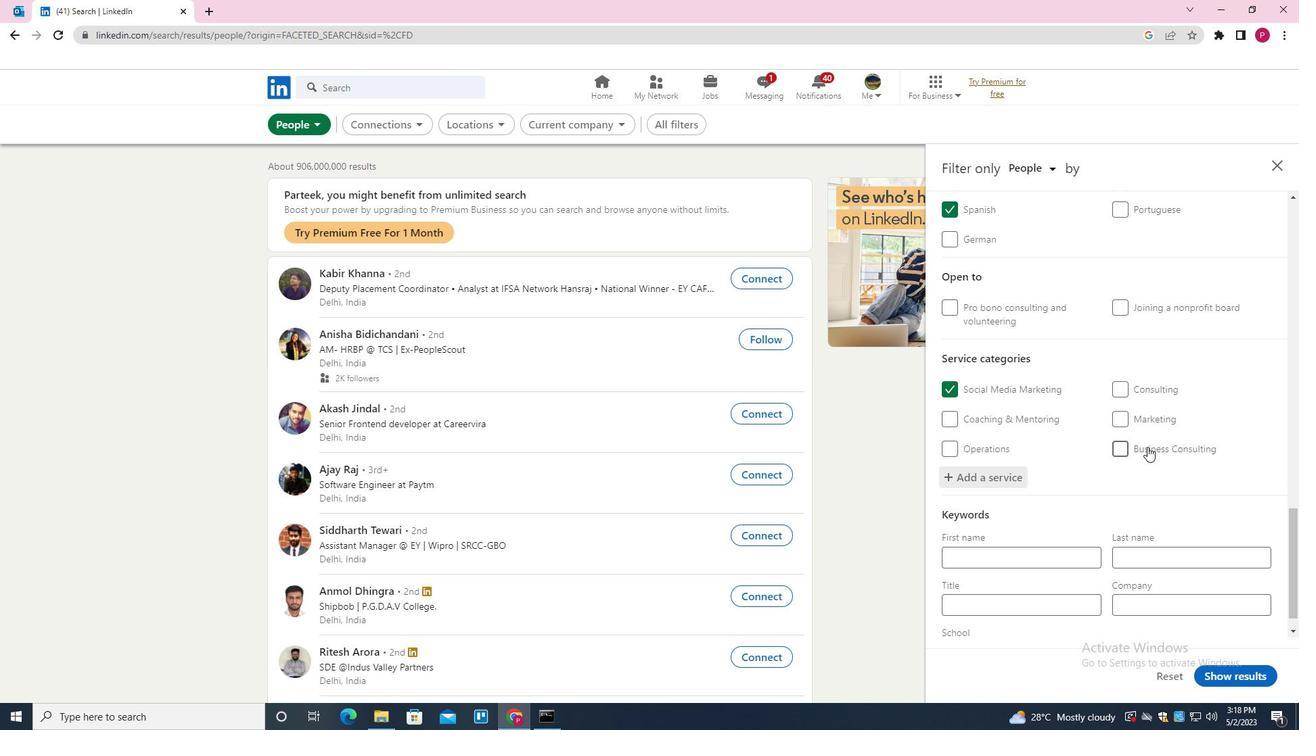 
Action: Mouse scrolled (1147, 448) with delta (0, 0)
Screenshot: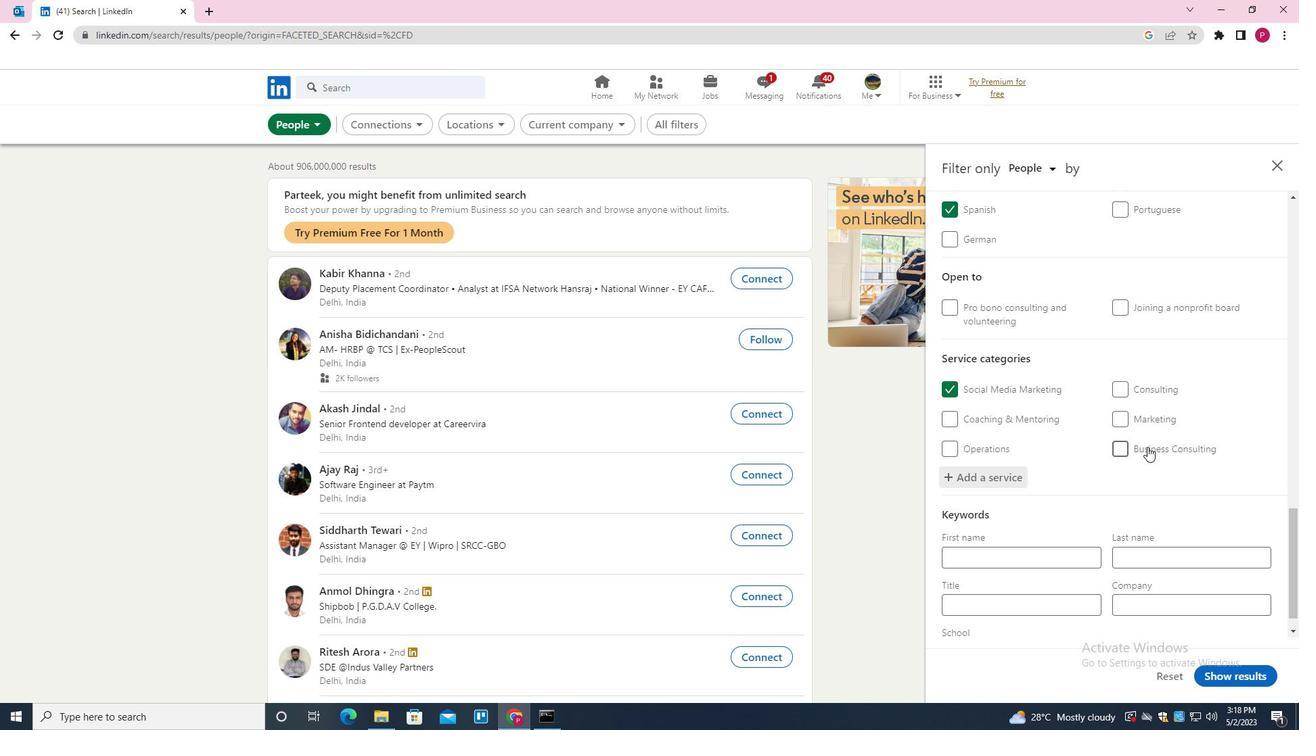 
Action: Mouse moved to (1147, 449)
Screenshot: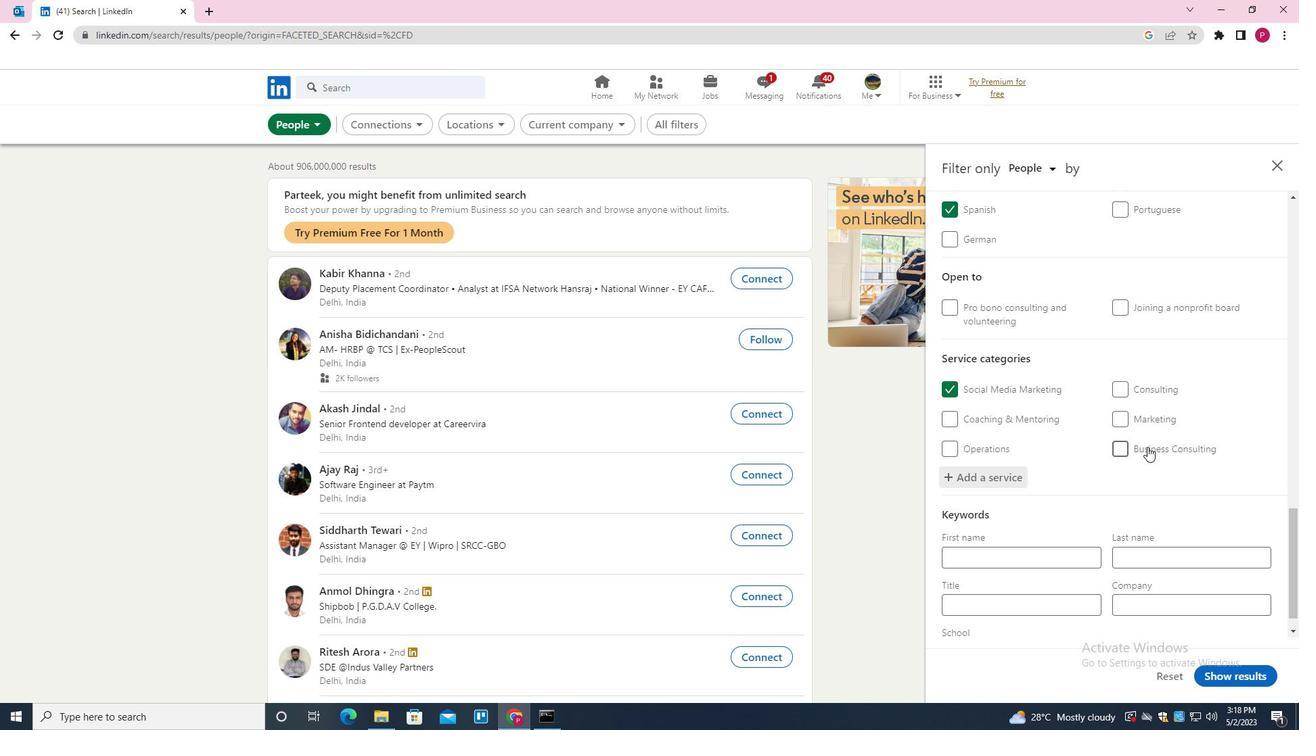 
Action: Mouse scrolled (1147, 448) with delta (0, 0)
Screenshot: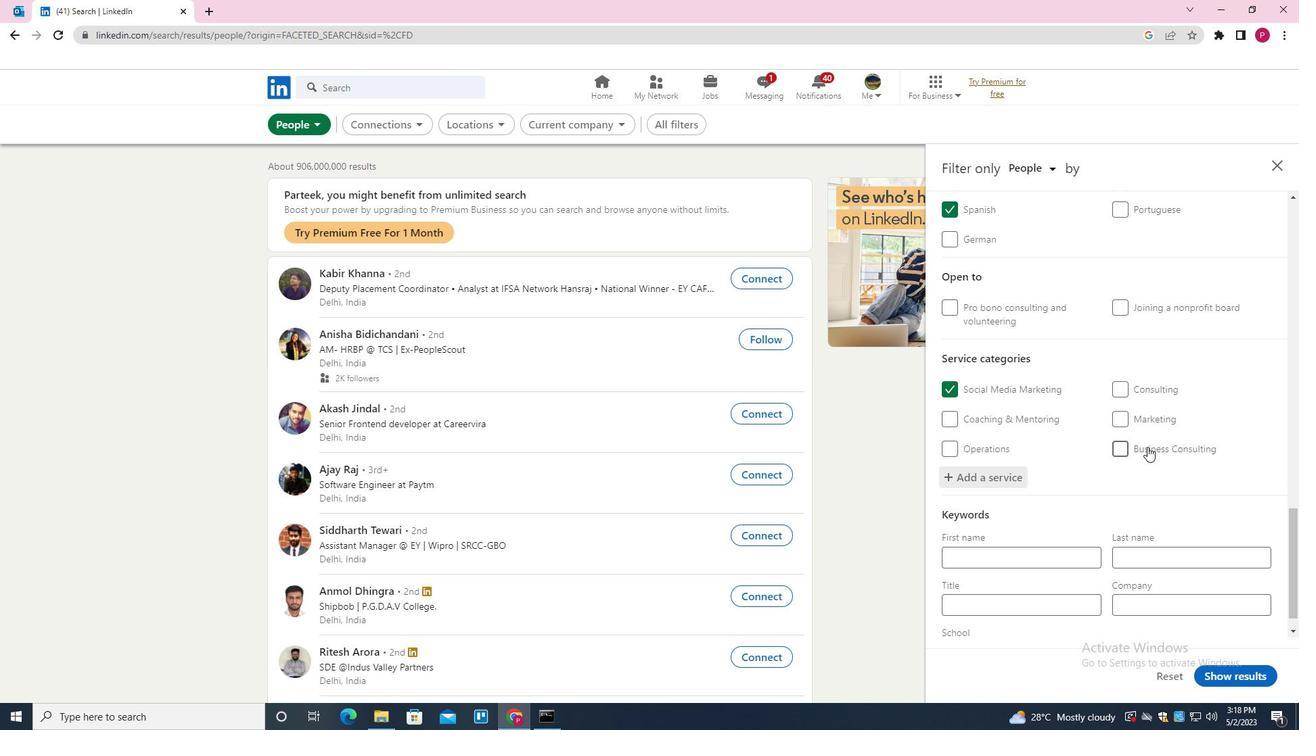 
Action: Mouse moved to (1145, 449)
Screenshot: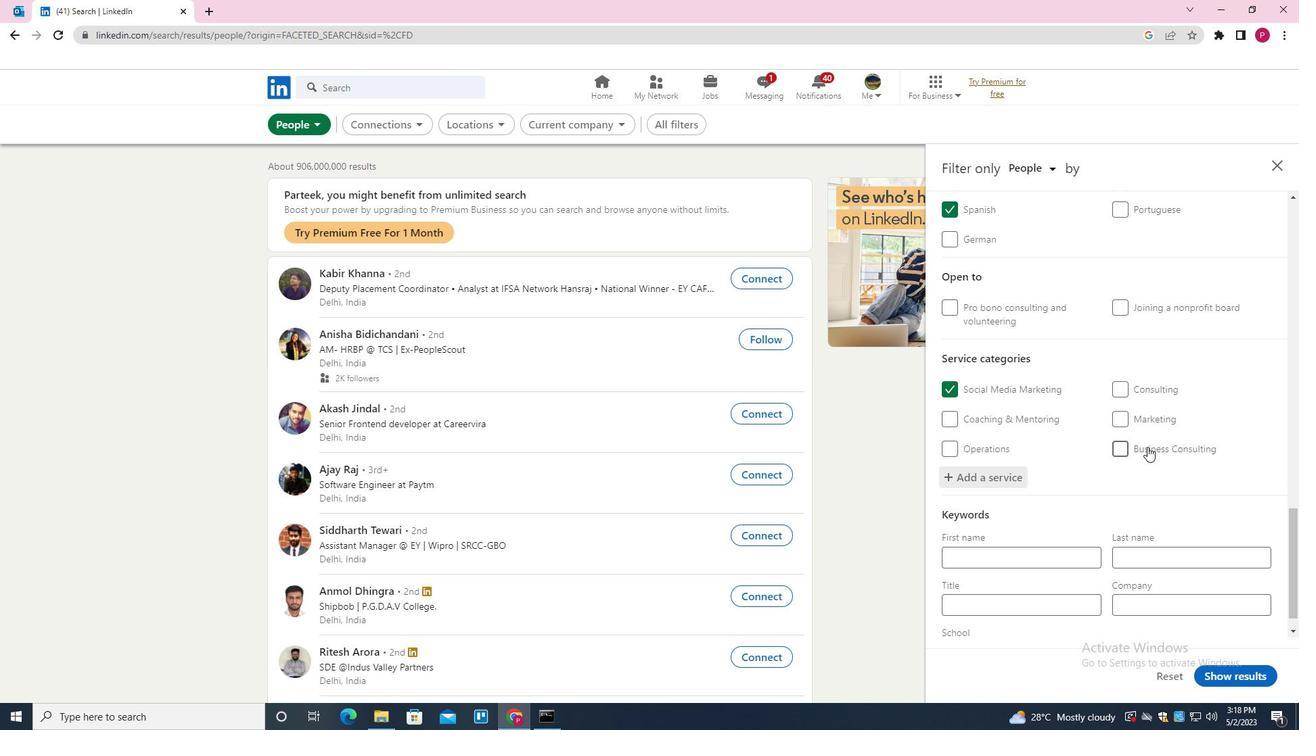 
Action: Mouse scrolled (1145, 448) with delta (0, 0)
Screenshot: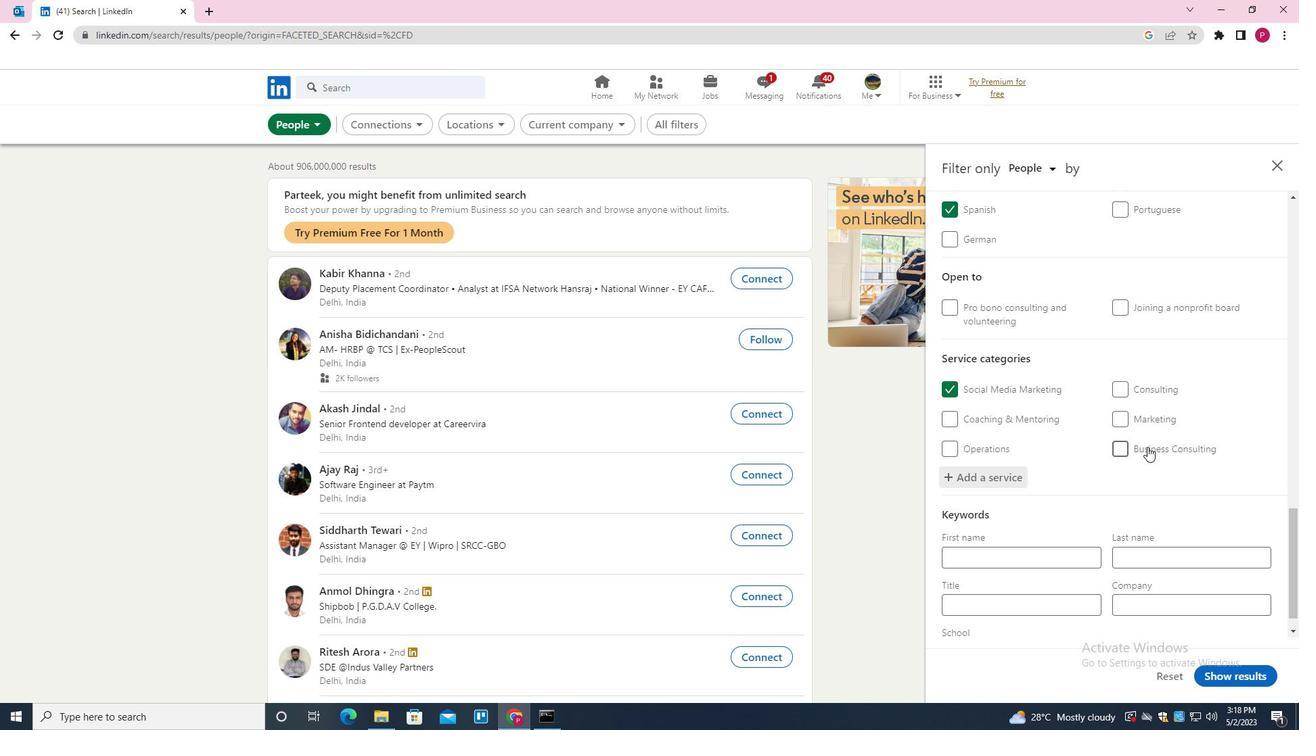 
Action: Mouse moved to (1046, 574)
Screenshot: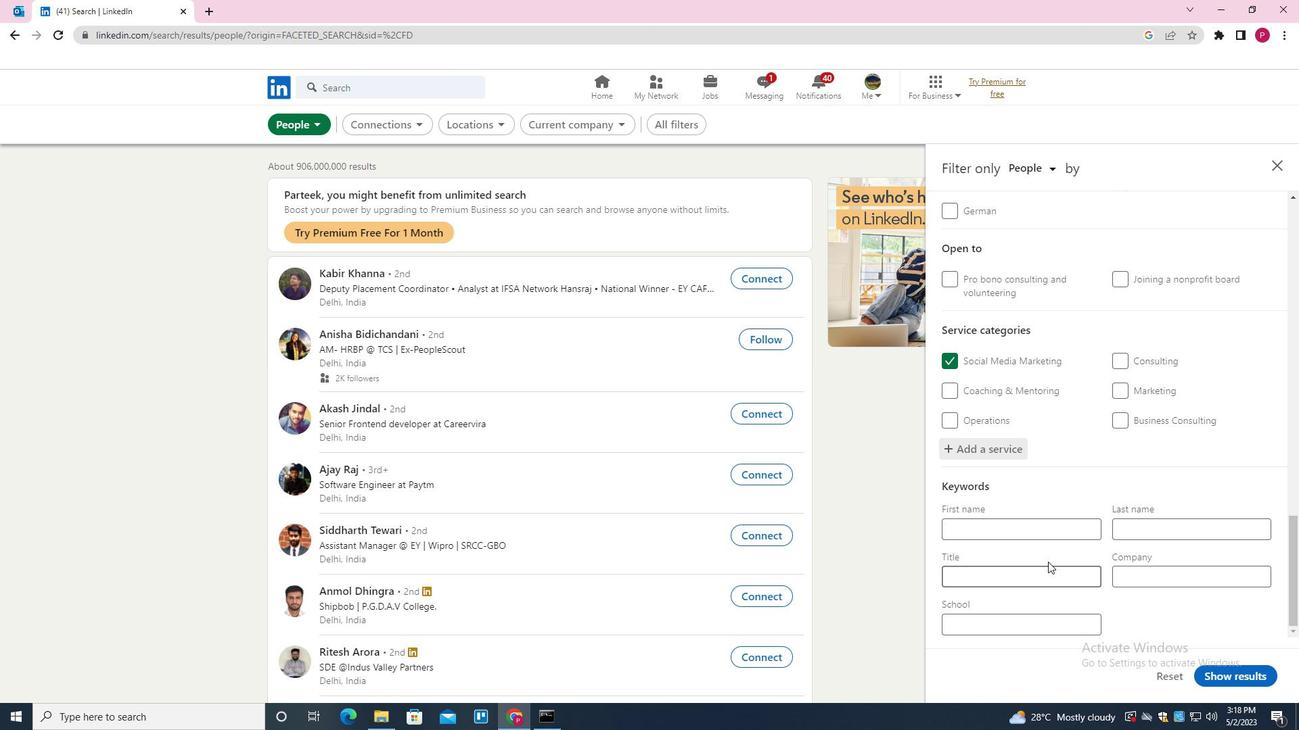 
Action: Mouse pressed left at (1046, 574)
Screenshot: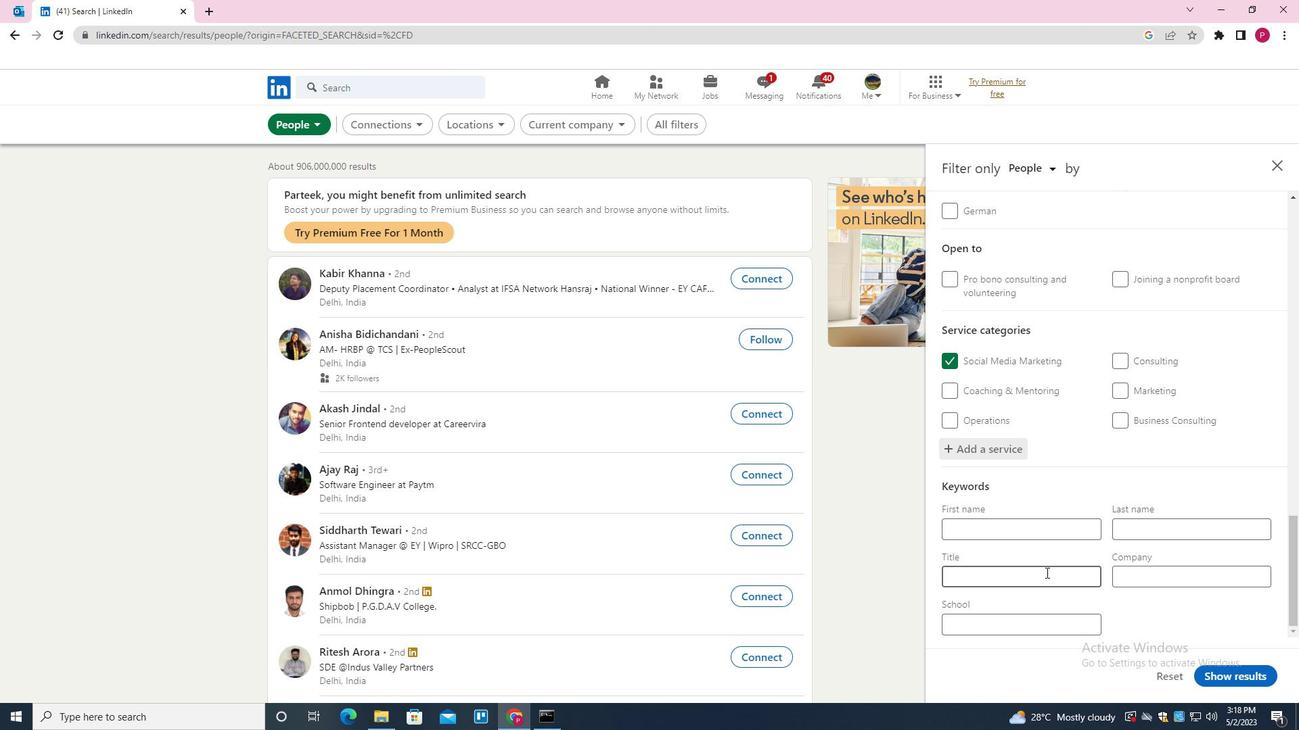 
Action: Mouse moved to (1047, 575)
Screenshot: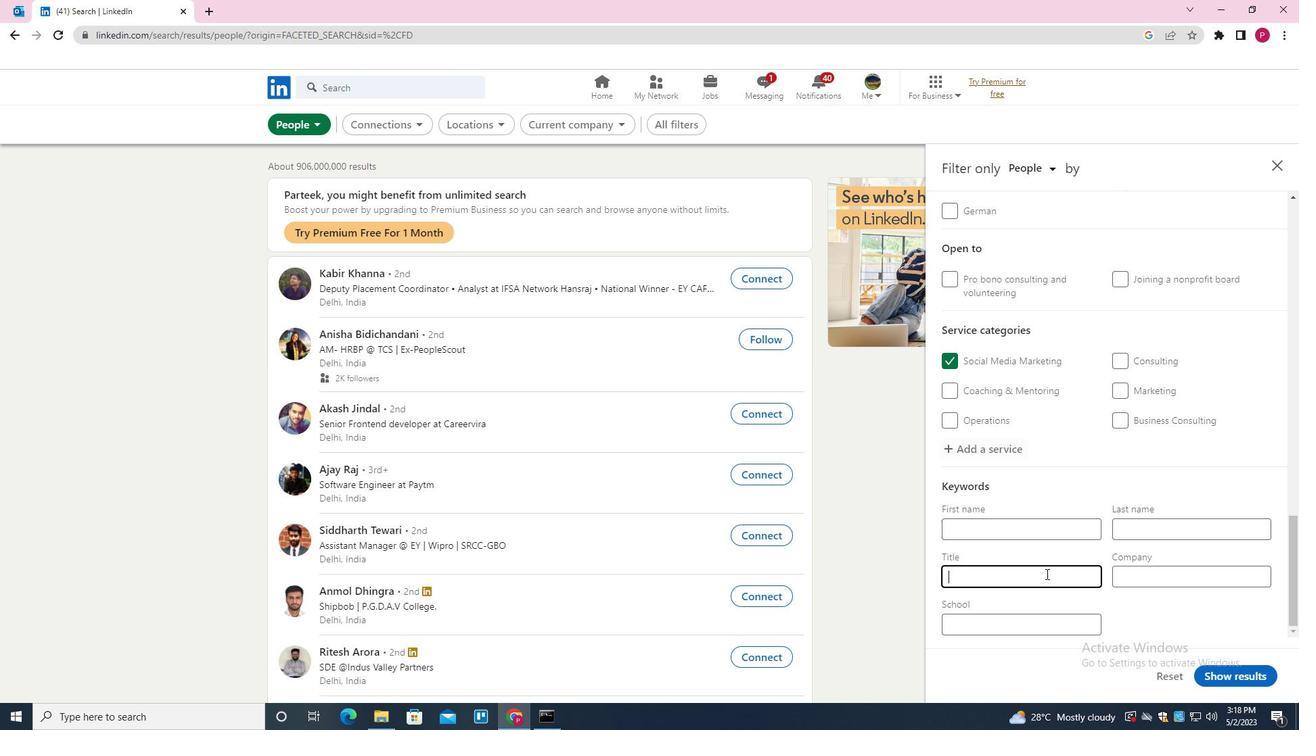 
Action: Key pressed <Key.shift><Key.shift><Key.shift><Key.shift><Key.shift><Key.shift><Key.shift><Key.shift><Key.shift><Key.shift><Key.shift>SCRUM<Key.space><Key.shift>MASTER
Screenshot: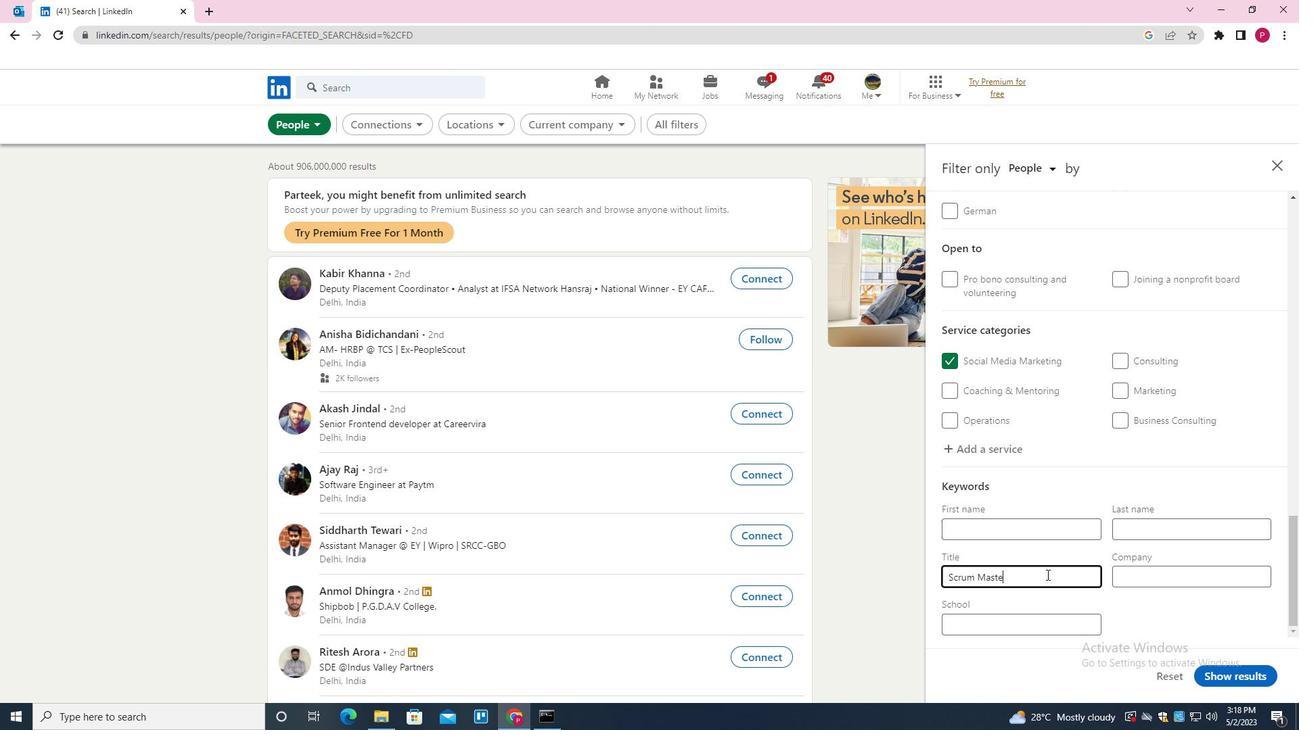 
Action: Mouse moved to (1225, 672)
Screenshot: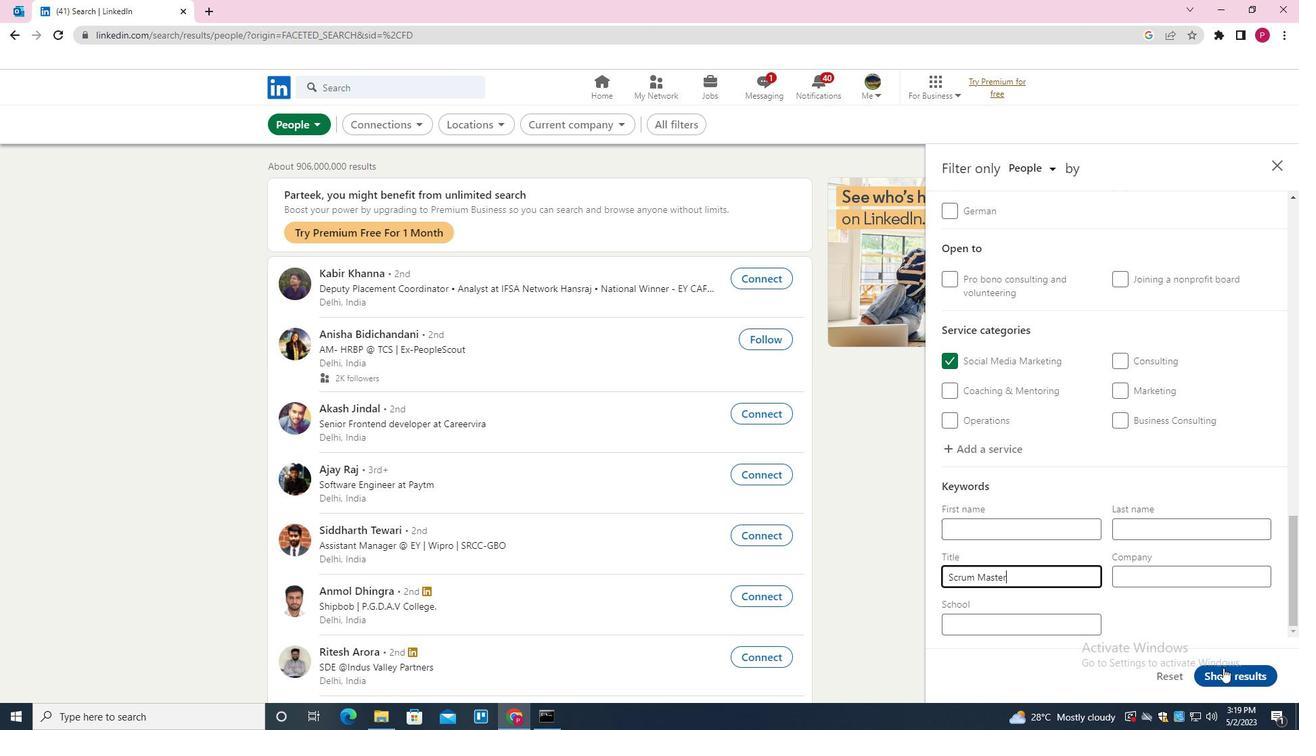 
Action: Mouse pressed left at (1225, 672)
Screenshot: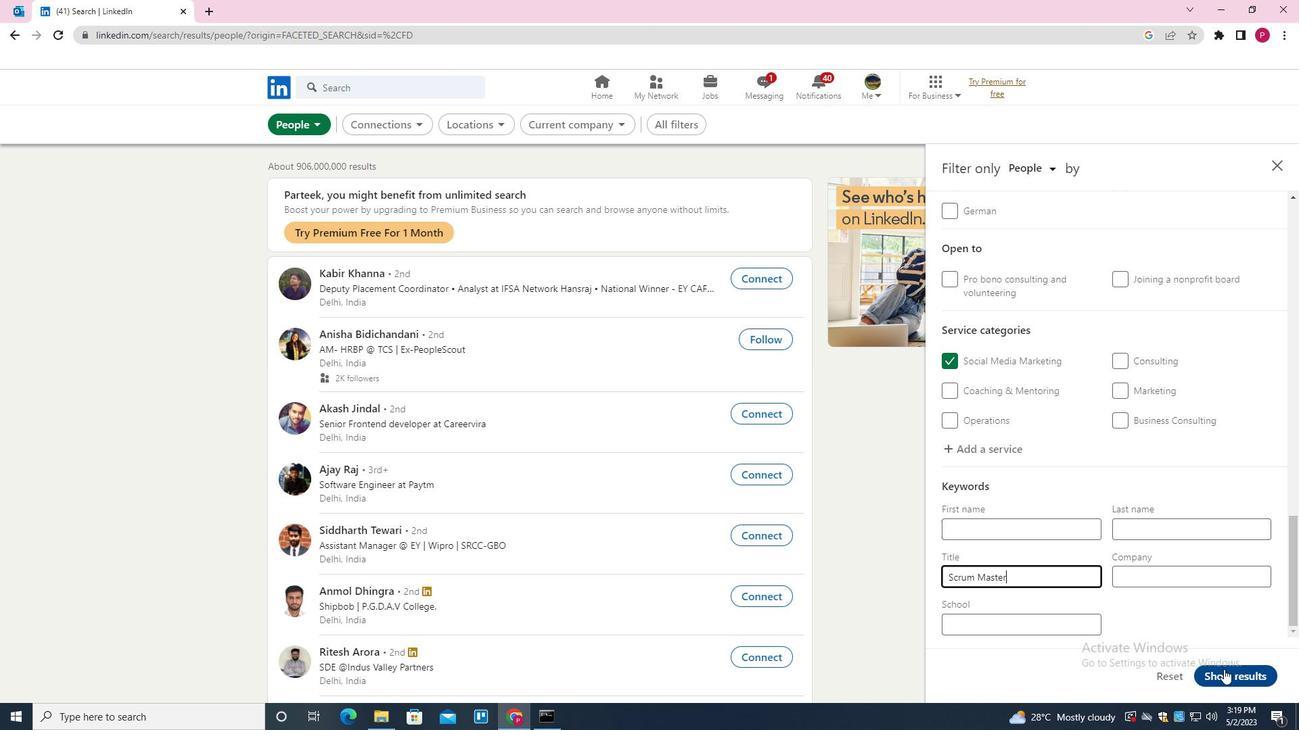 
Action: Mouse moved to (600, 300)
Screenshot: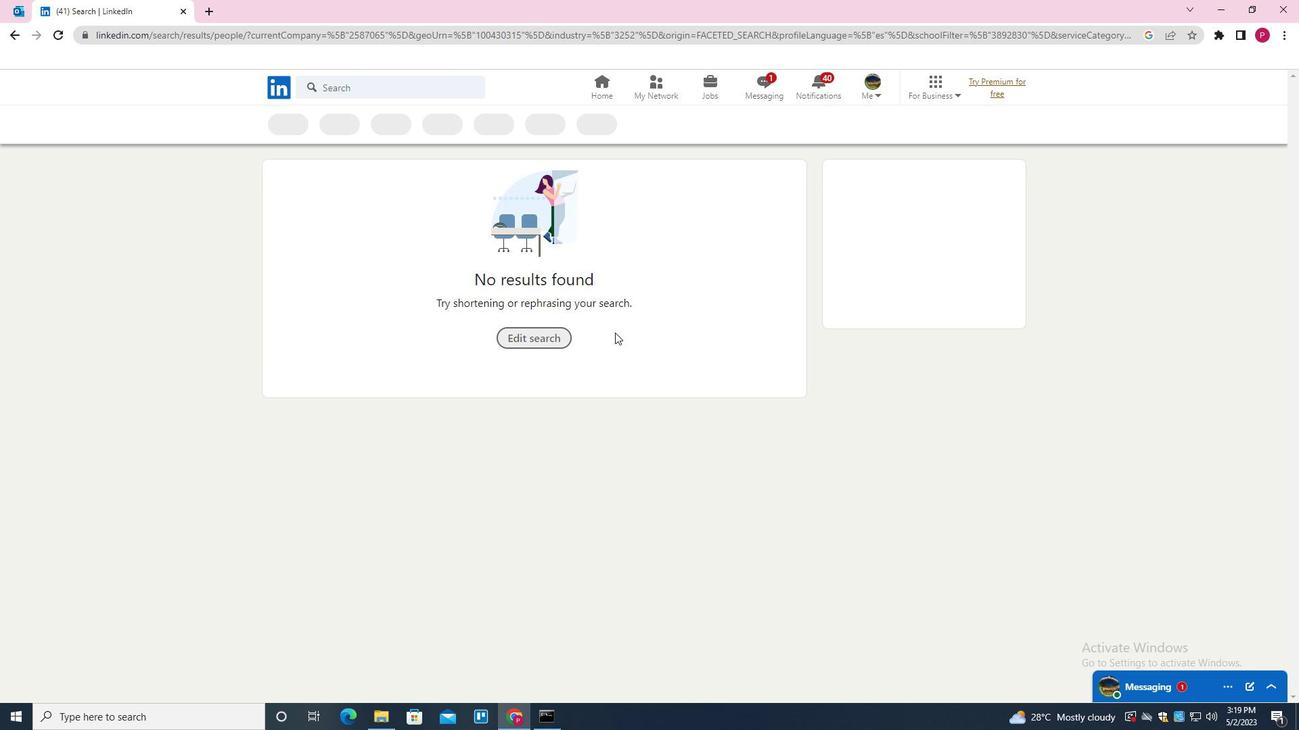 
